 Task: Look for space in Sibaté, Colombia from 2nd September, 2023 to 6th September, 2023 for 2 adults in price range Rs.15000 to Rs.20000. Place can be entire place with 1  bedroom having 1 bed and 1 bathroom. Property type can be house, flat, guest house, hotel. Amenities needed are: washing machine. Booking option can be shelf check-in. Required host language is English.
Action: Mouse moved to (468, 89)
Screenshot: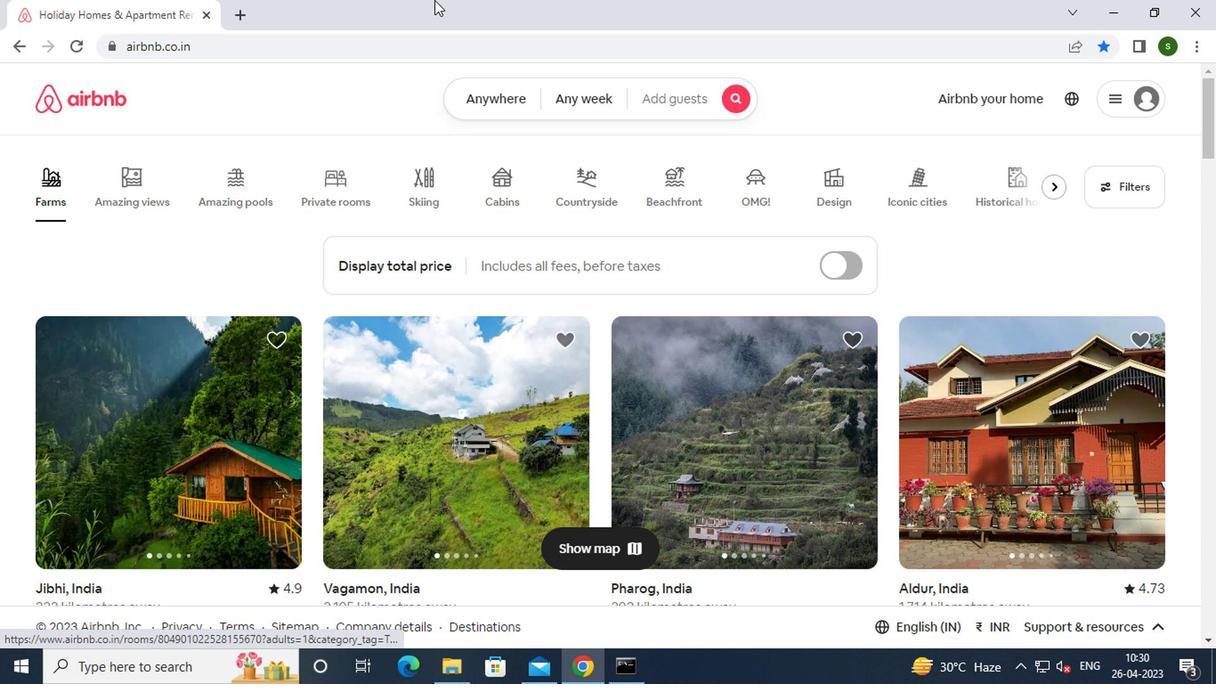 
Action: Mouse pressed left at (468, 89)
Screenshot: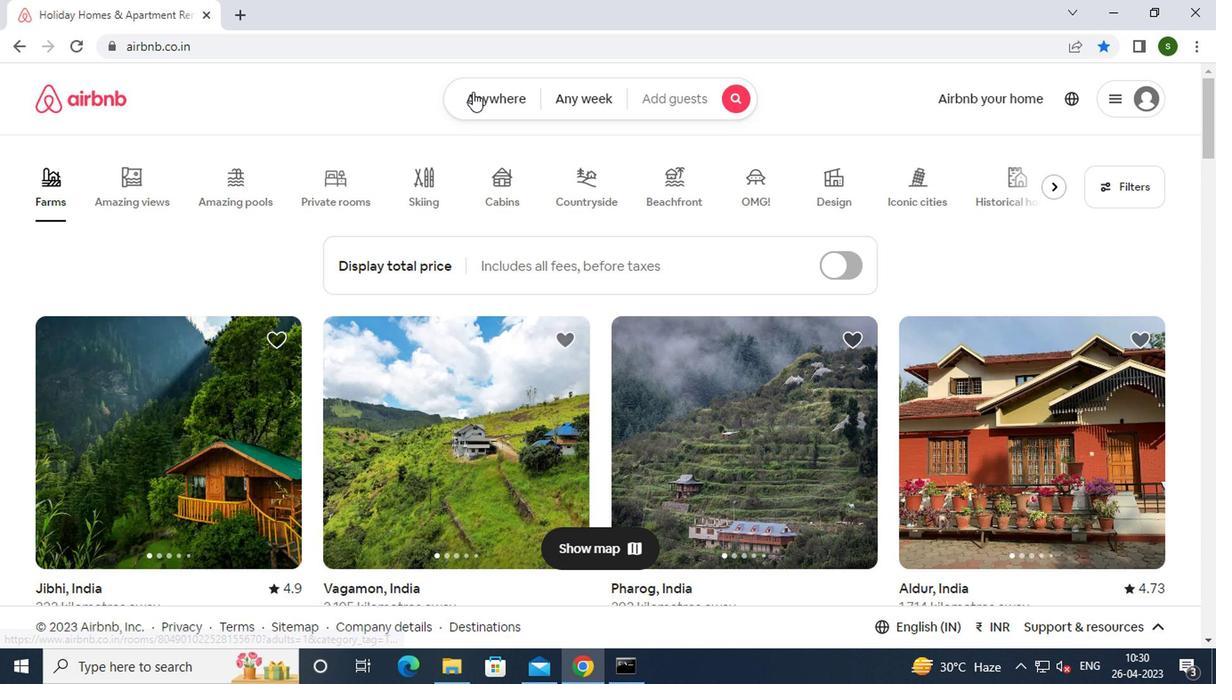 
Action: Mouse moved to (376, 159)
Screenshot: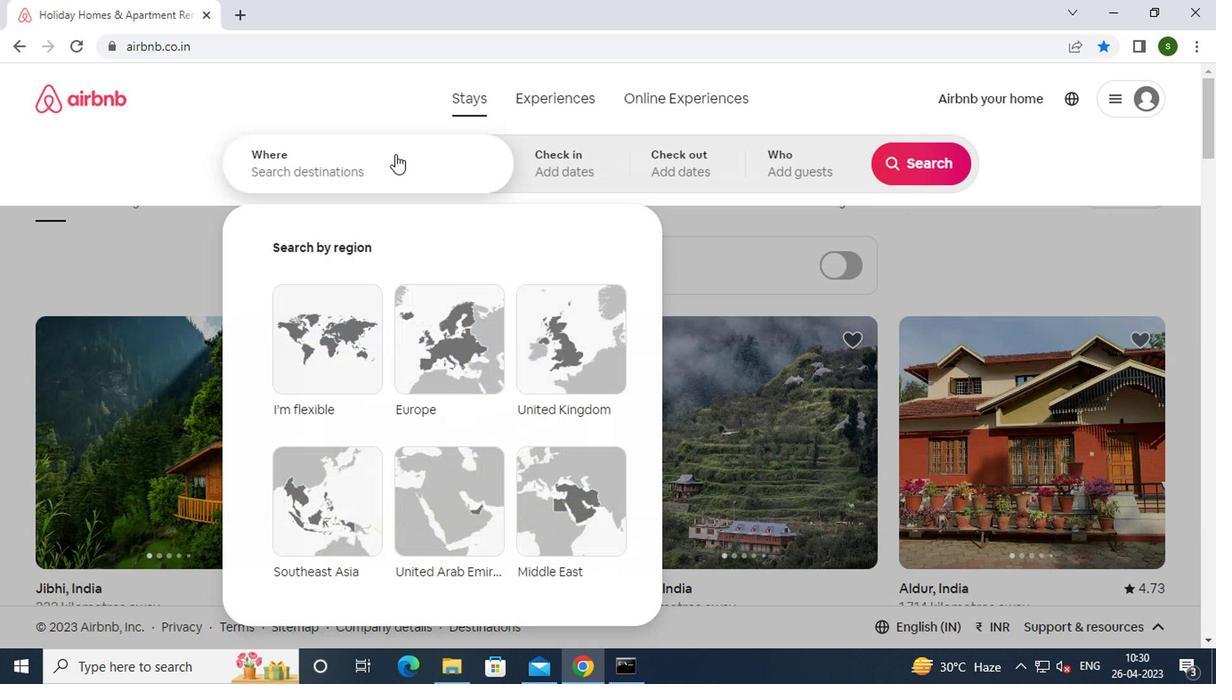
Action: Mouse pressed left at (376, 159)
Screenshot: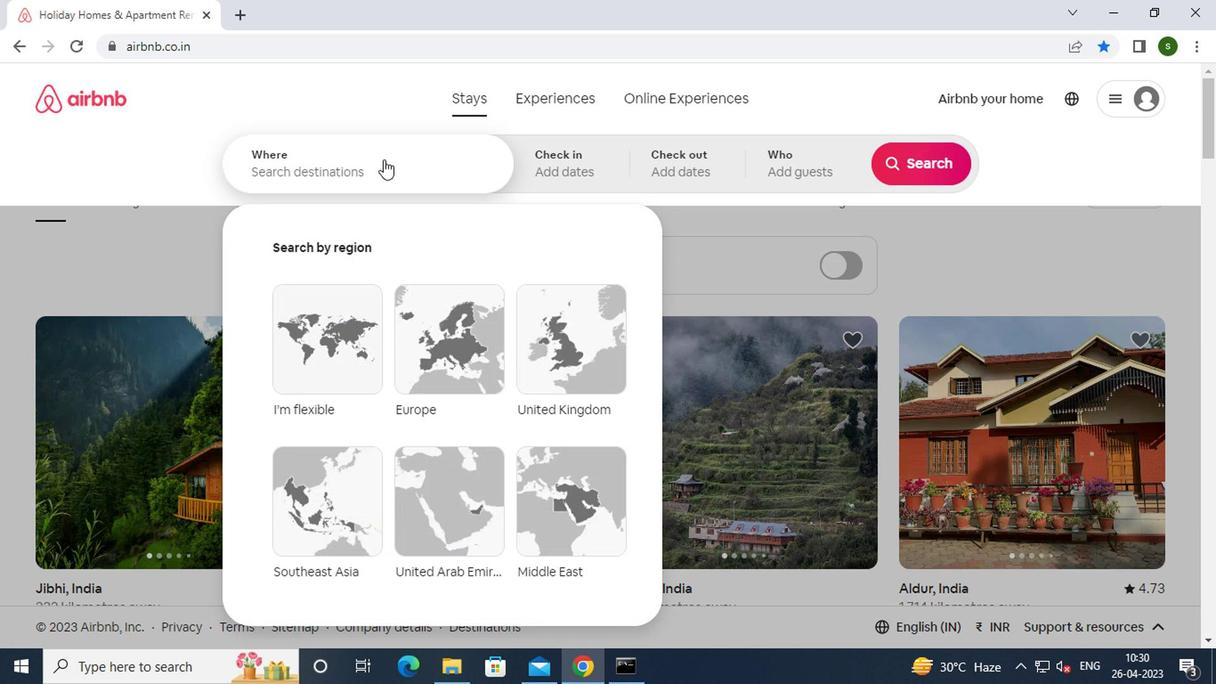 
Action: Mouse moved to (375, 159)
Screenshot: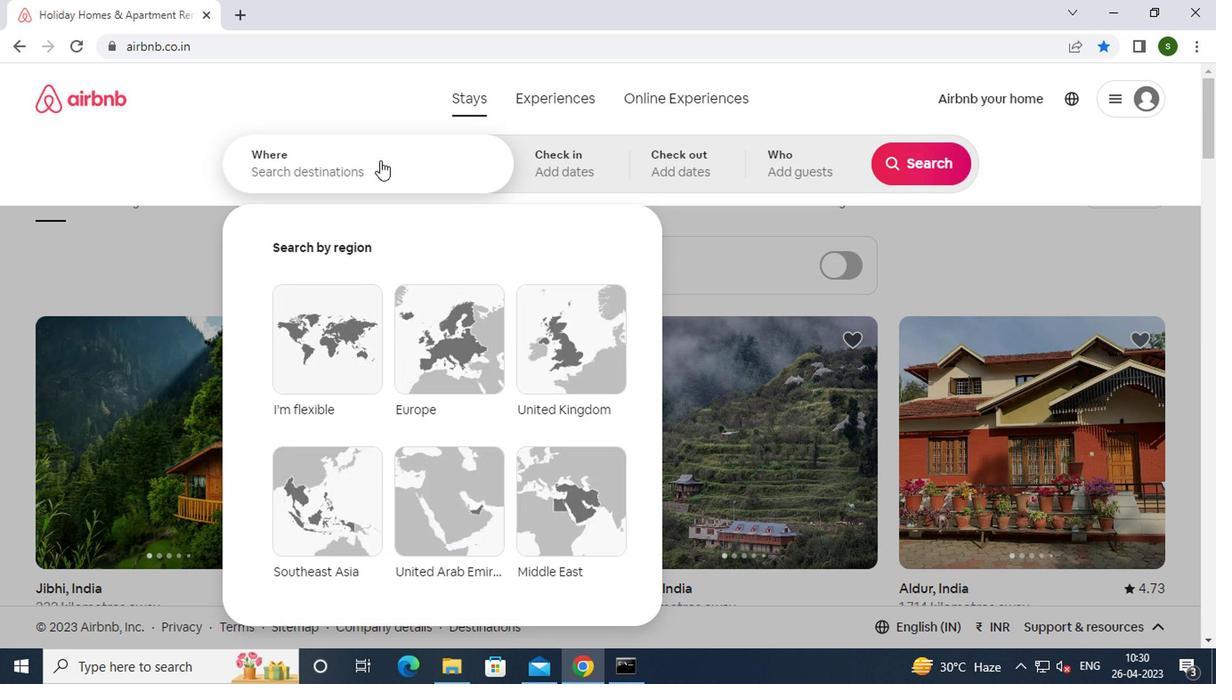 
Action: Key pressed s<Key.caps_lock>ibate,<Key.space><Key.caps_lock>
Screenshot: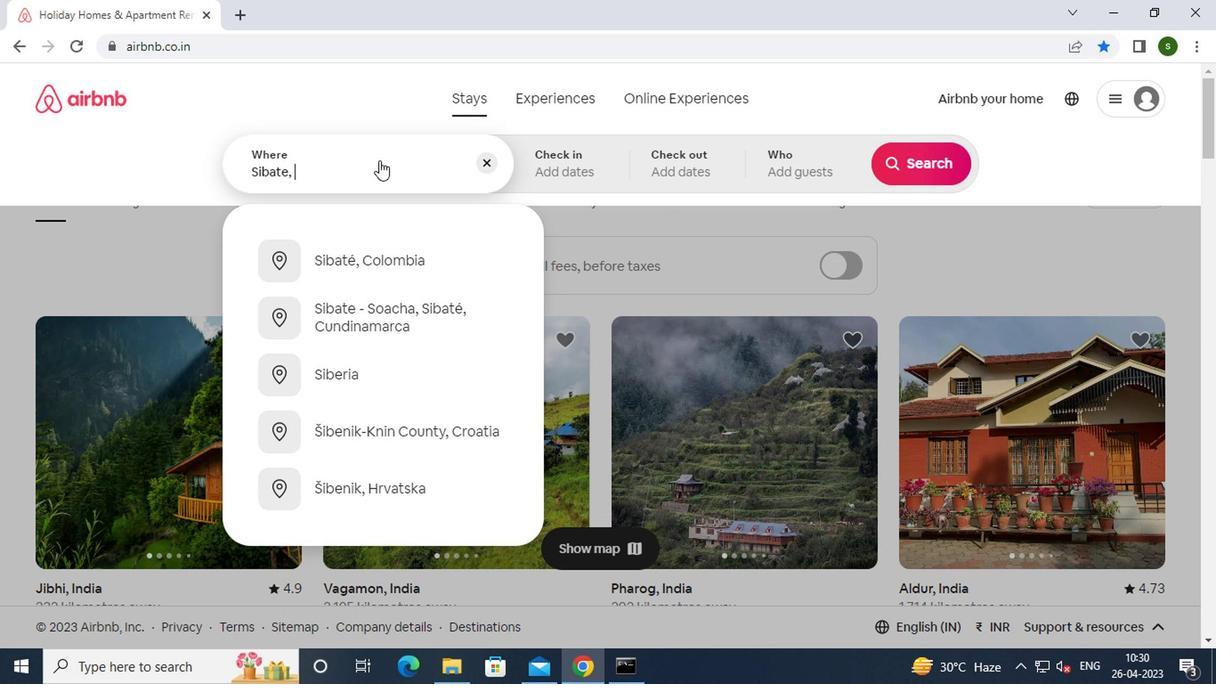 
Action: Mouse moved to (394, 253)
Screenshot: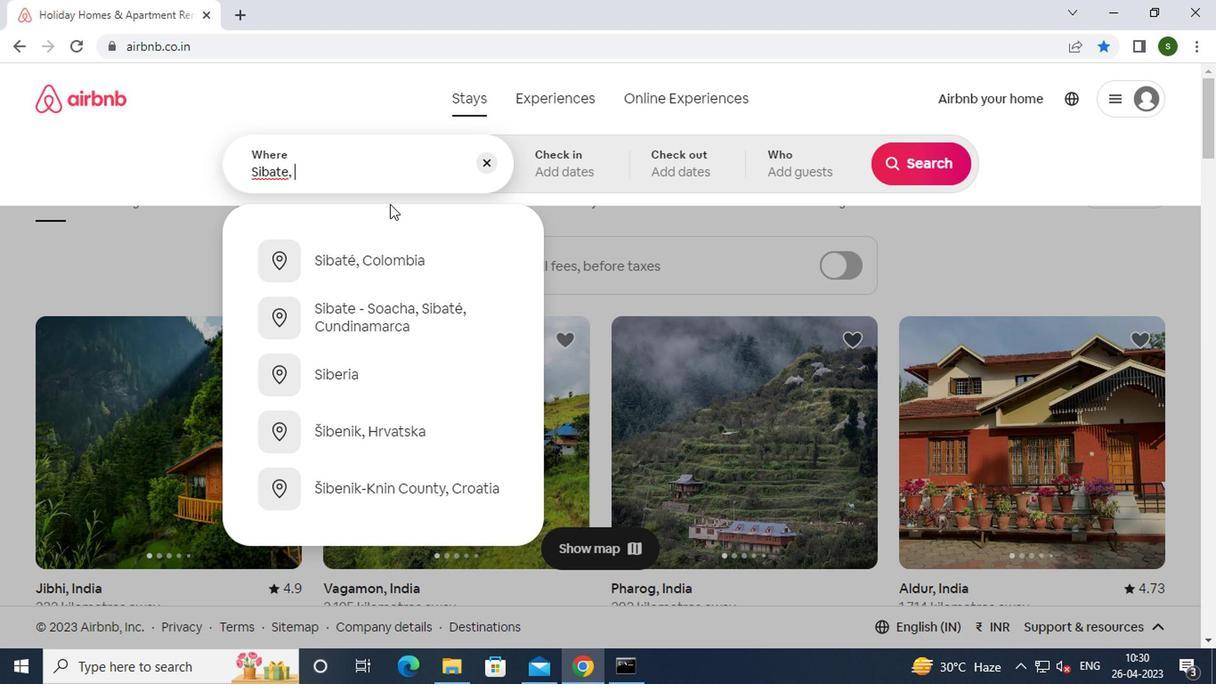 
Action: Mouse pressed left at (394, 253)
Screenshot: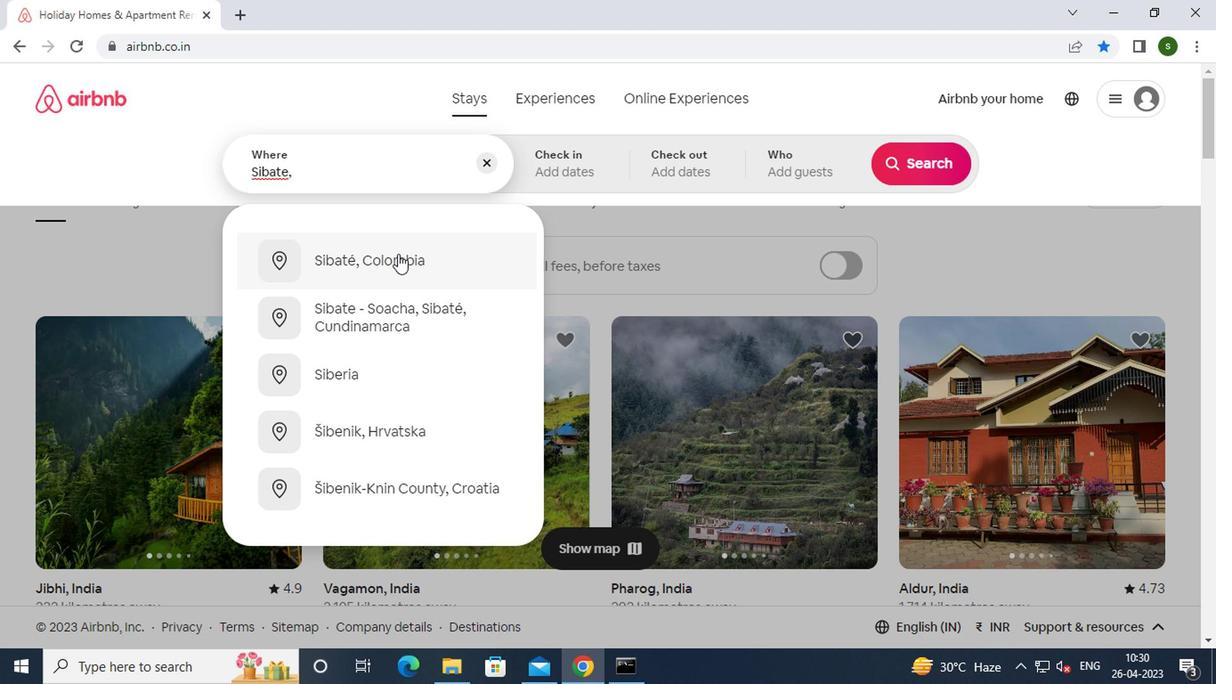 
Action: Mouse moved to (903, 308)
Screenshot: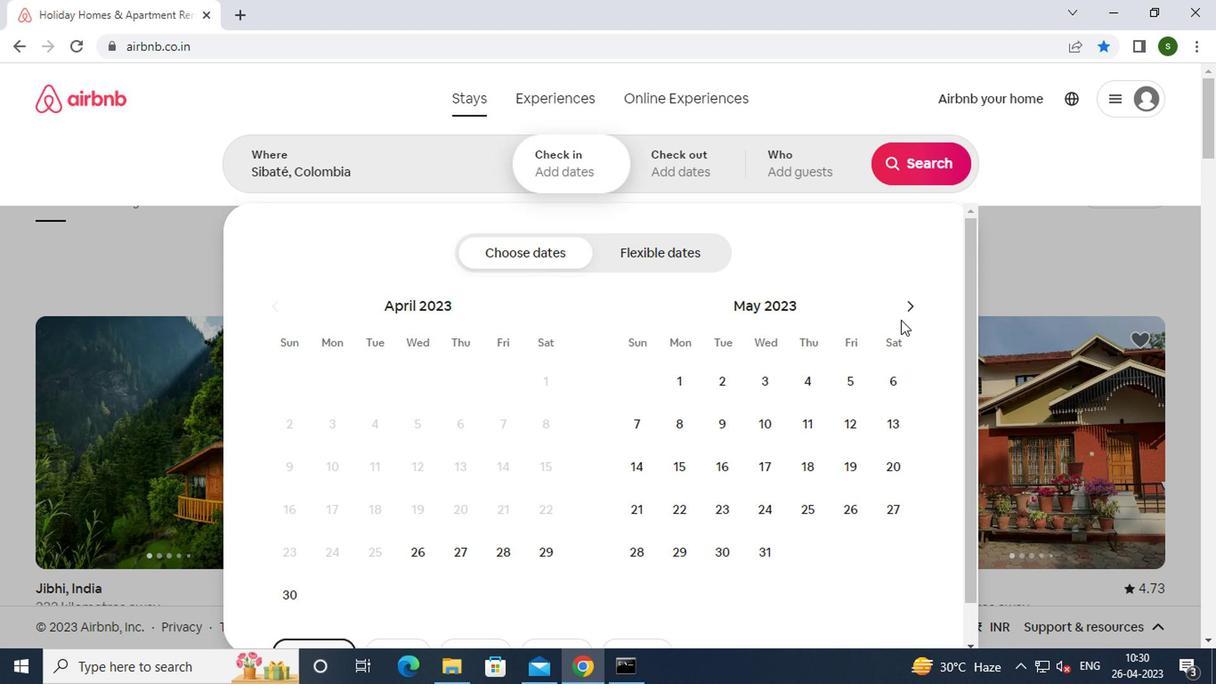
Action: Mouse pressed left at (903, 308)
Screenshot: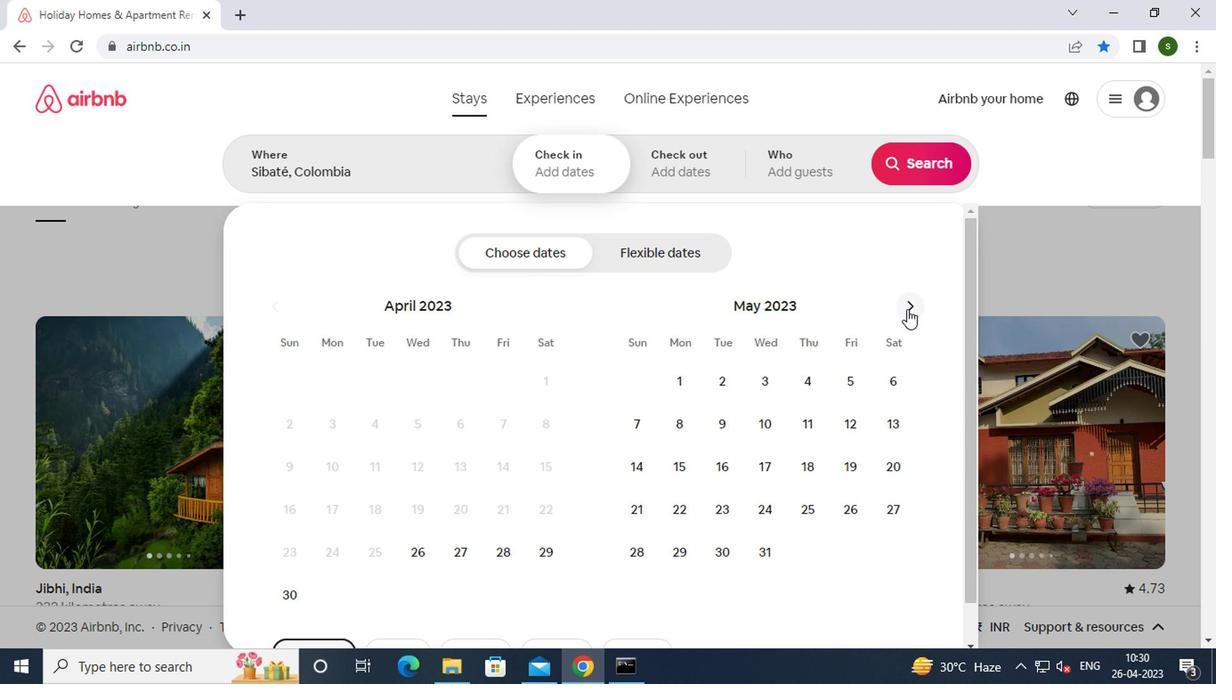 
Action: Mouse pressed left at (903, 308)
Screenshot: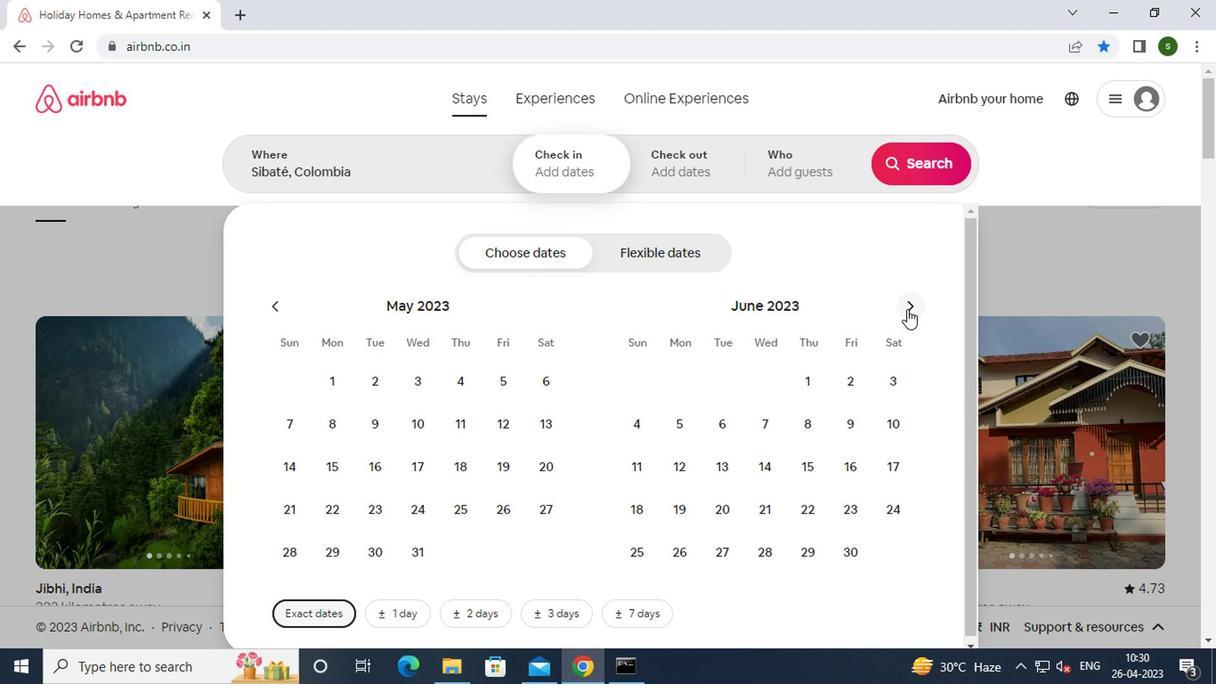 
Action: Mouse pressed left at (903, 308)
Screenshot: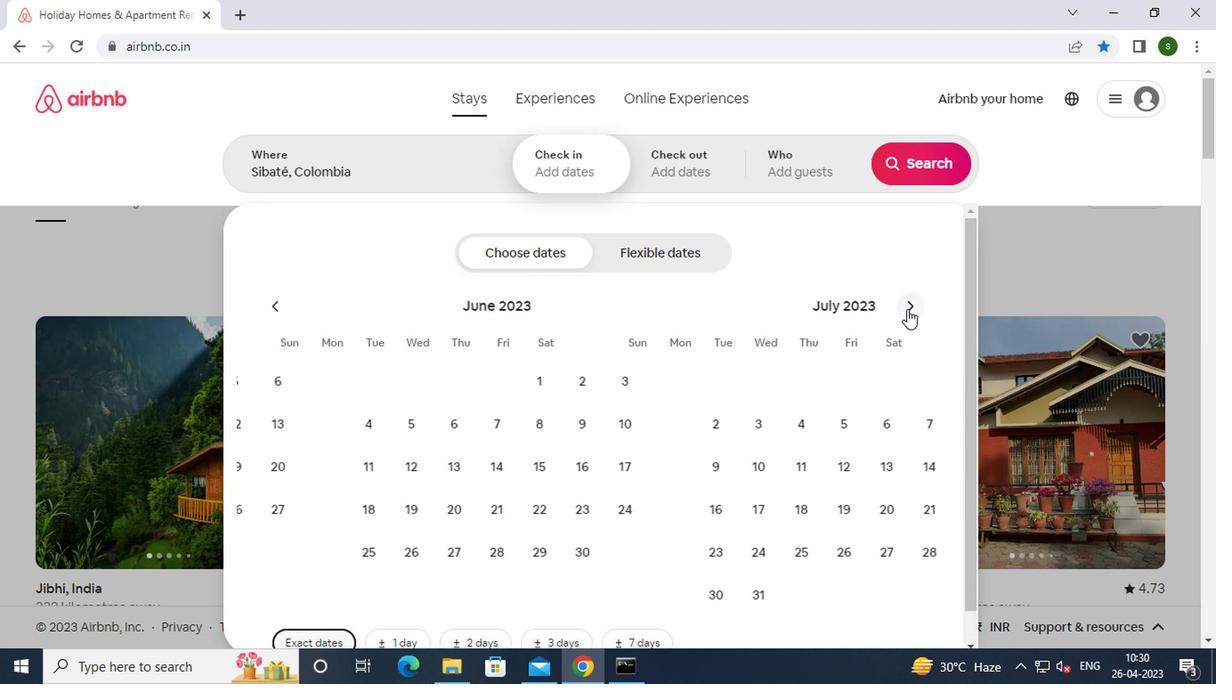 
Action: Mouse pressed left at (903, 308)
Screenshot: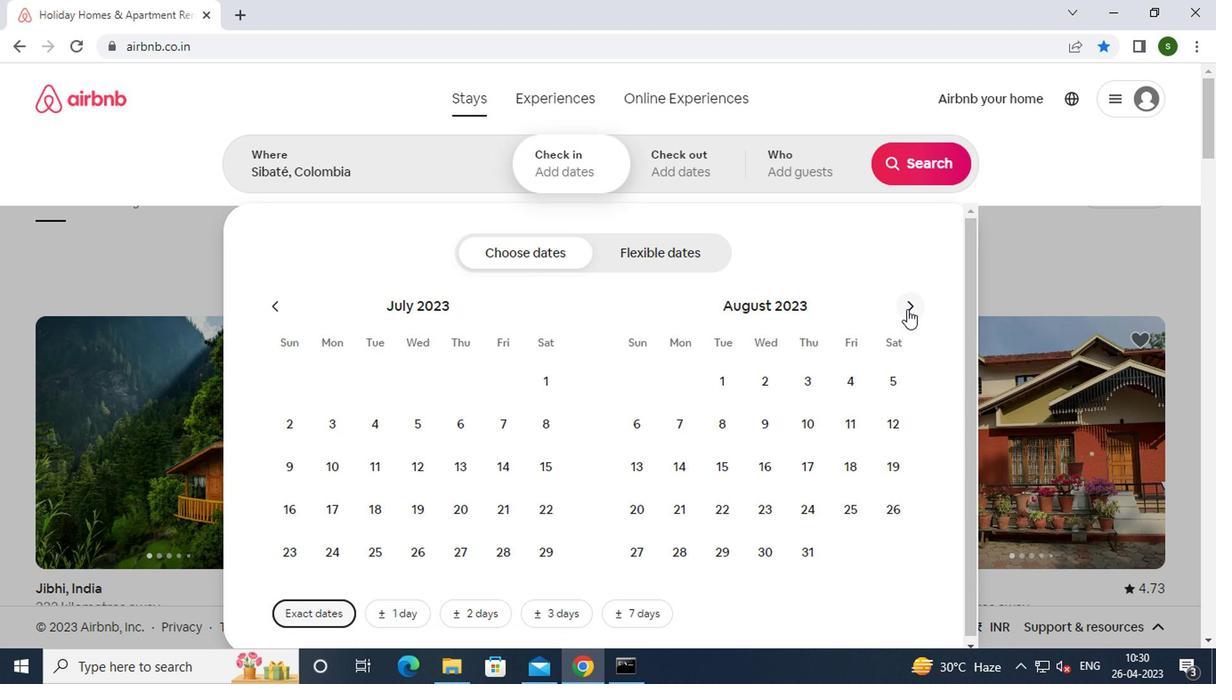 
Action: Mouse moved to (878, 372)
Screenshot: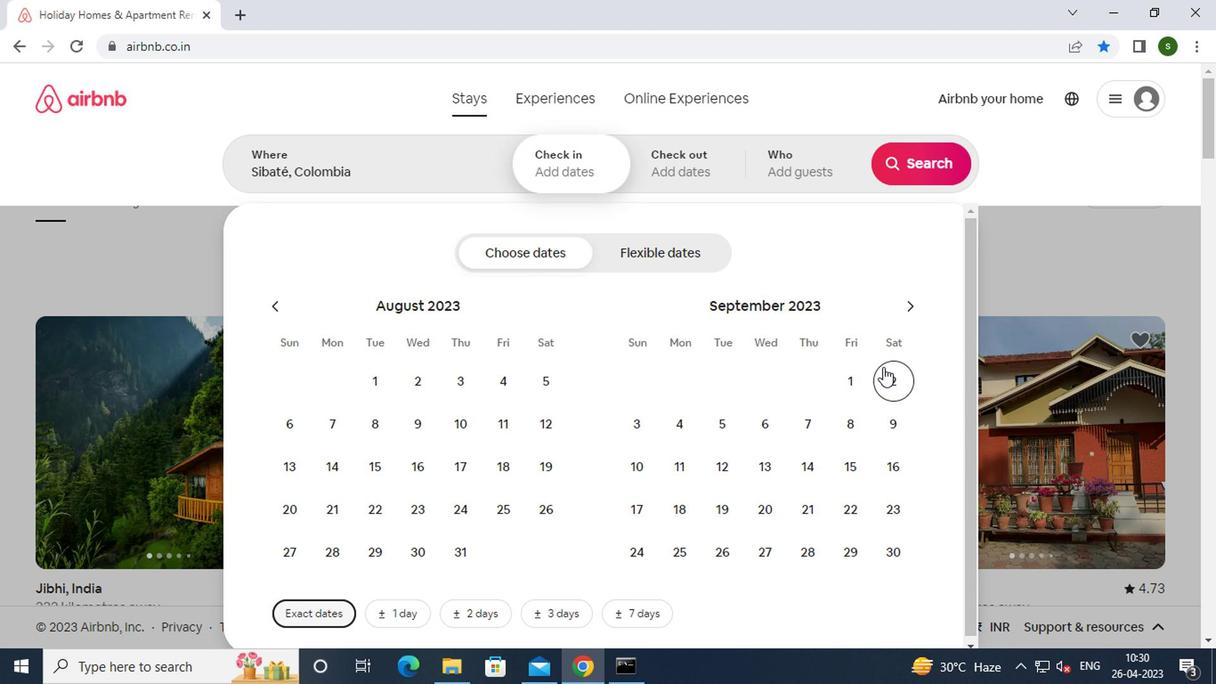 
Action: Mouse pressed left at (878, 372)
Screenshot: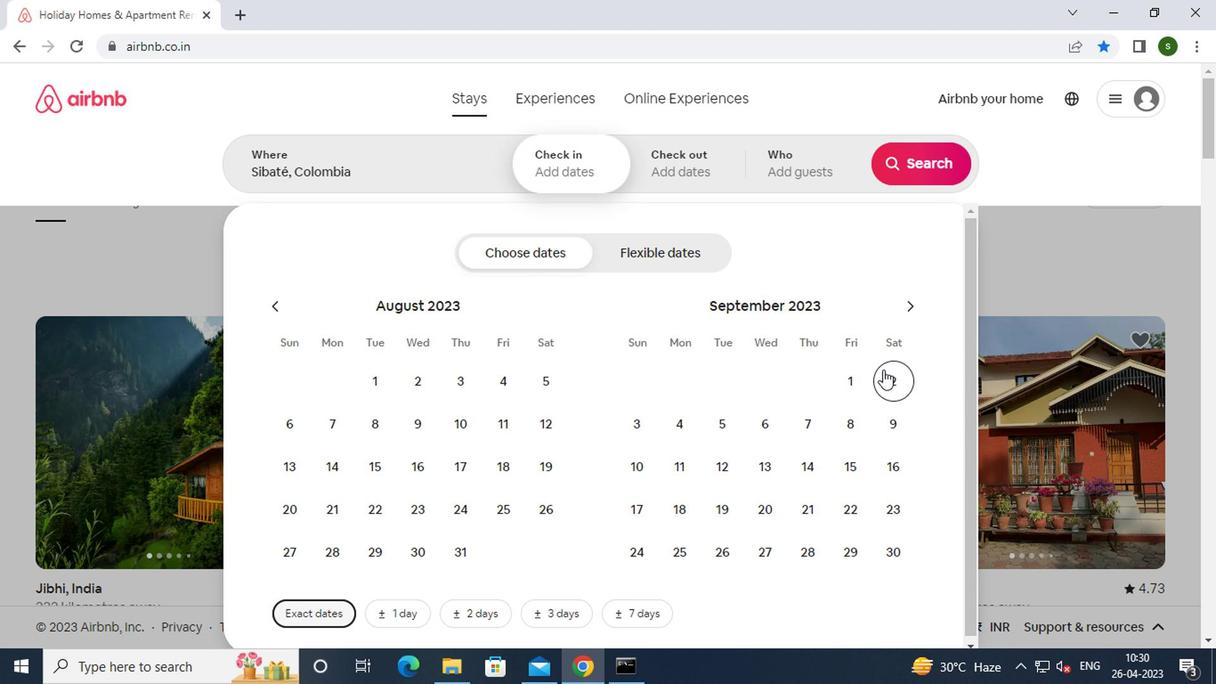 
Action: Mouse moved to (766, 423)
Screenshot: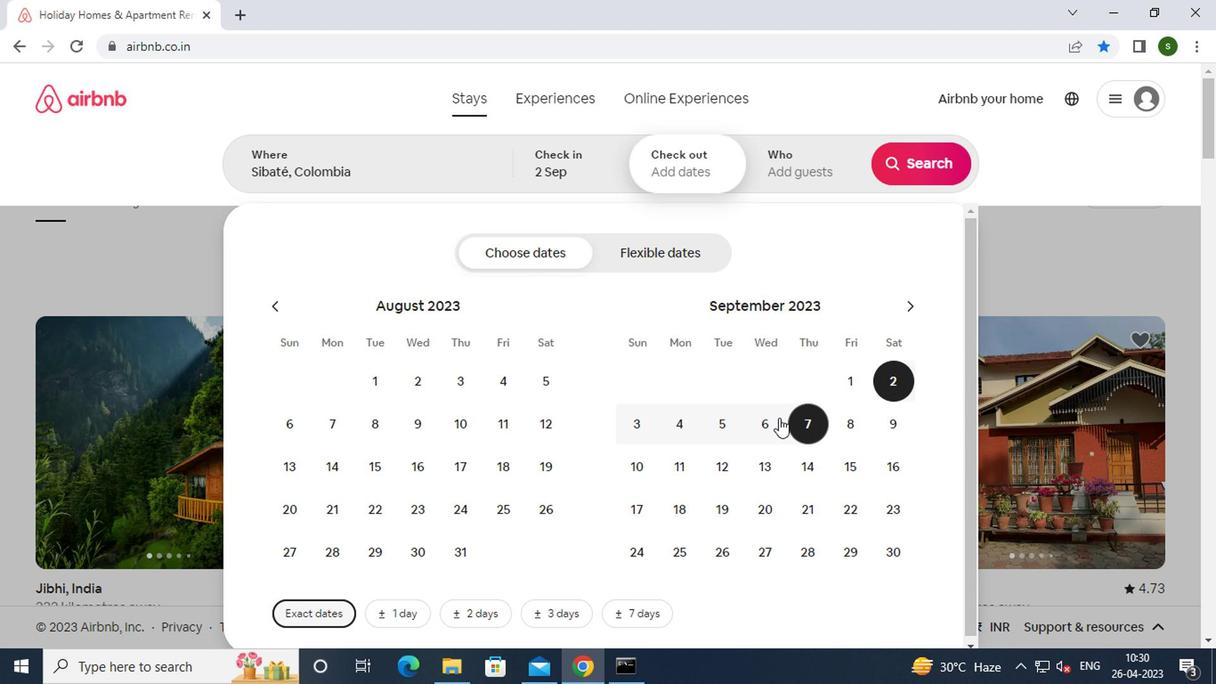 
Action: Mouse pressed left at (766, 423)
Screenshot: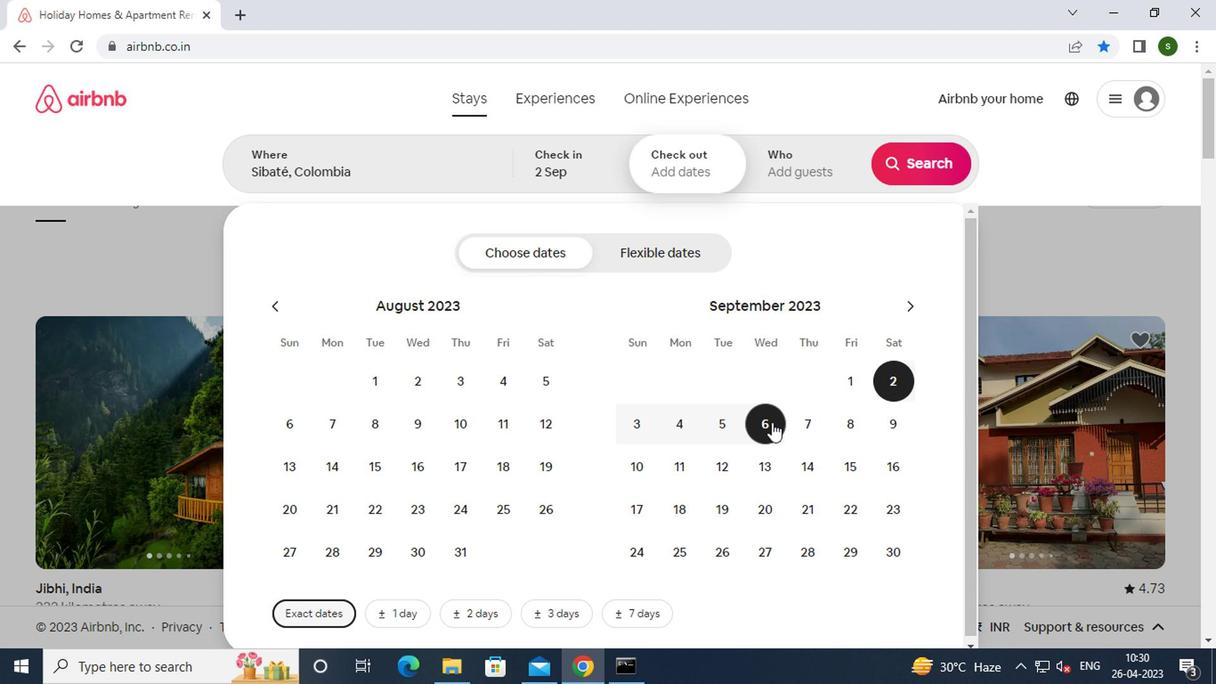 
Action: Mouse moved to (809, 163)
Screenshot: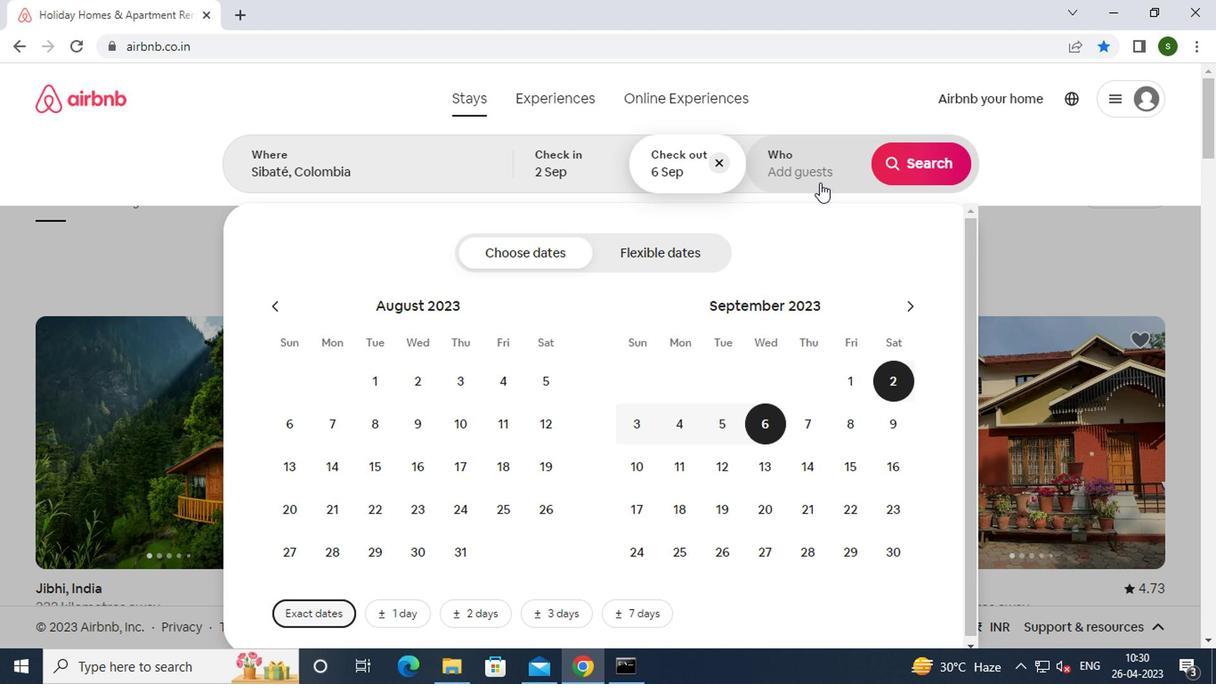 
Action: Mouse pressed left at (809, 163)
Screenshot: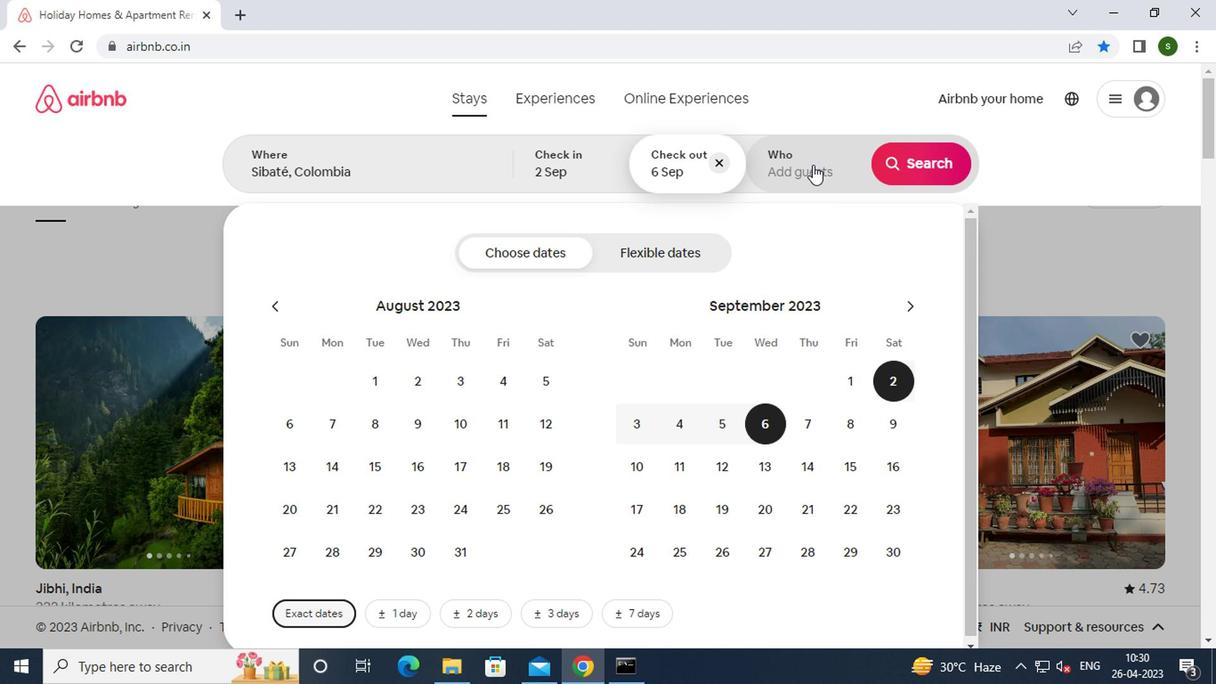 
Action: Mouse moved to (920, 261)
Screenshot: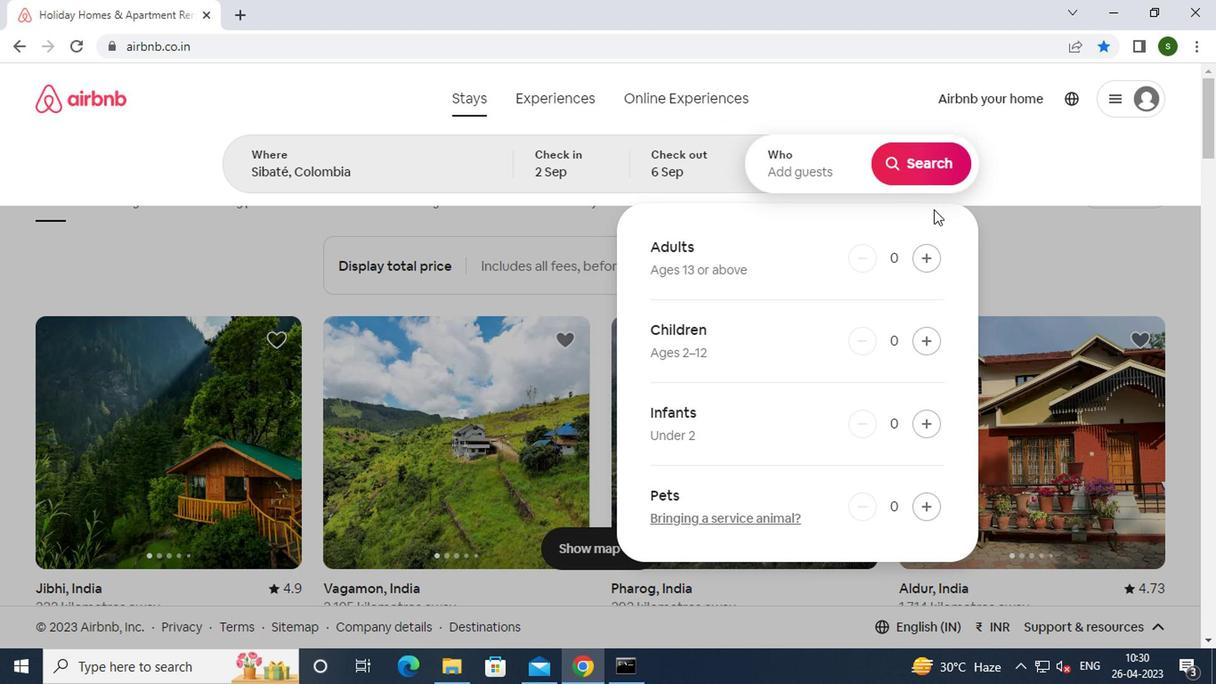 
Action: Mouse pressed left at (920, 261)
Screenshot: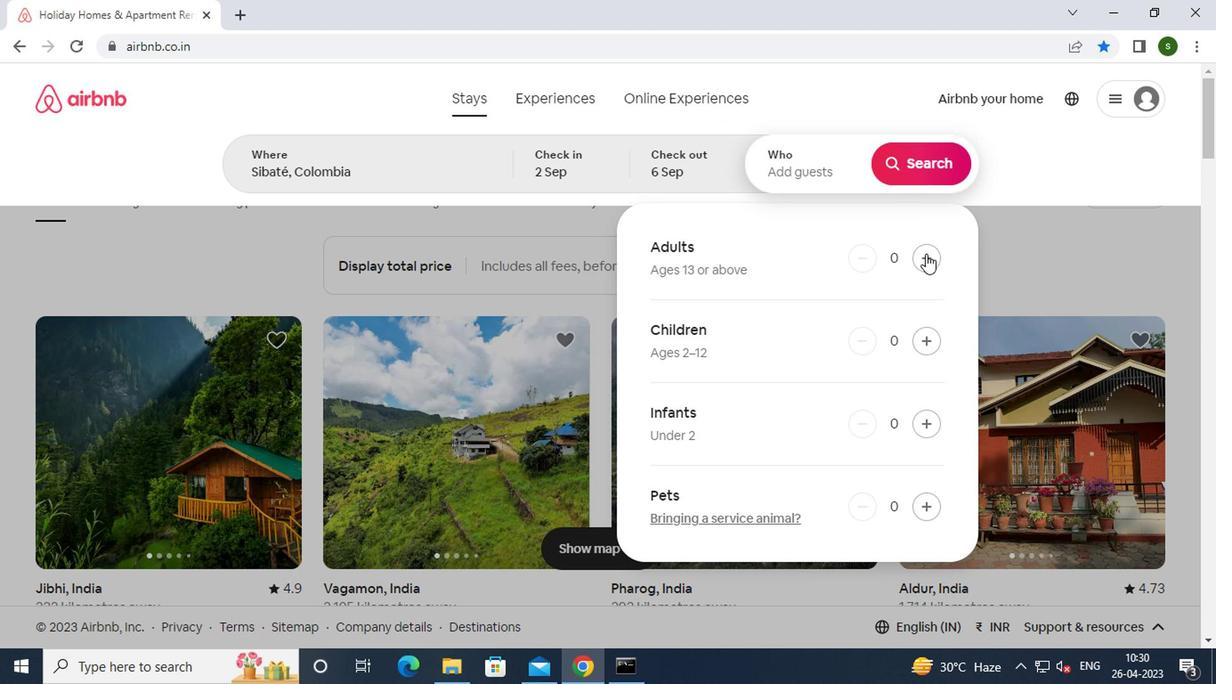 
Action: Mouse pressed left at (920, 261)
Screenshot: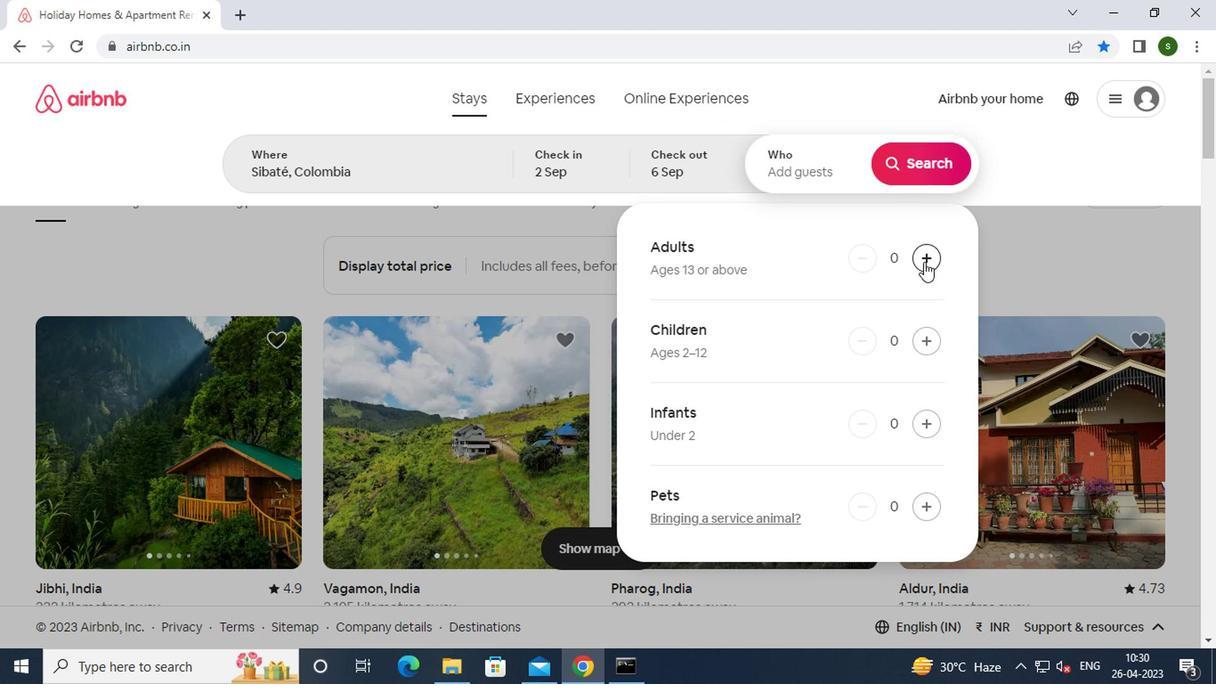 
Action: Mouse moved to (908, 150)
Screenshot: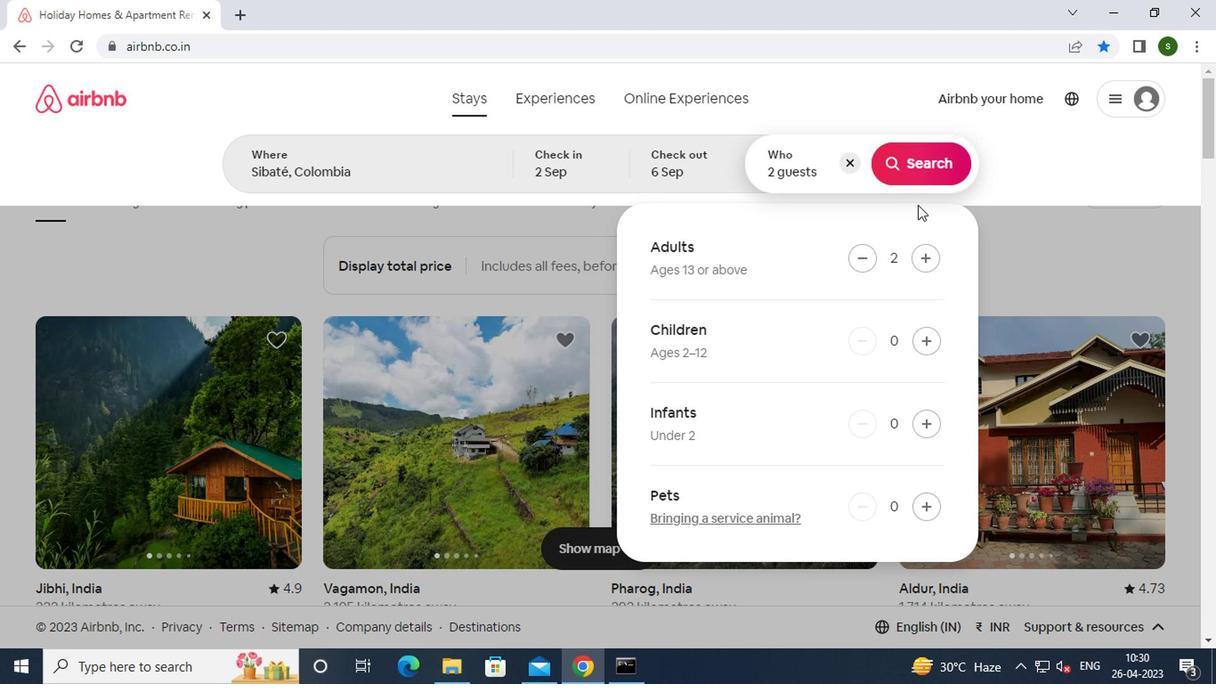 
Action: Mouse pressed left at (908, 150)
Screenshot: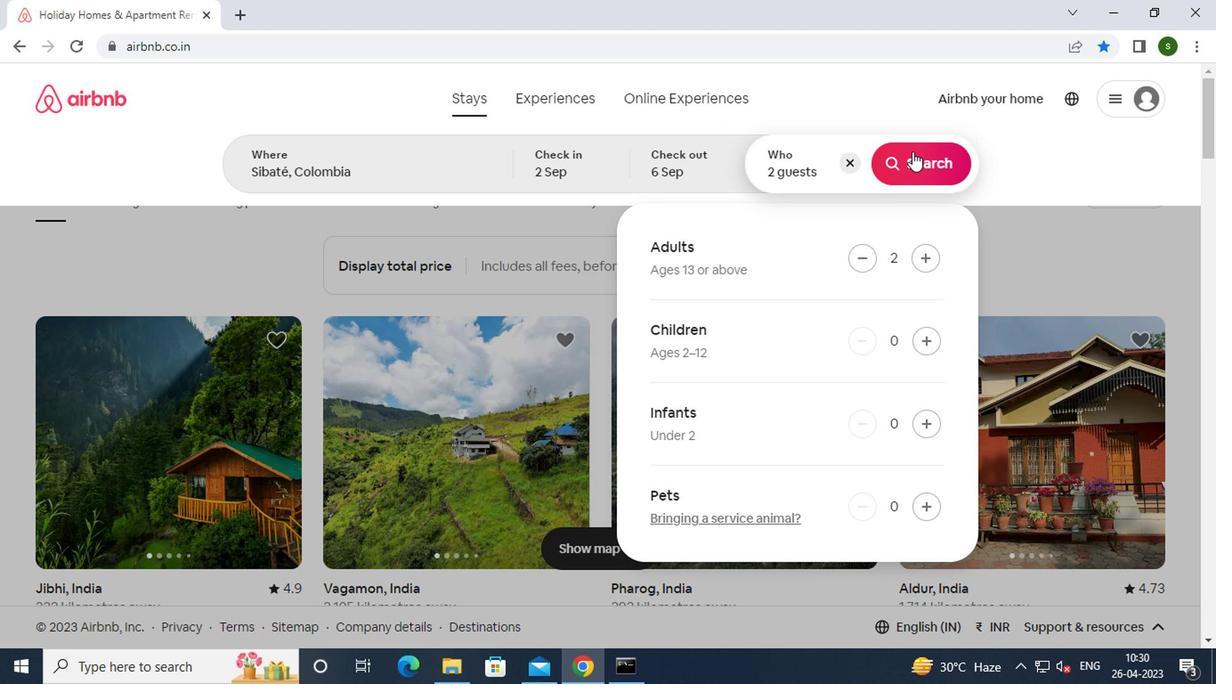 
Action: Mouse moved to (1107, 169)
Screenshot: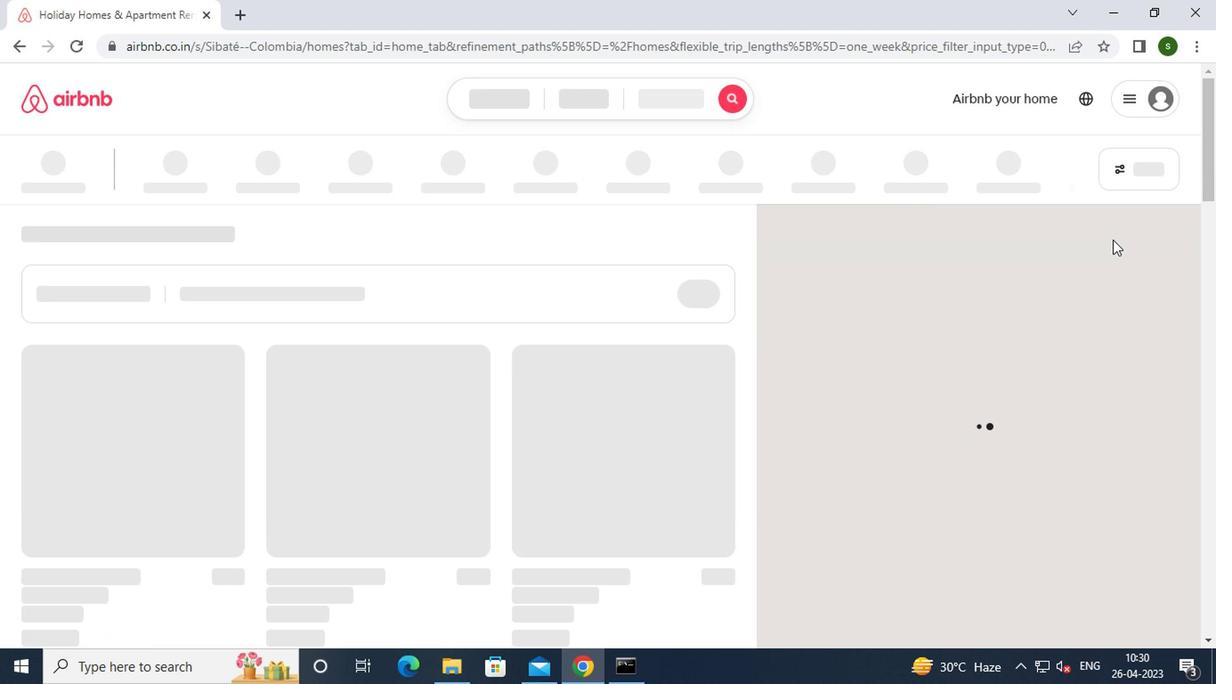 
Action: Mouse pressed left at (1107, 169)
Screenshot: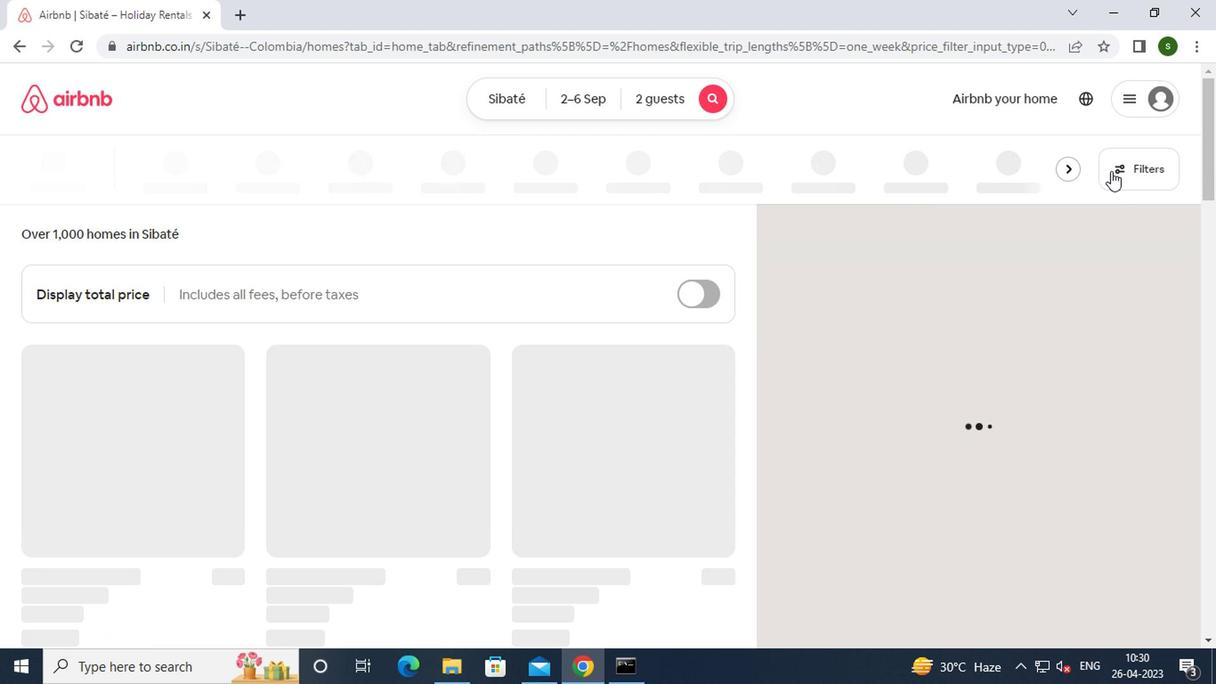 
Action: Mouse moved to (392, 387)
Screenshot: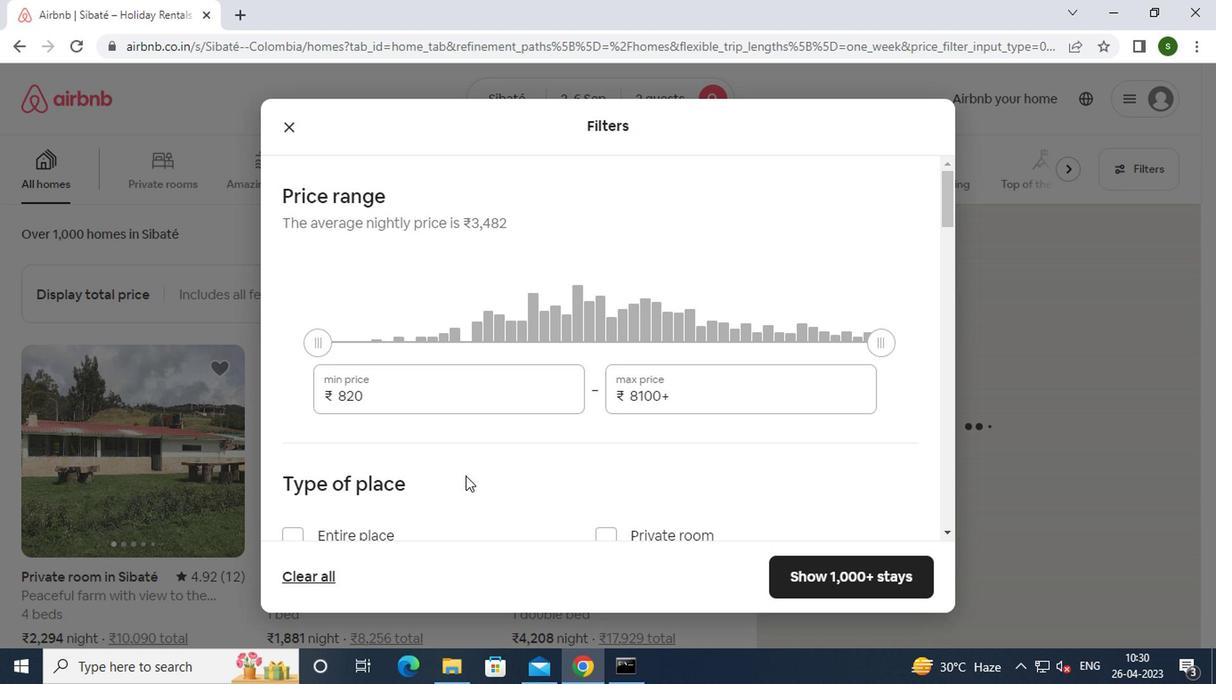 
Action: Mouse pressed left at (392, 387)
Screenshot: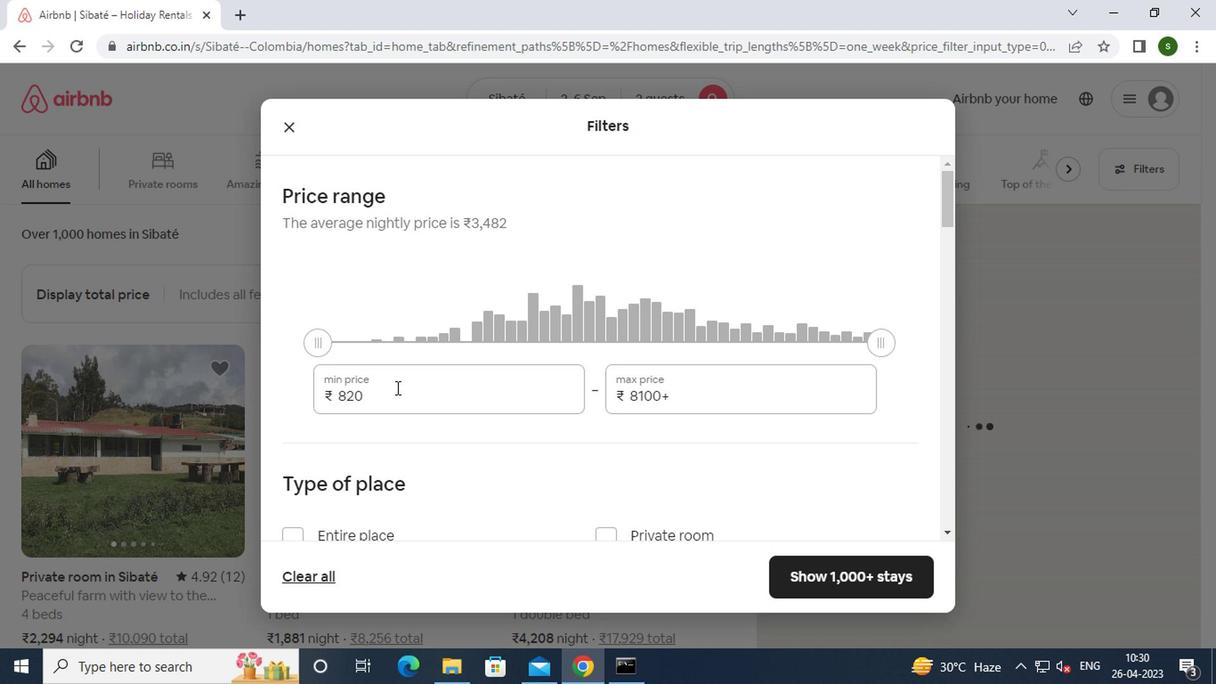 
Action: Mouse moved to (392, 377)
Screenshot: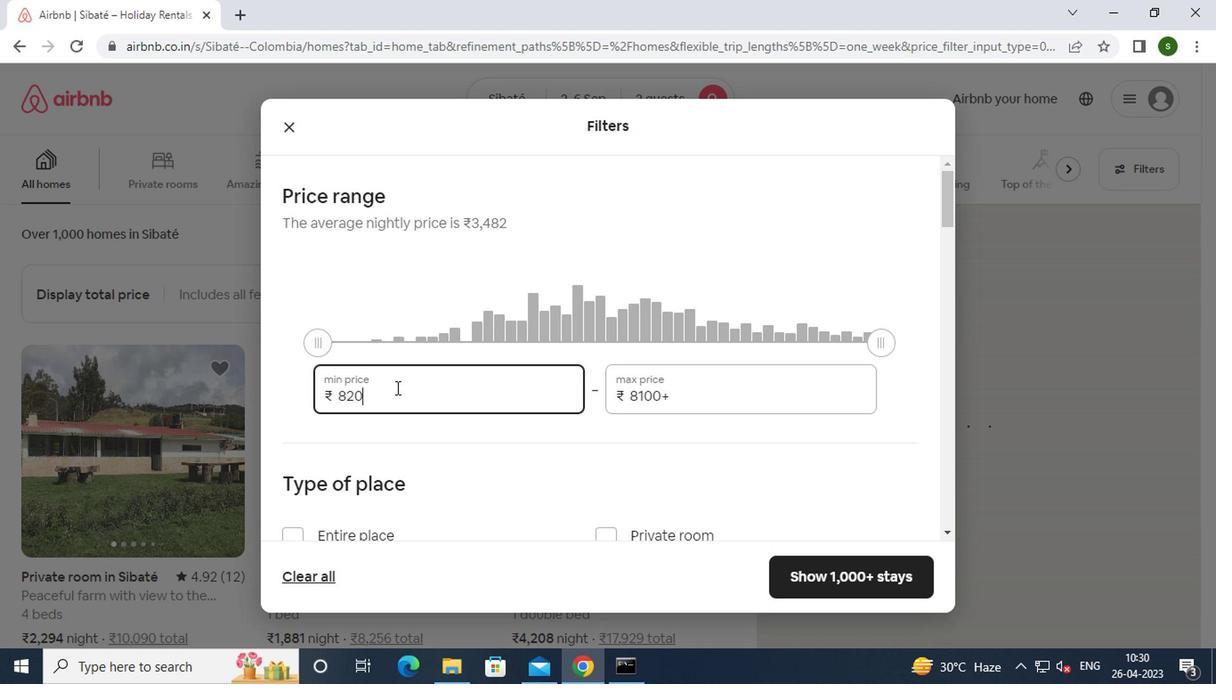 
Action: Key pressed <Key.backspace><Key.backspace><Key.backspace><Key.backspace>15000
Screenshot: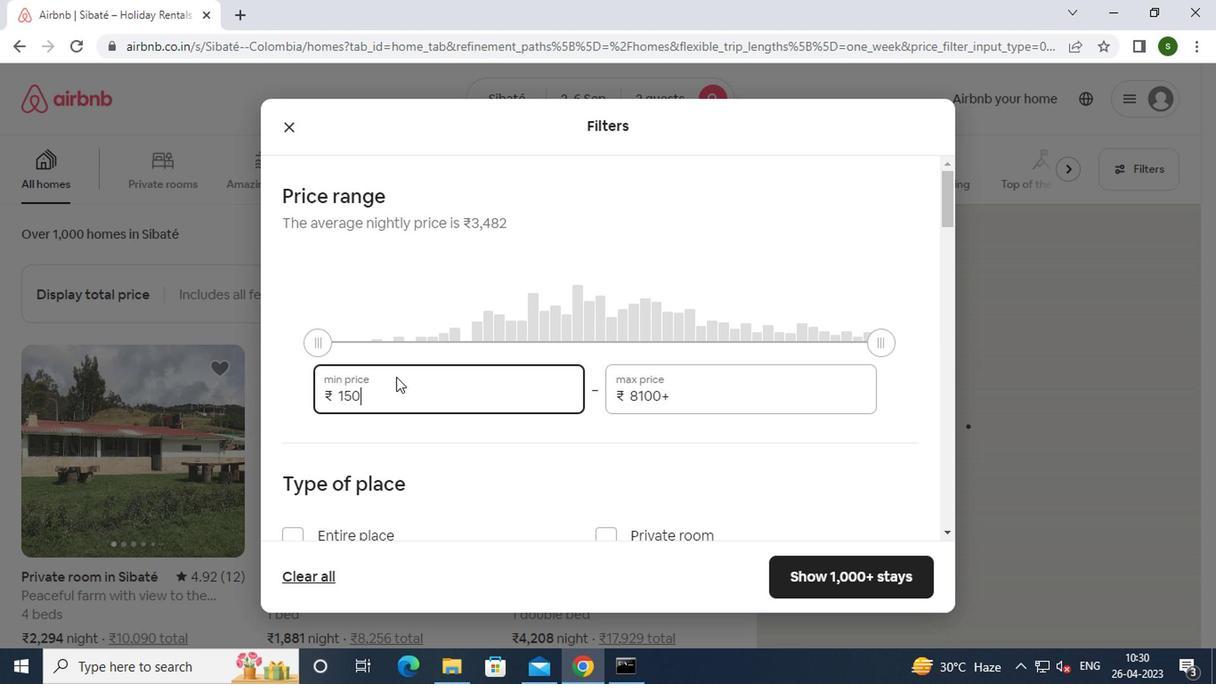 
Action: Mouse moved to (682, 392)
Screenshot: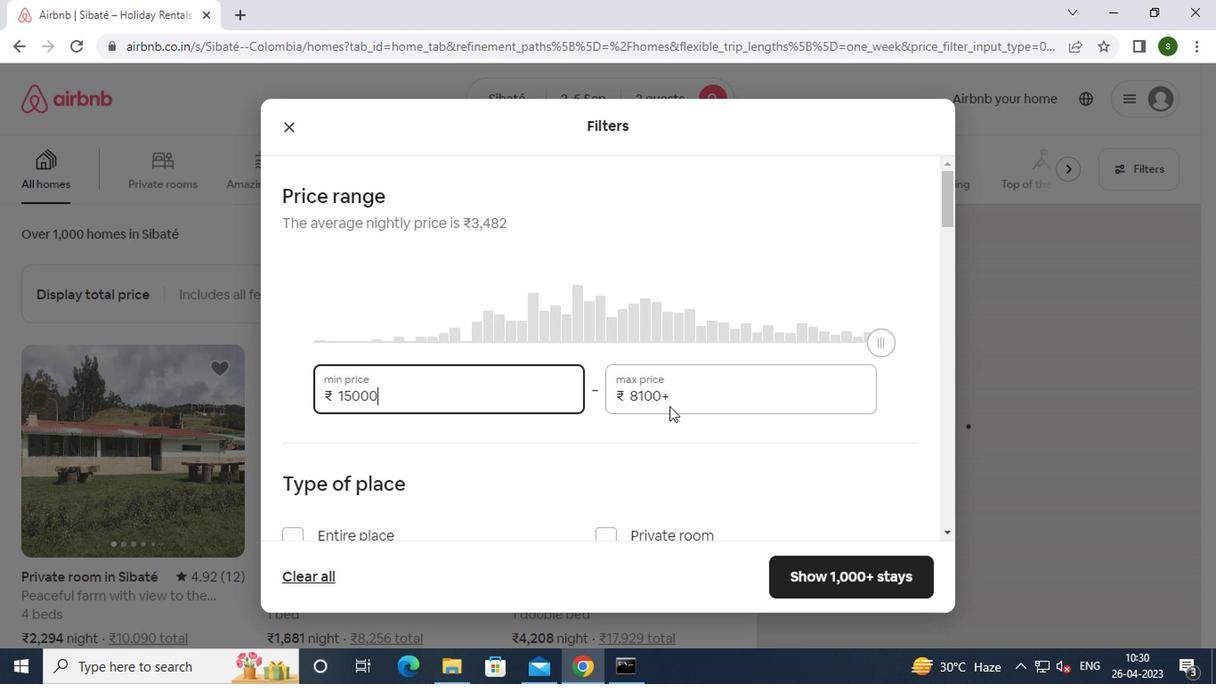 
Action: Mouse pressed left at (682, 392)
Screenshot: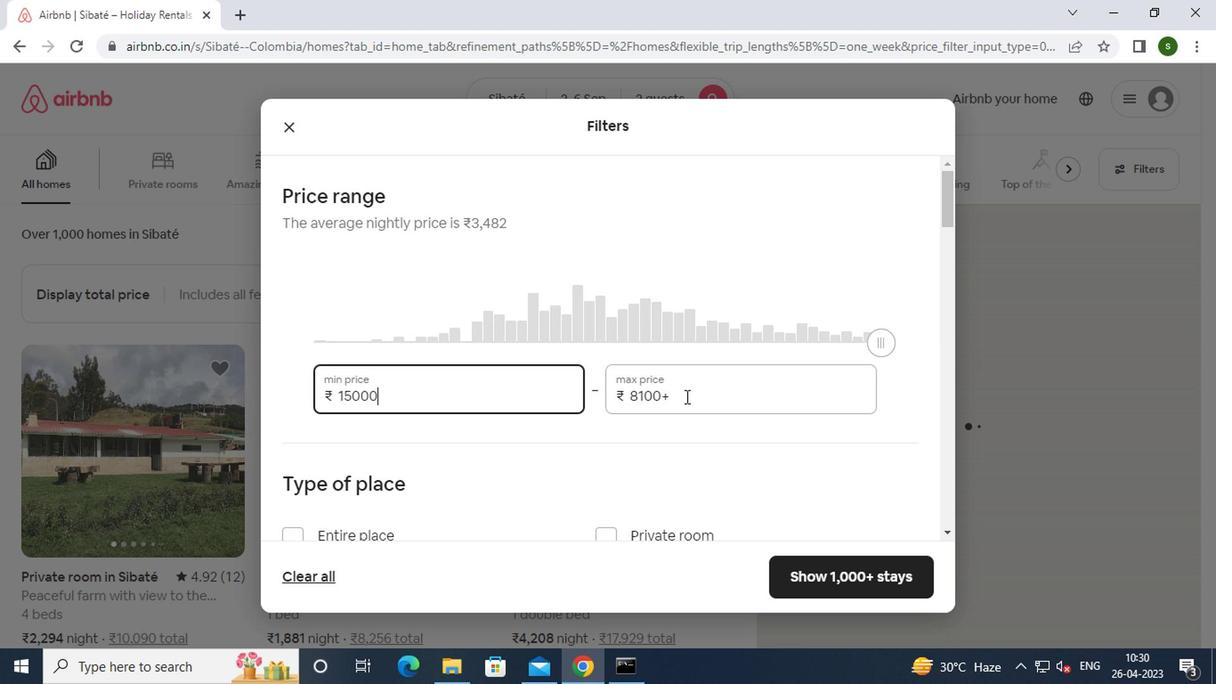 
Action: Key pressed <Key.backspace><Key.backspace><Key.backspace><Key.backspace><Key.backspace><Key.backspace><Key.backspace><Key.backspace><Key.backspace><Key.backspace><Key.backspace><Key.backspace><Key.backspace>20000
Screenshot: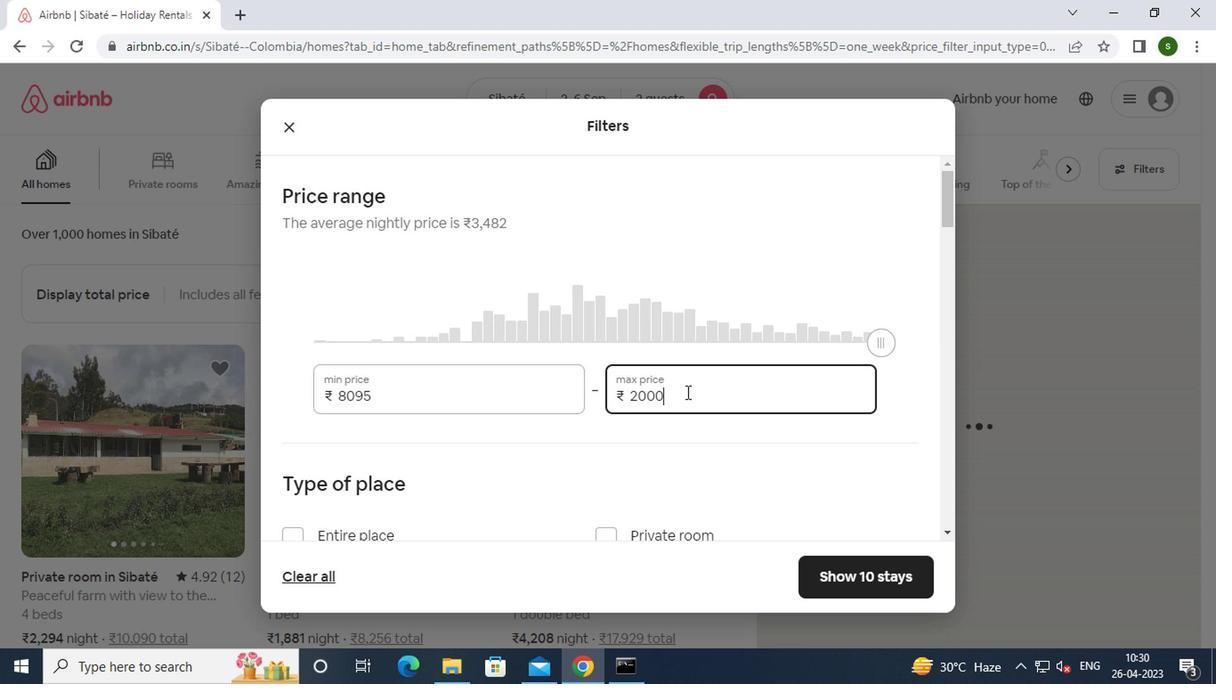 
Action: Mouse moved to (508, 448)
Screenshot: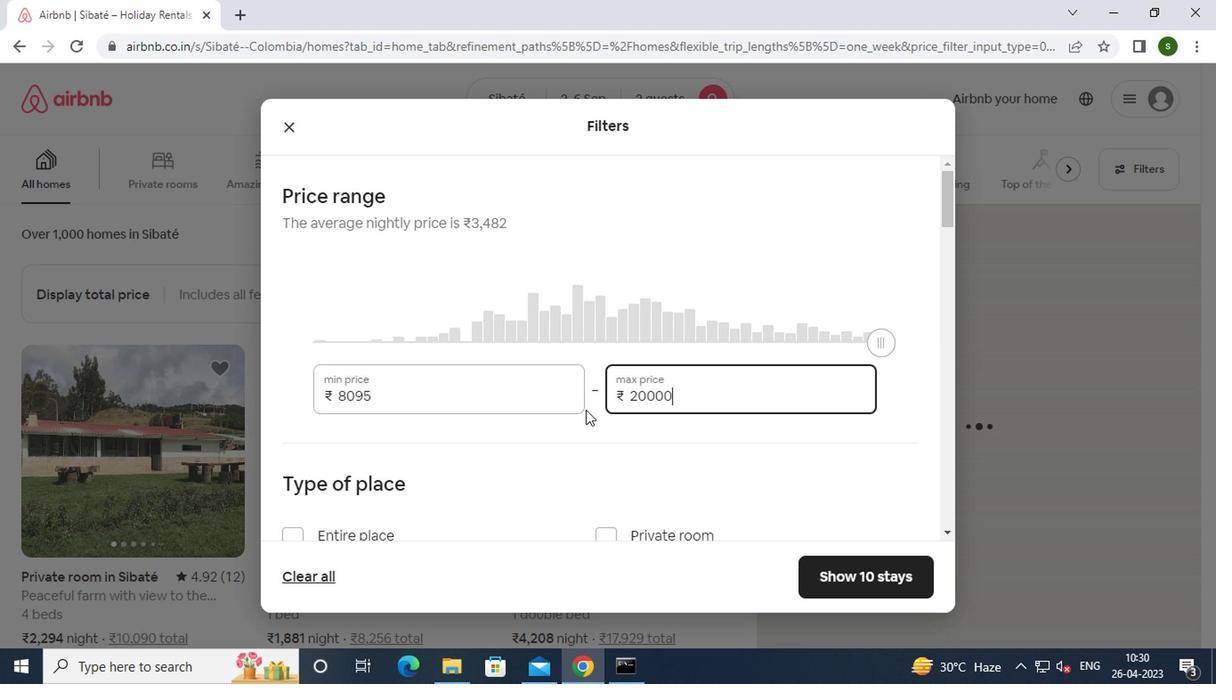 
Action: Mouse scrolled (508, 448) with delta (0, 0)
Screenshot: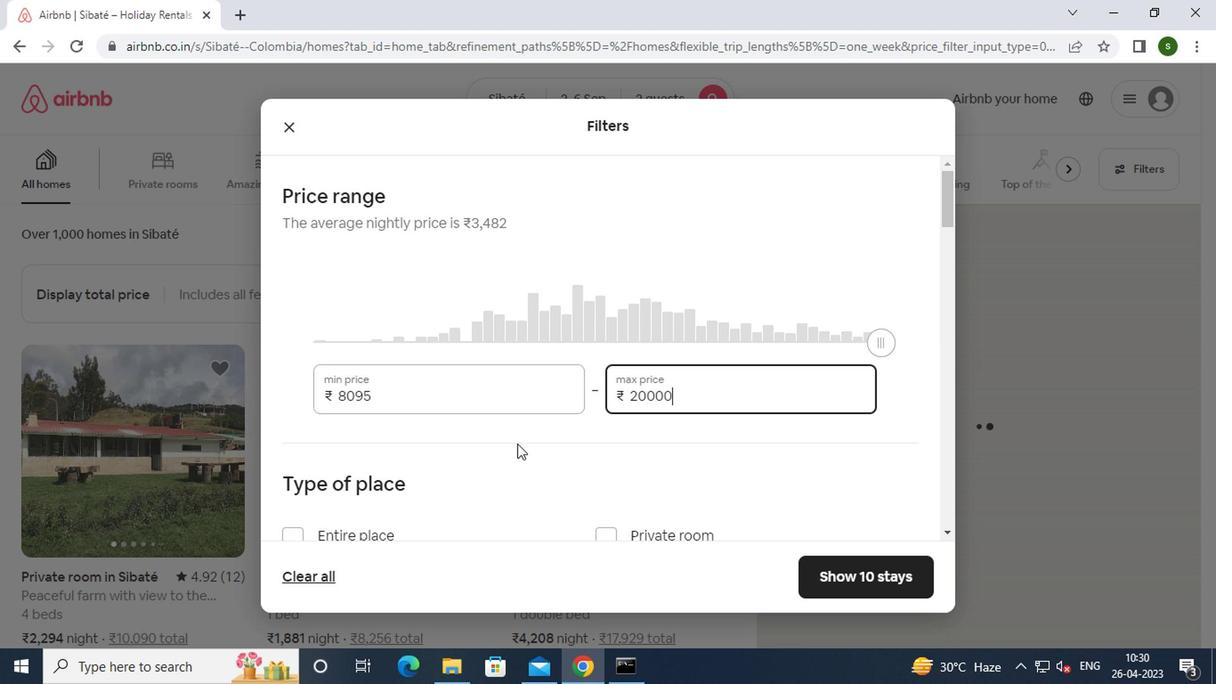 
Action: Mouse scrolled (508, 448) with delta (0, 0)
Screenshot: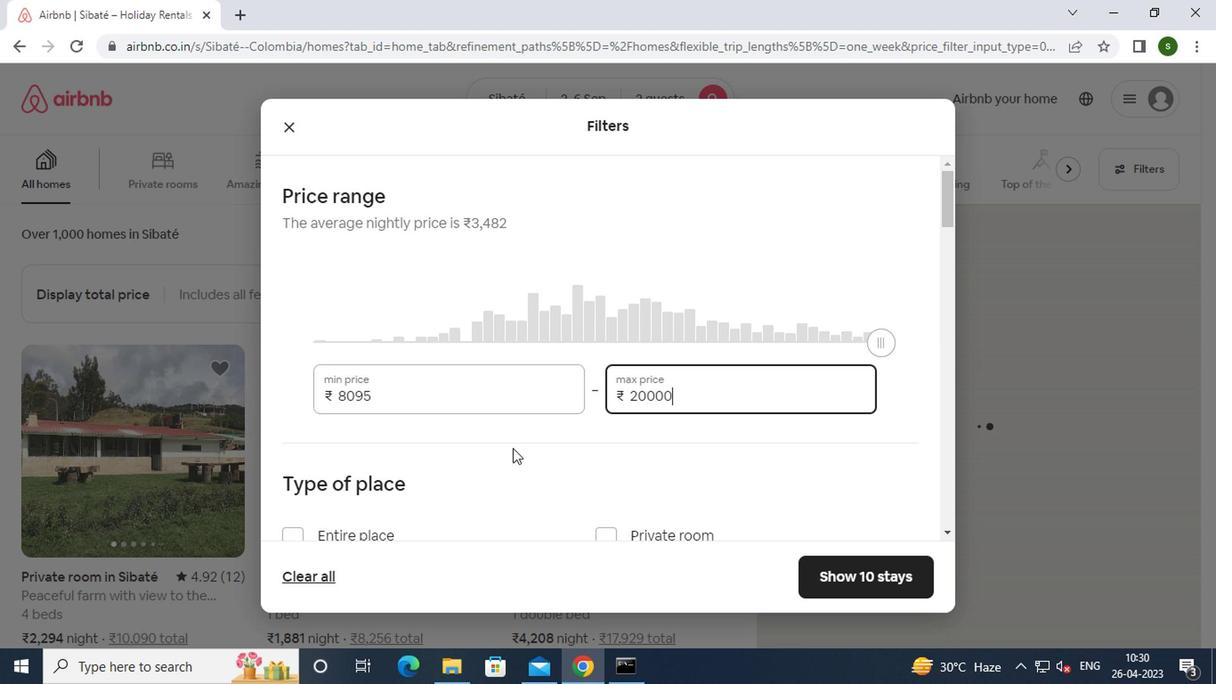 
Action: Mouse moved to (368, 377)
Screenshot: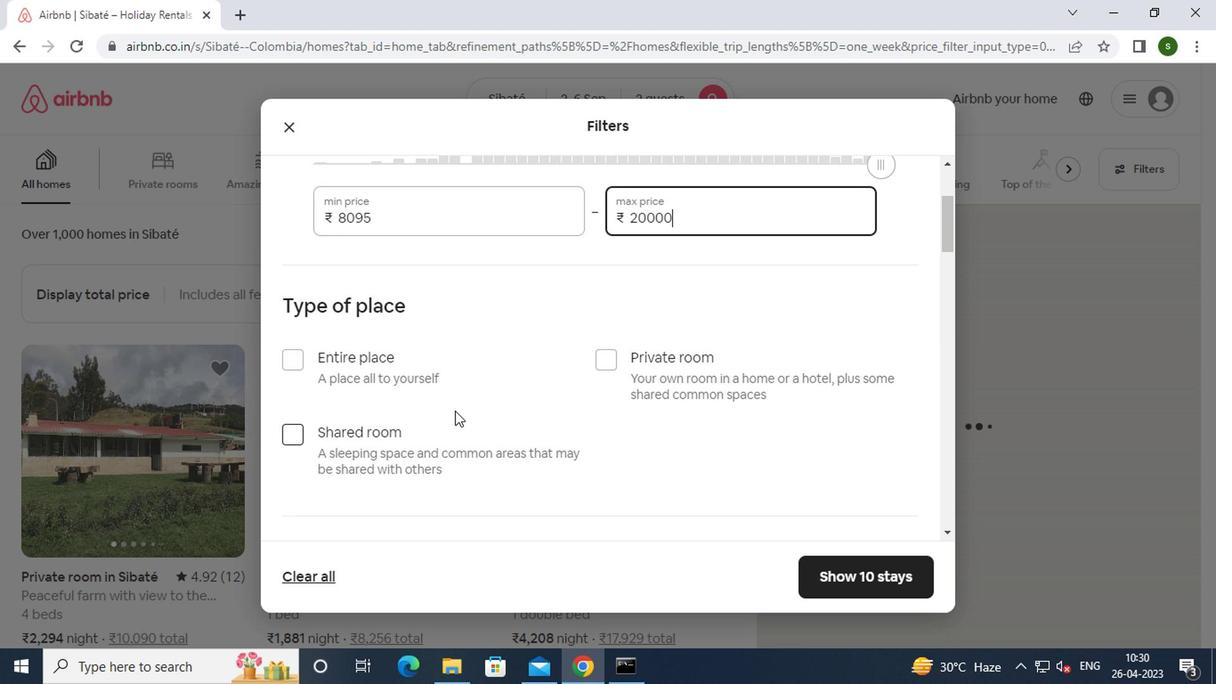 
Action: Mouse pressed left at (368, 377)
Screenshot: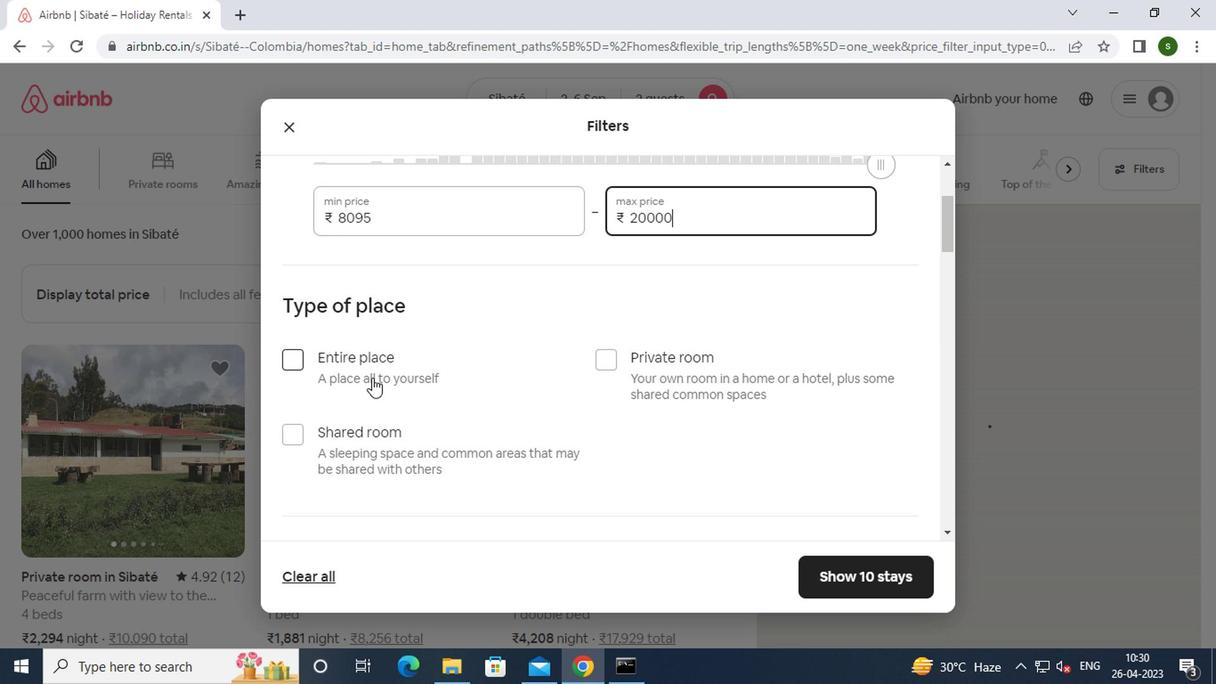 
Action: Mouse moved to (454, 377)
Screenshot: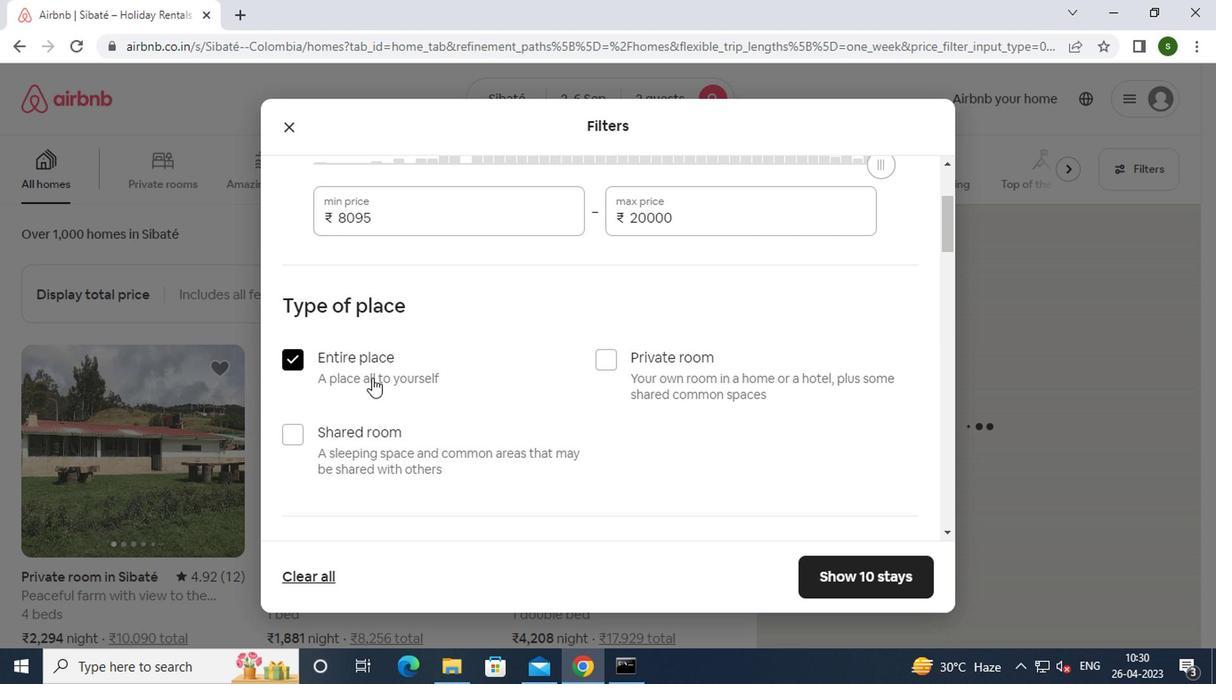 
Action: Mouse scrolled (454, 377) with delta (0, 0)
Screenshot: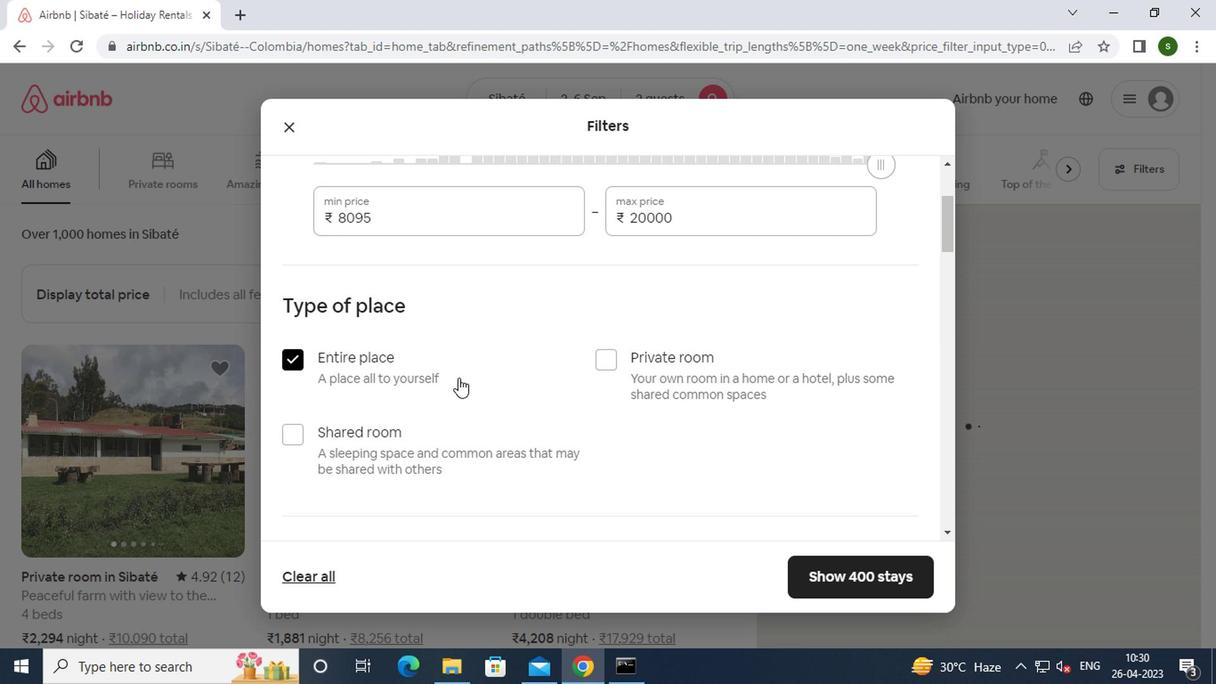 
Action: Mouse scrolled (454, 377) with delta (0, 0)
Screenshot: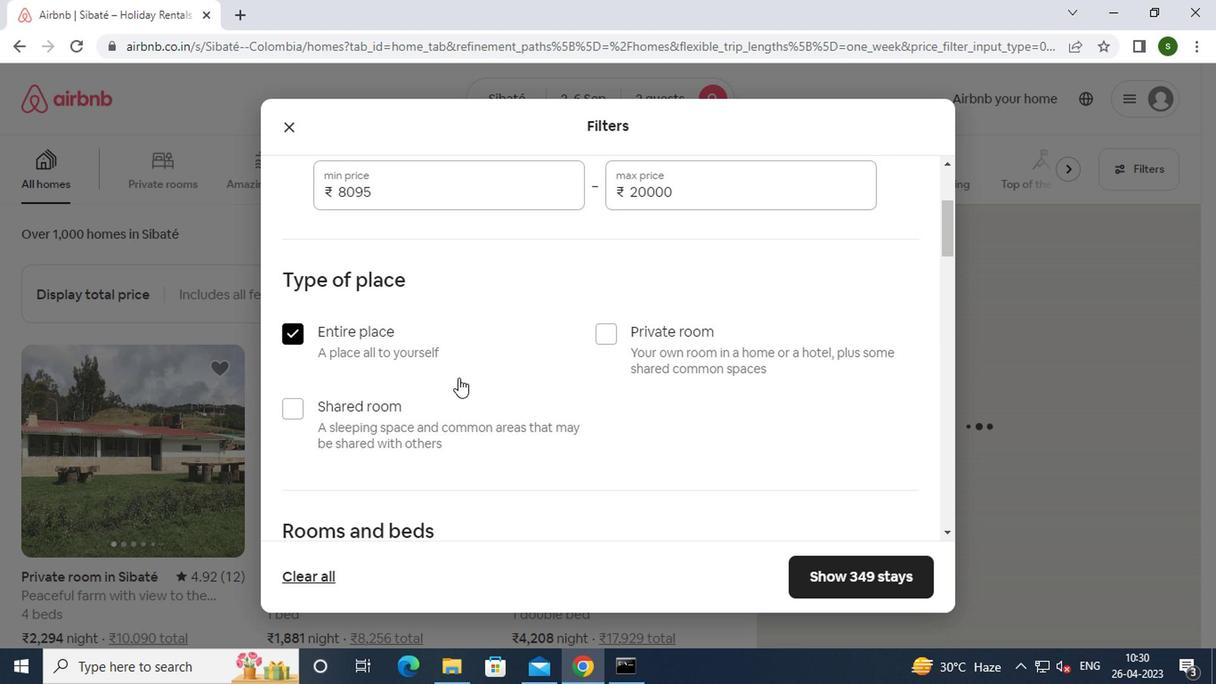 
Action: Mouse scrolled (454, 377) with delta (0, 0)
Screenshot: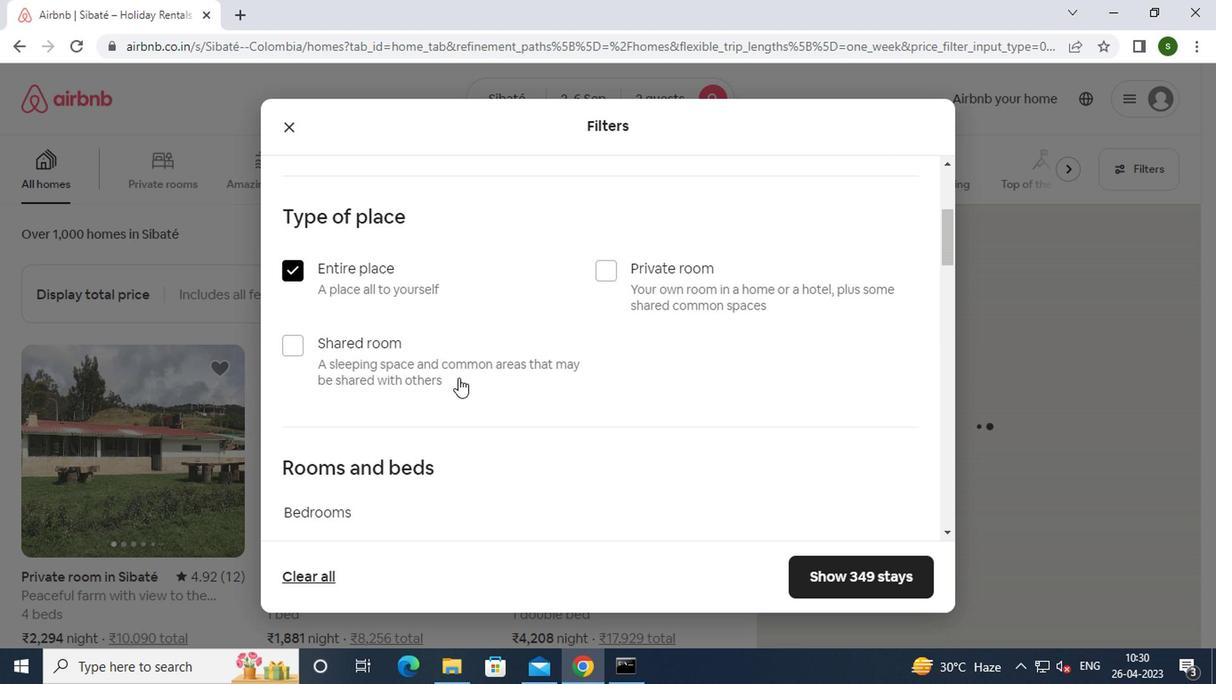 
Action: Mouse scrolled (454, 377) with delta (0, 0)
Screenshot: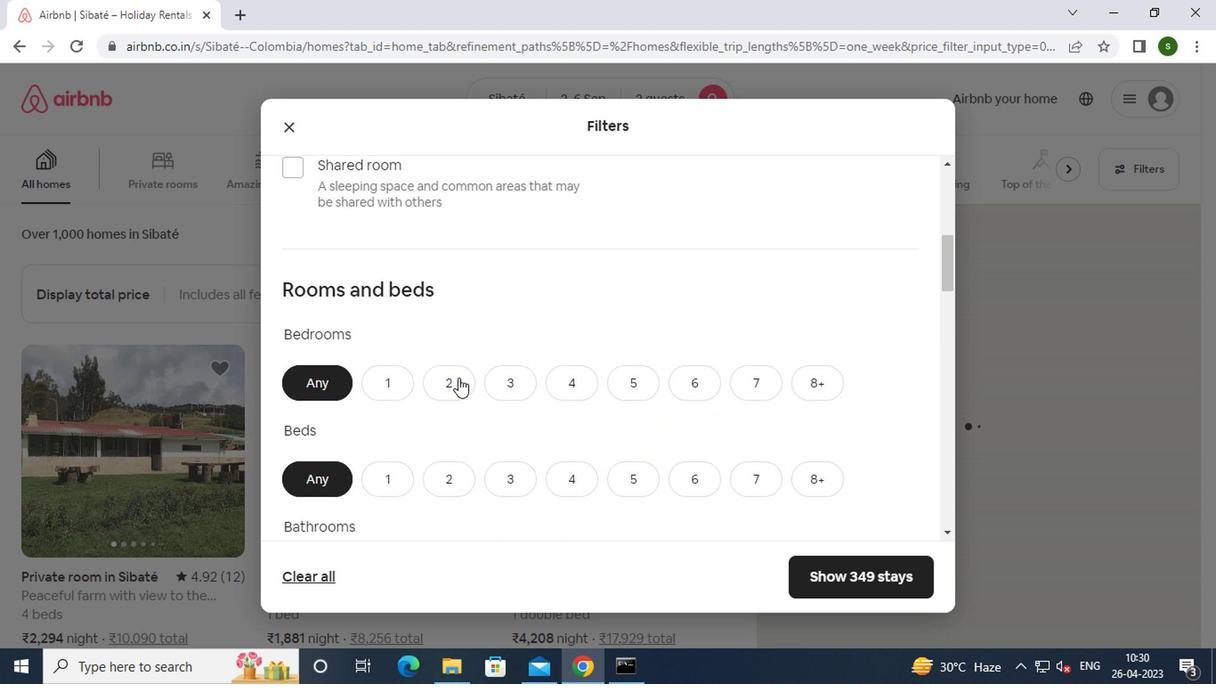 
Action: Mouse moved to (375, 294)
Screenshot: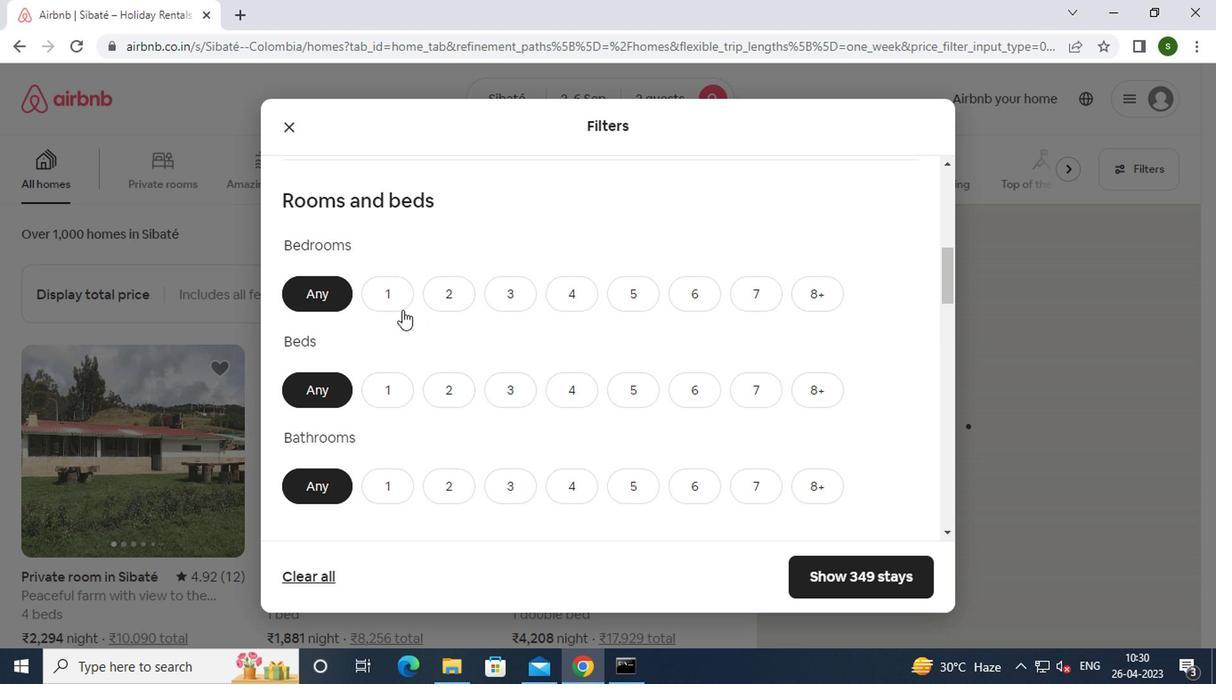 
Action: Mouse pressed left at (375, 294)
Screenshot: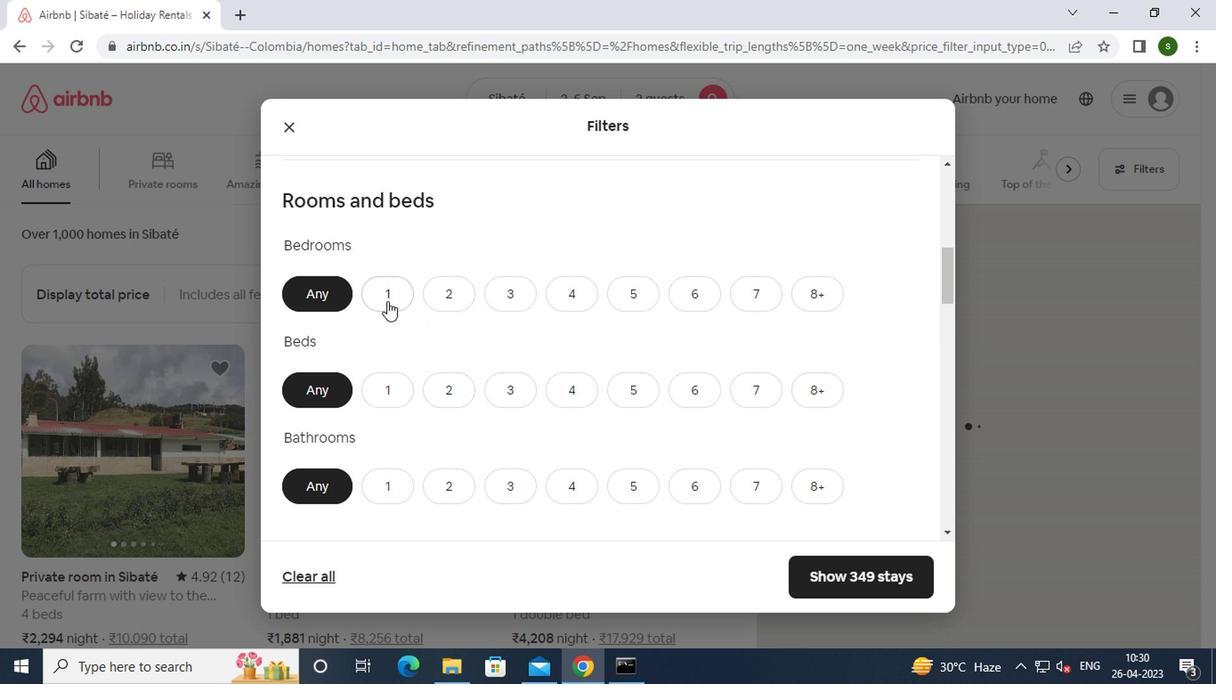 
Action: Mouse moved to (377, 389)
Screenshot: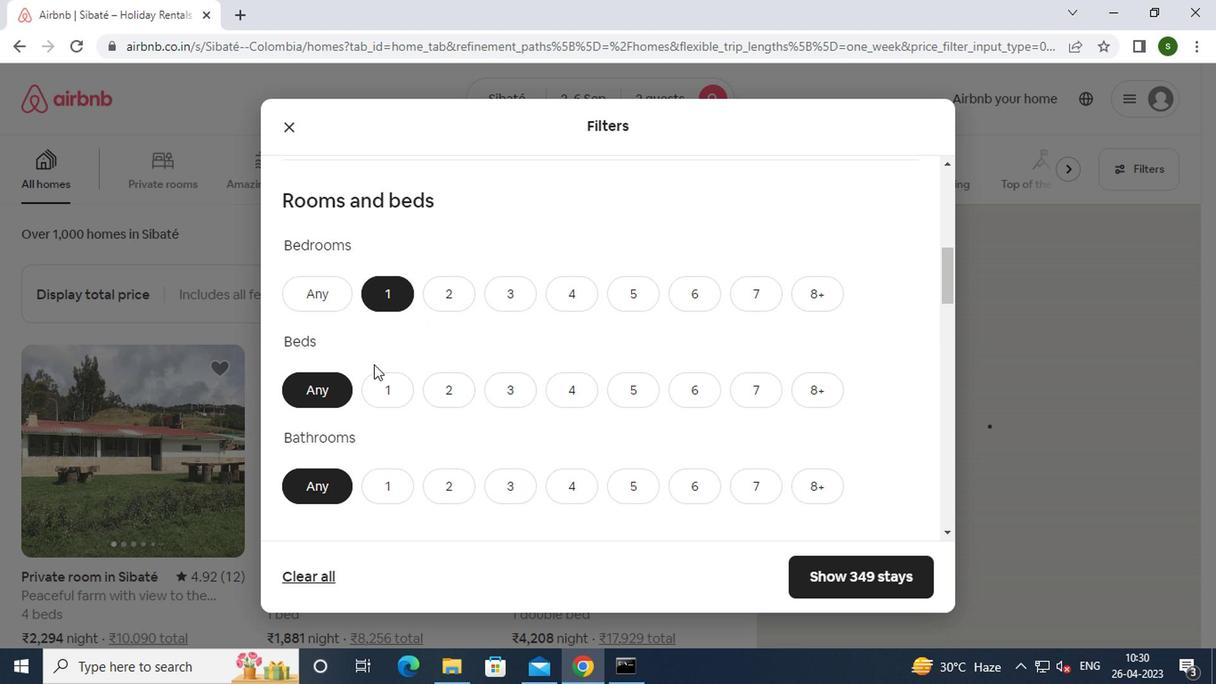 
Action: Mouse pressed left at (377, 389)
Screenshot: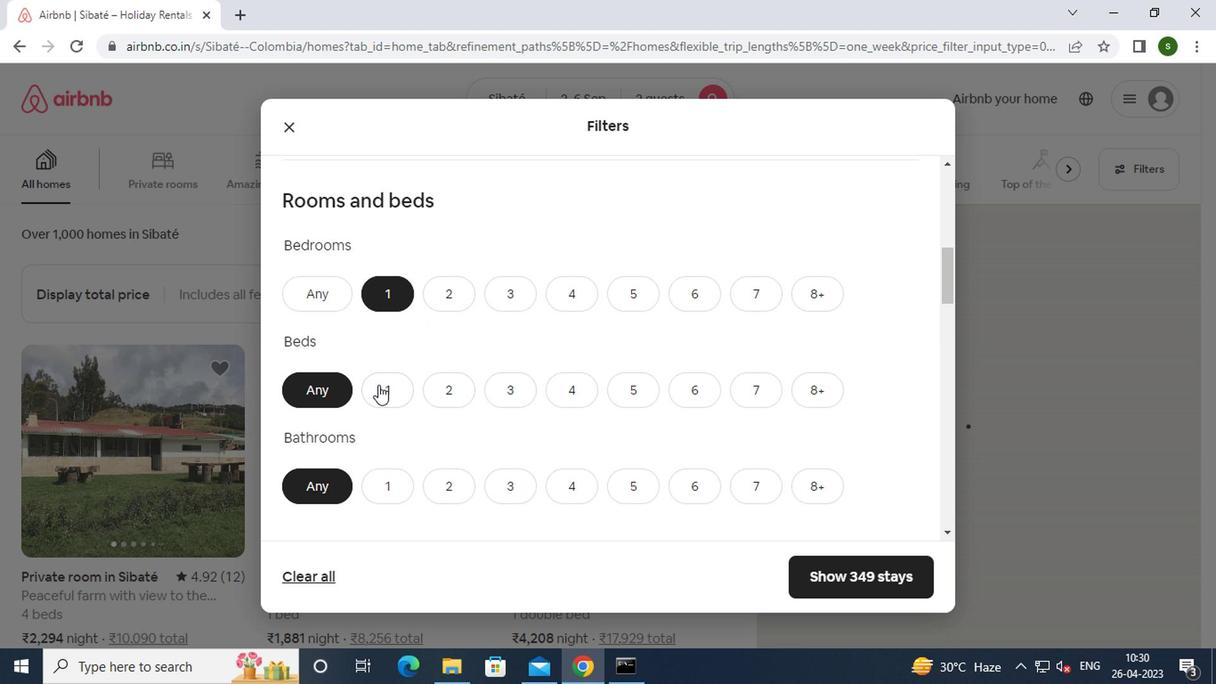 
Action: Mouse moved to (394, 482)
Screenshot: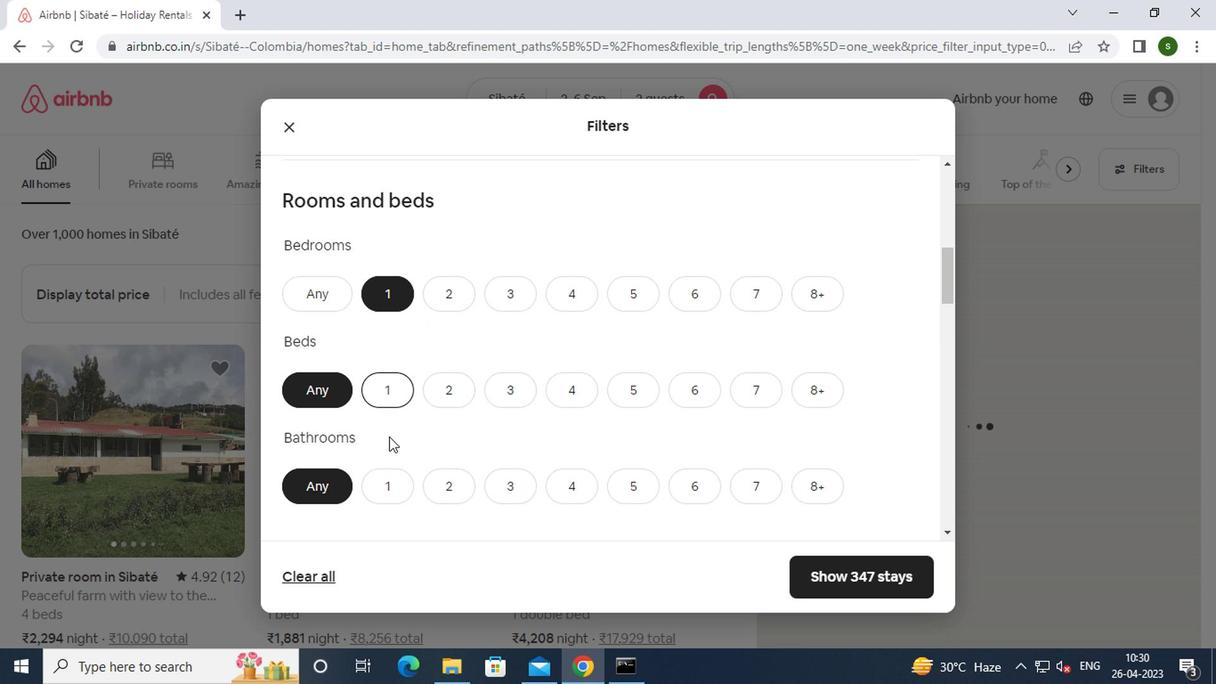 
Action: Mouse pressed left at (394, 482)
Screenshot: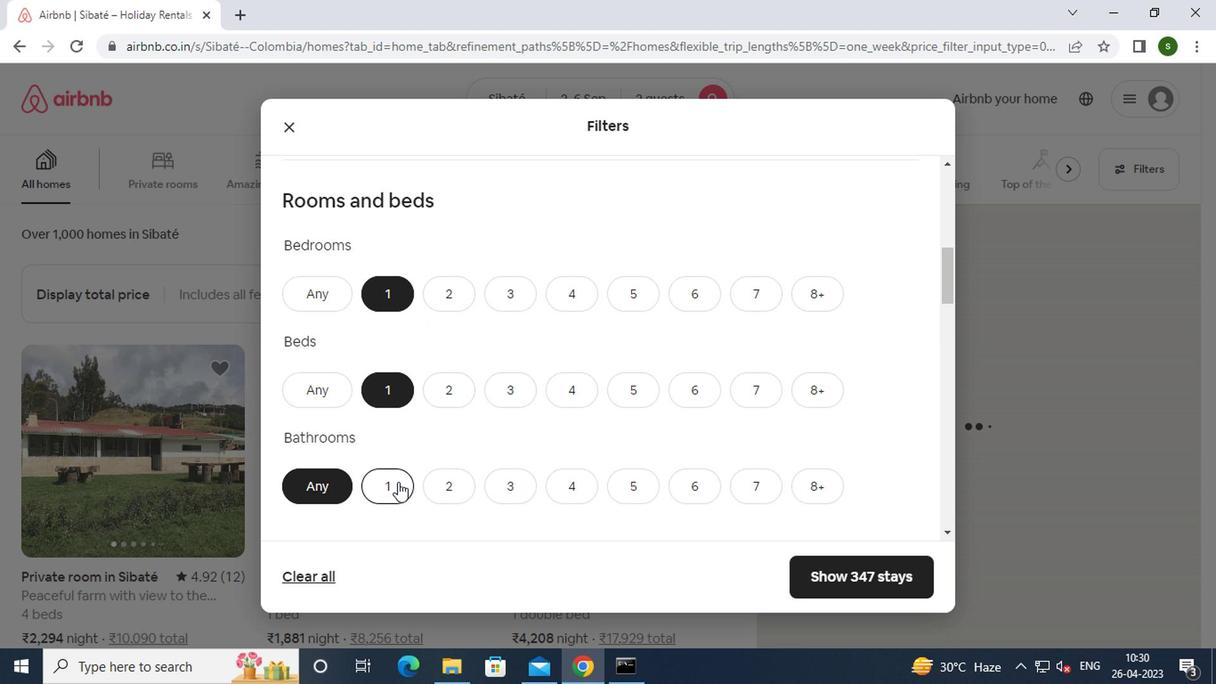 
Action: Mouse moved to (486, 414)
Screenshot: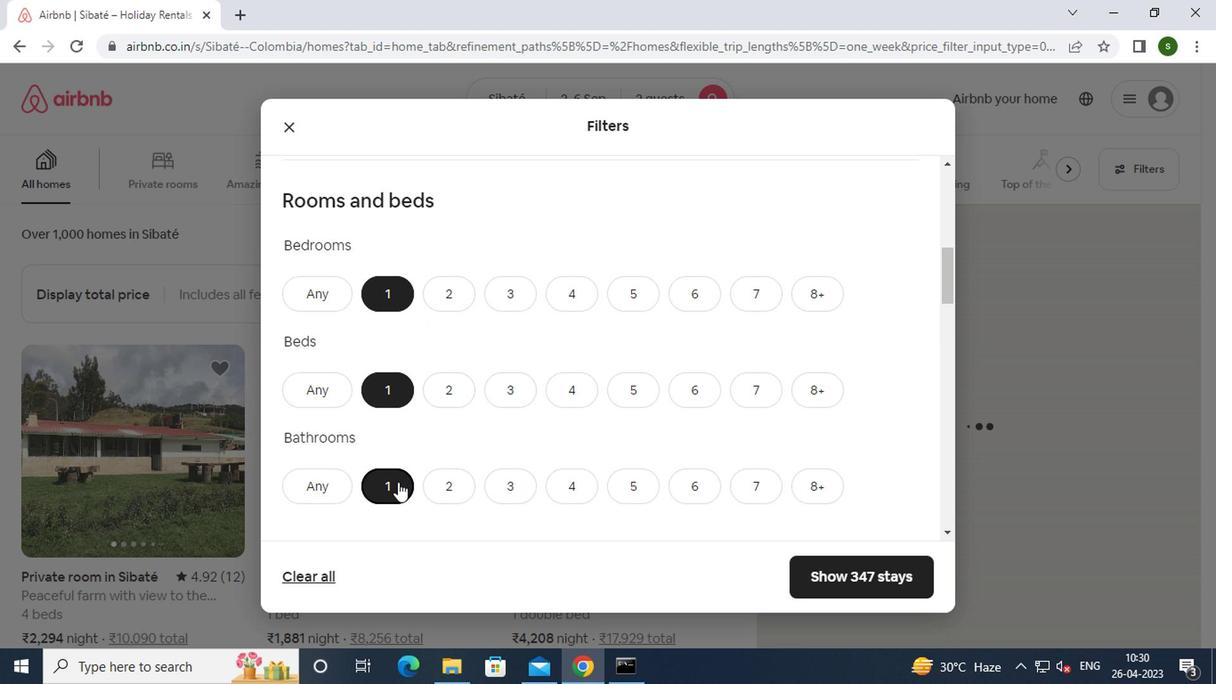 
Action: Mouse scrolled (486, 413) with delta (0, 0)
Screenshot: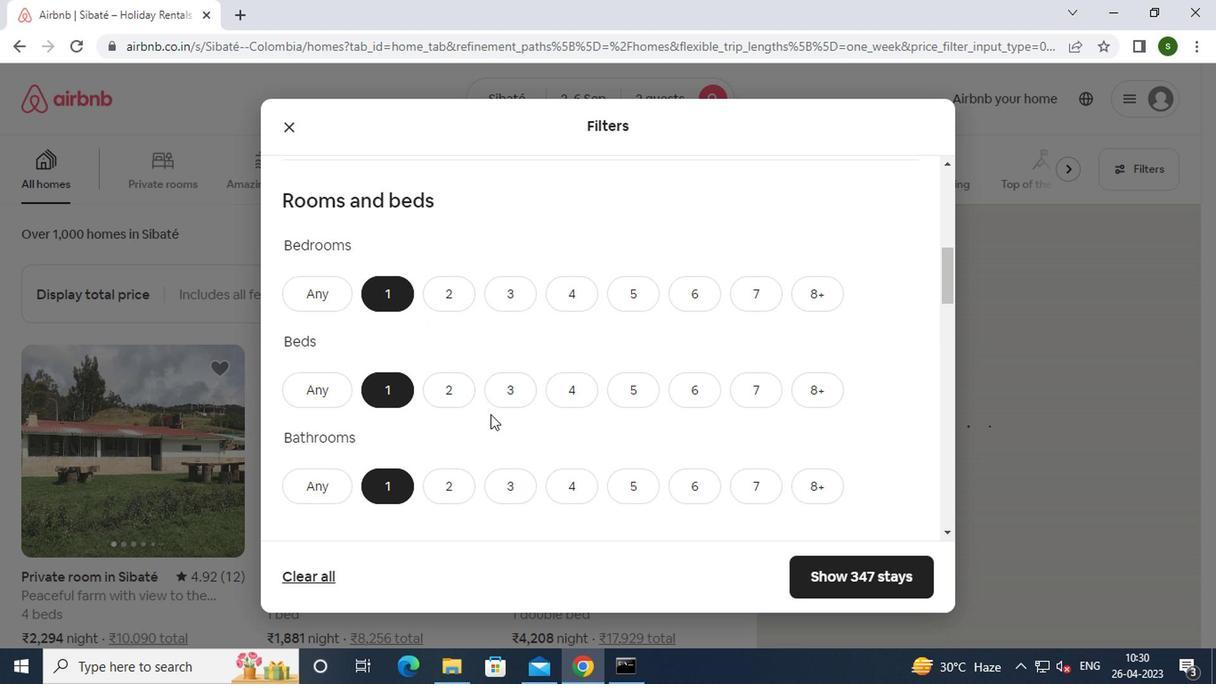 
Action: Mouse scrolled (486, 413) with delta (0, 0)
Screenshot: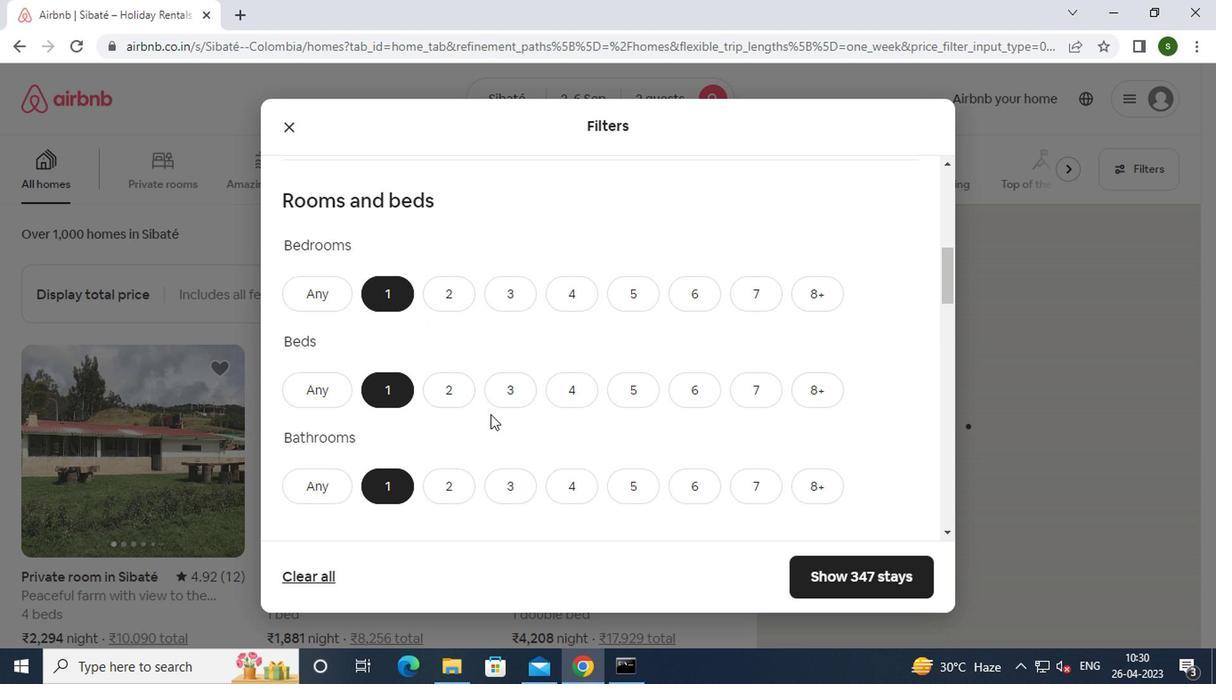 
Action: Mouse moved to (378, 453)
Screenshot: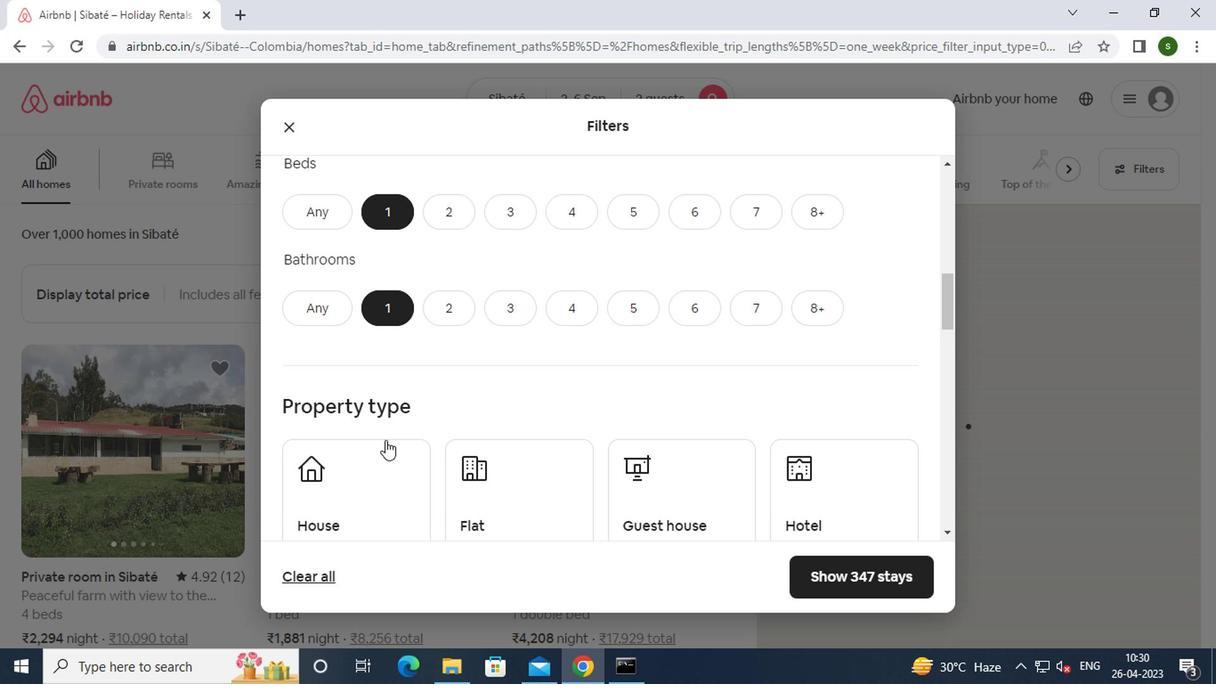 
Action: Mouse pressed left at (378, 453)
Screenshot: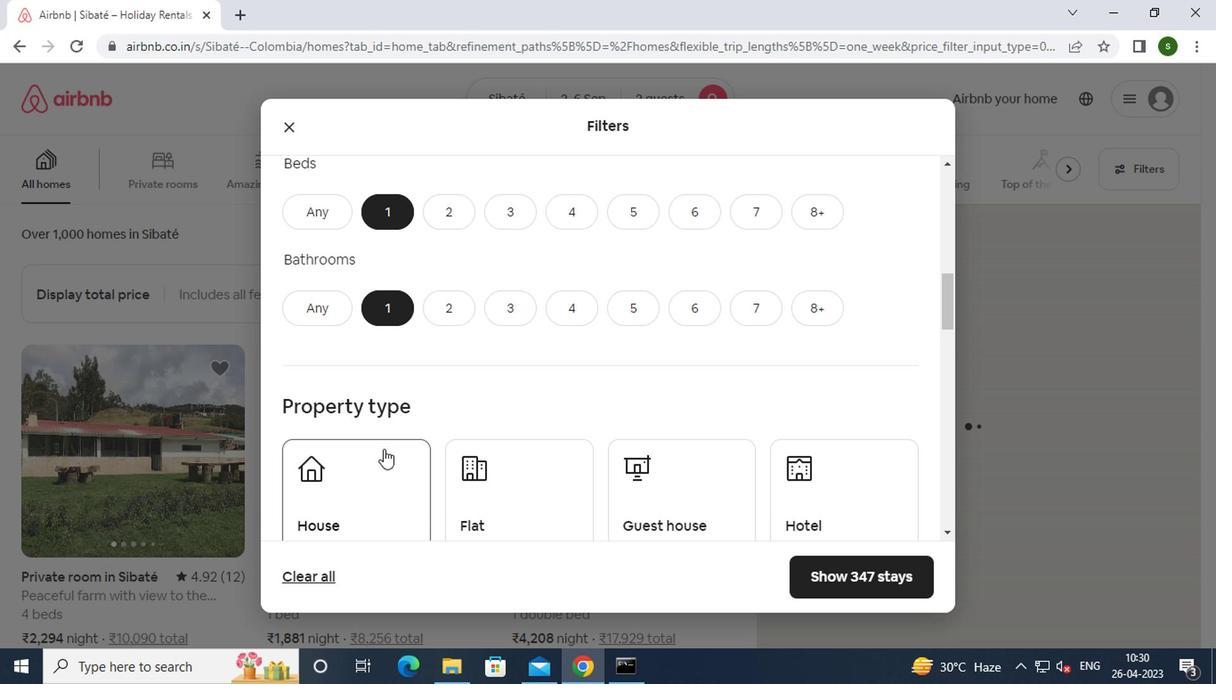 
Action: Mouse moved to (482, 486)
Screenshot: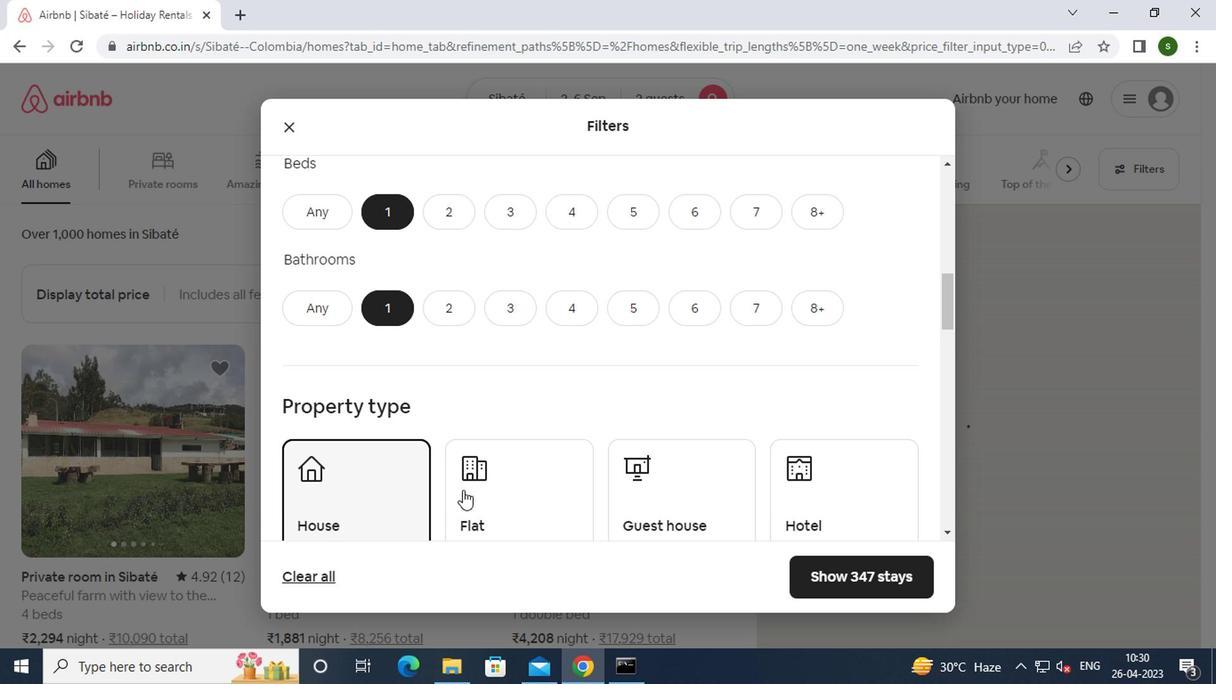 
Action: Mouse pressed left at (482, 486)
Screenshot: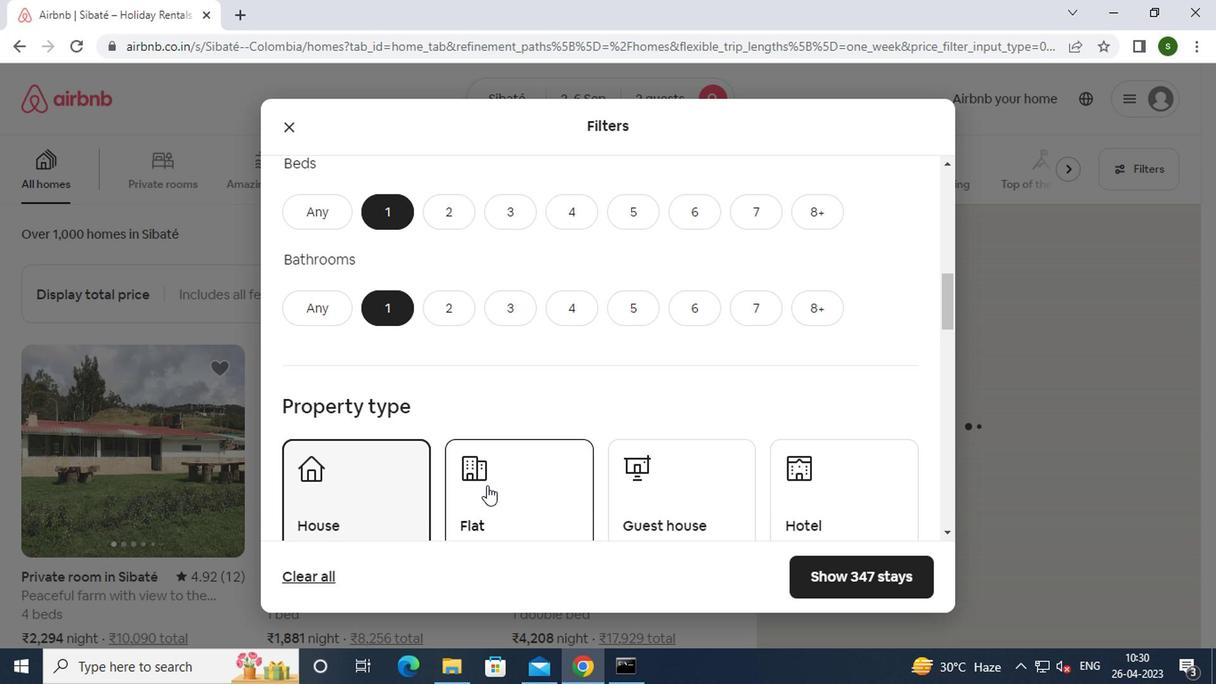 
Action: Mouse moved to (666, 501)
Screenshot: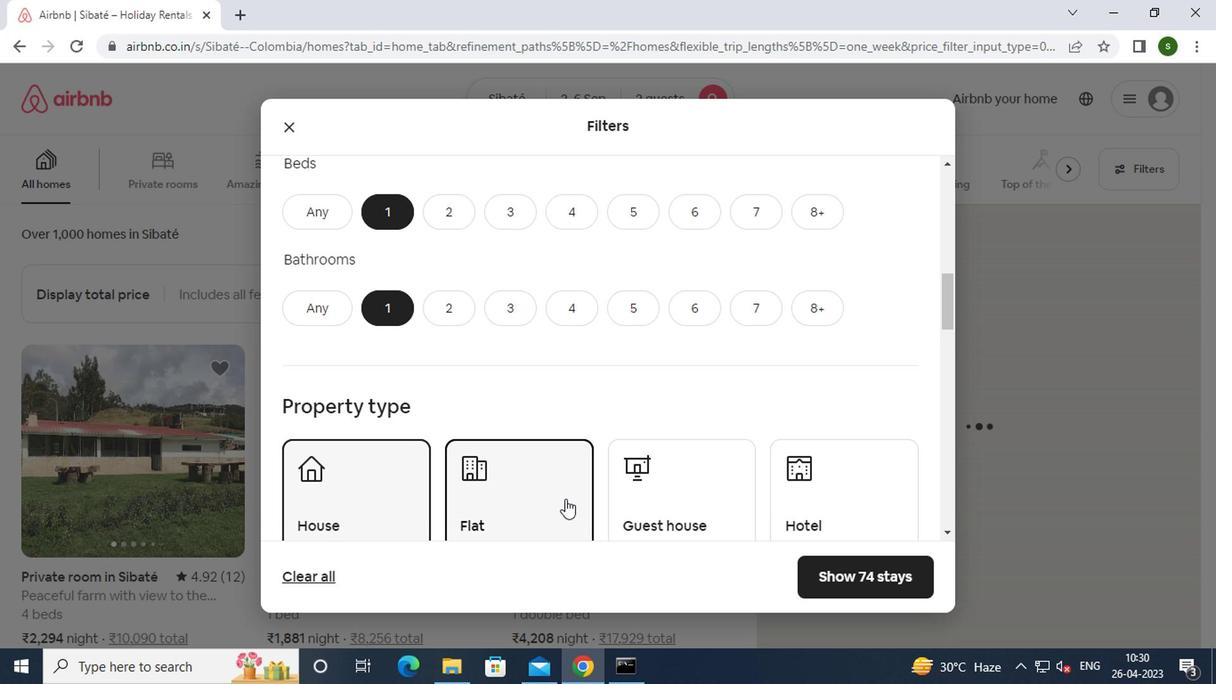 
Action: Mouse pressed left at (666, 501)
Screenshot: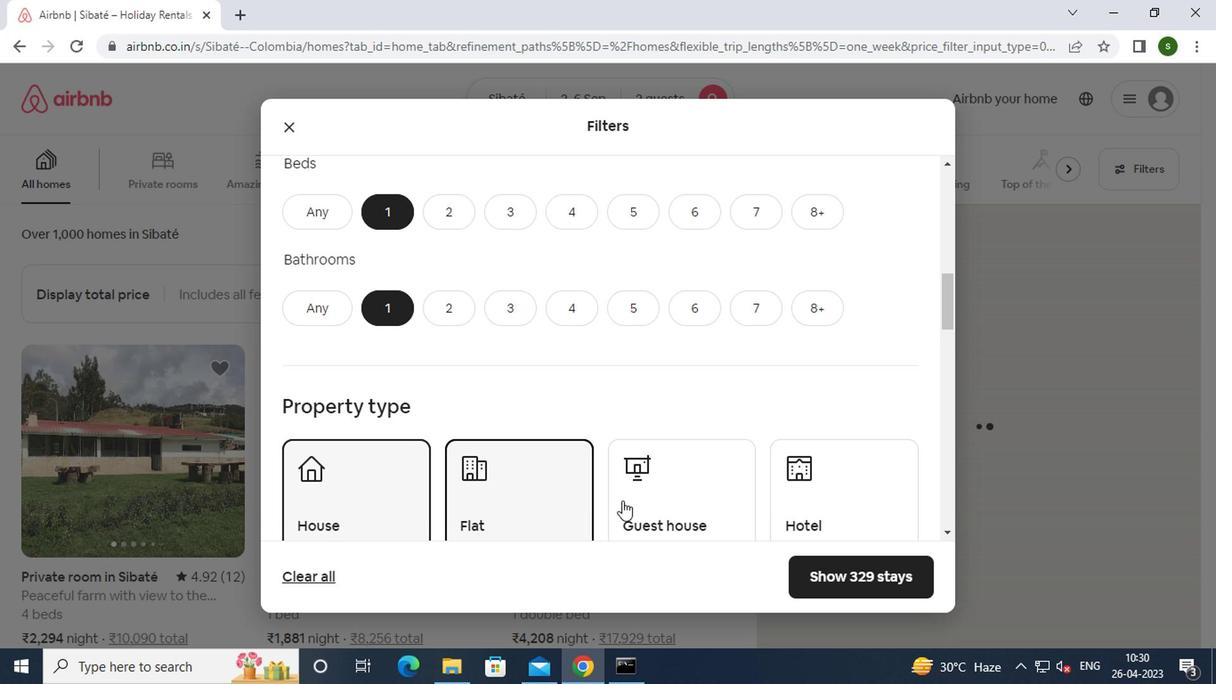 
Action: Mouse moved to (832, 496)
Screenshot: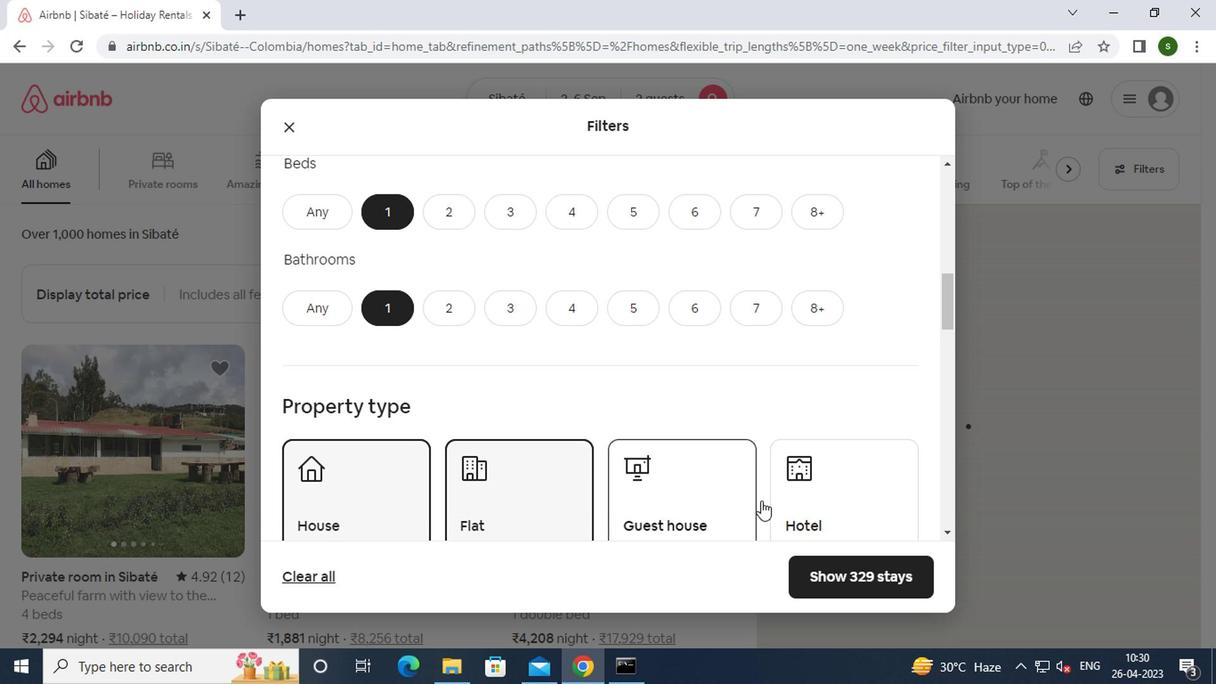 
Action: Mouse pressed left at (832, 496)
Screenshot: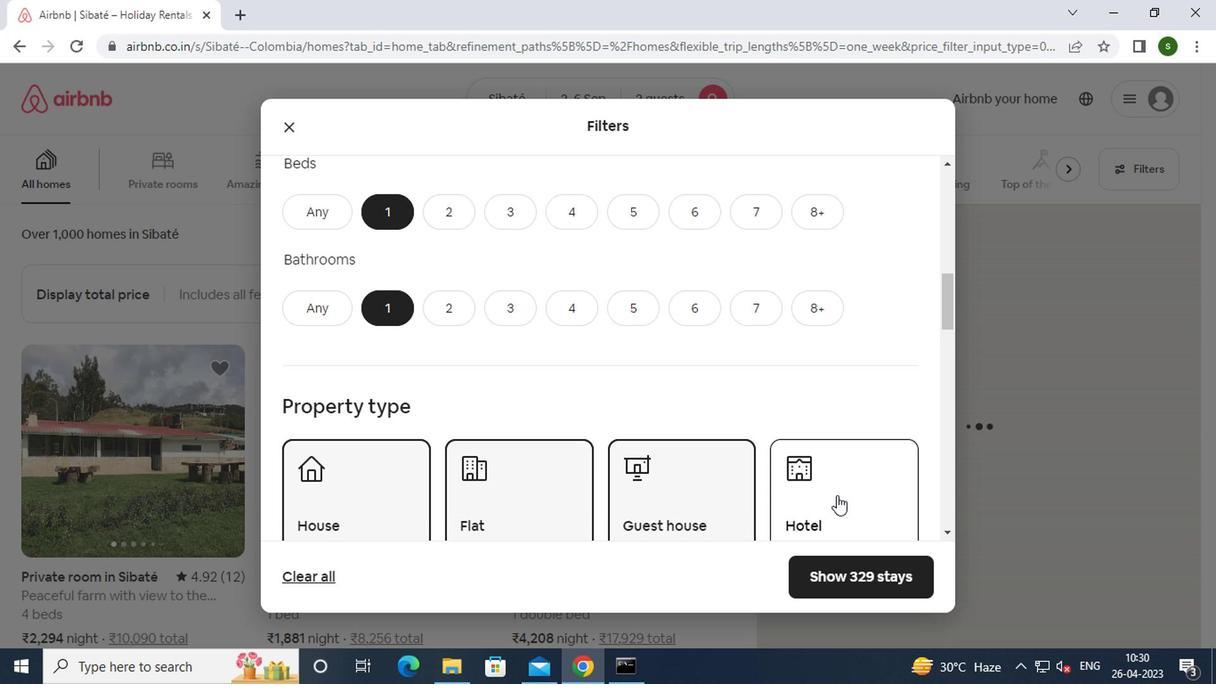 
Action: Mouse moved to (685, 436)
Screenshot: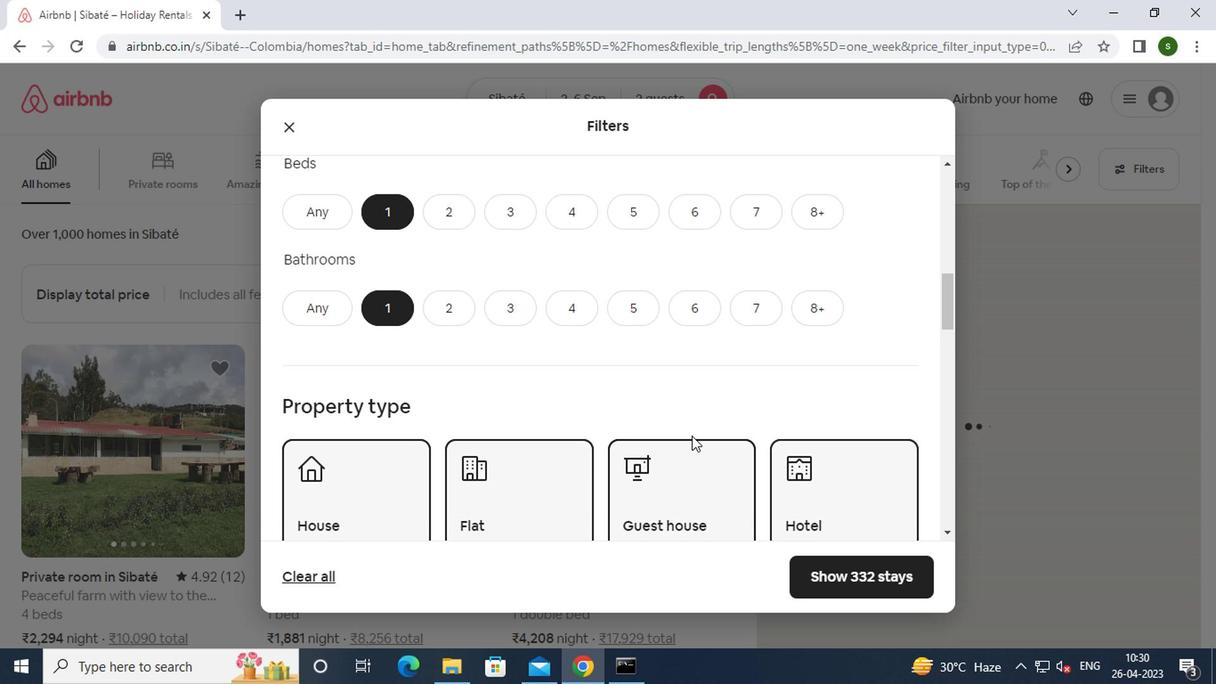 
Action: Mouse scrolled (685, 435) with delta (0, 0)
Screenshot: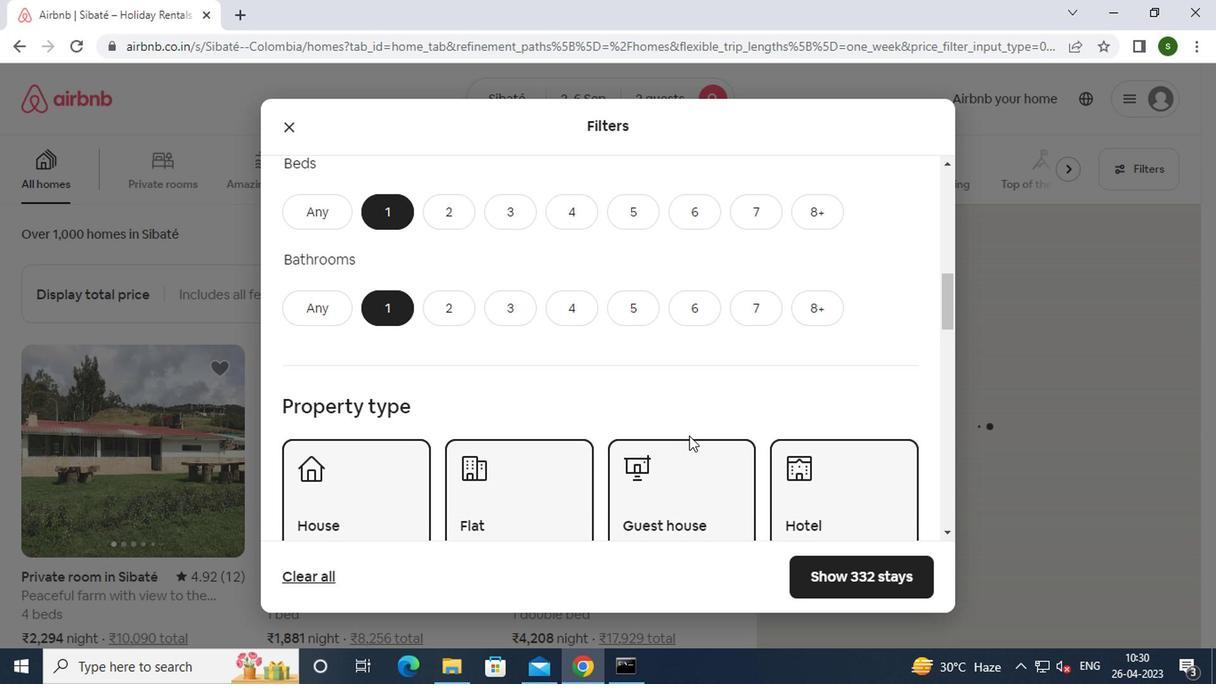 
Action: Mouse scrolled (685, 435) with delta (0, 0)
Screenshot: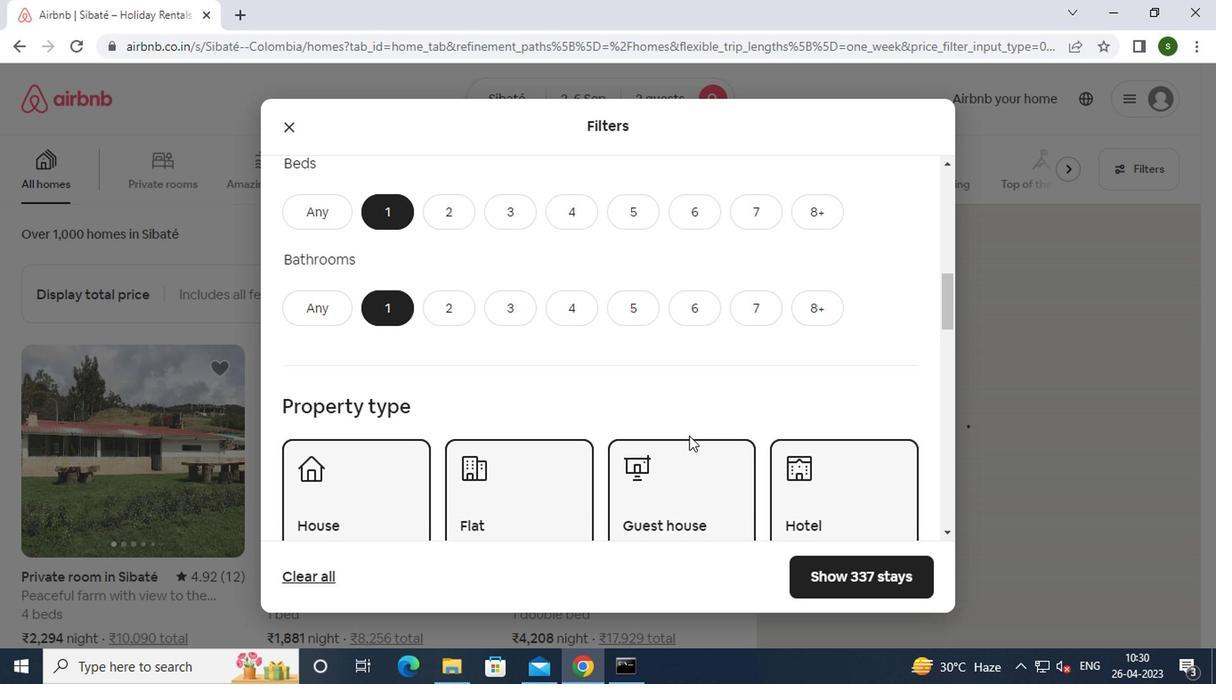 
Action: Mouse scrolled (685, 435) with delta (0, 0)
Screenshot: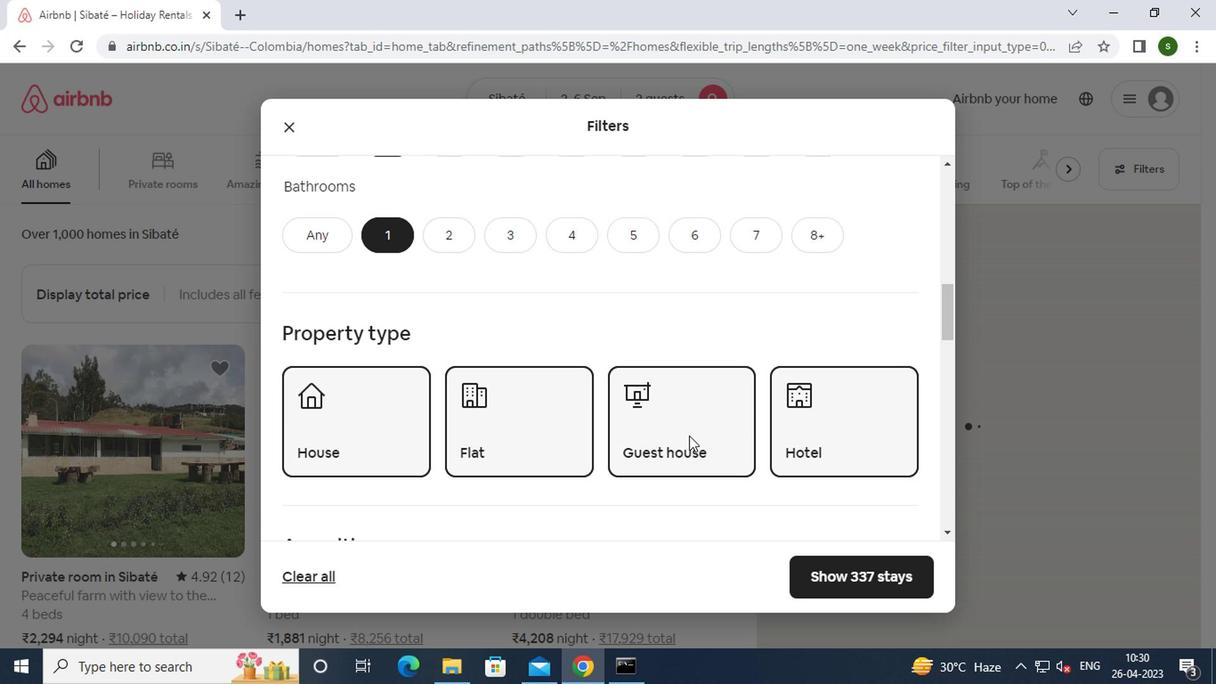 
Action: Mouse scrolled (685, 435) with delta (0, 0)
Screenshot: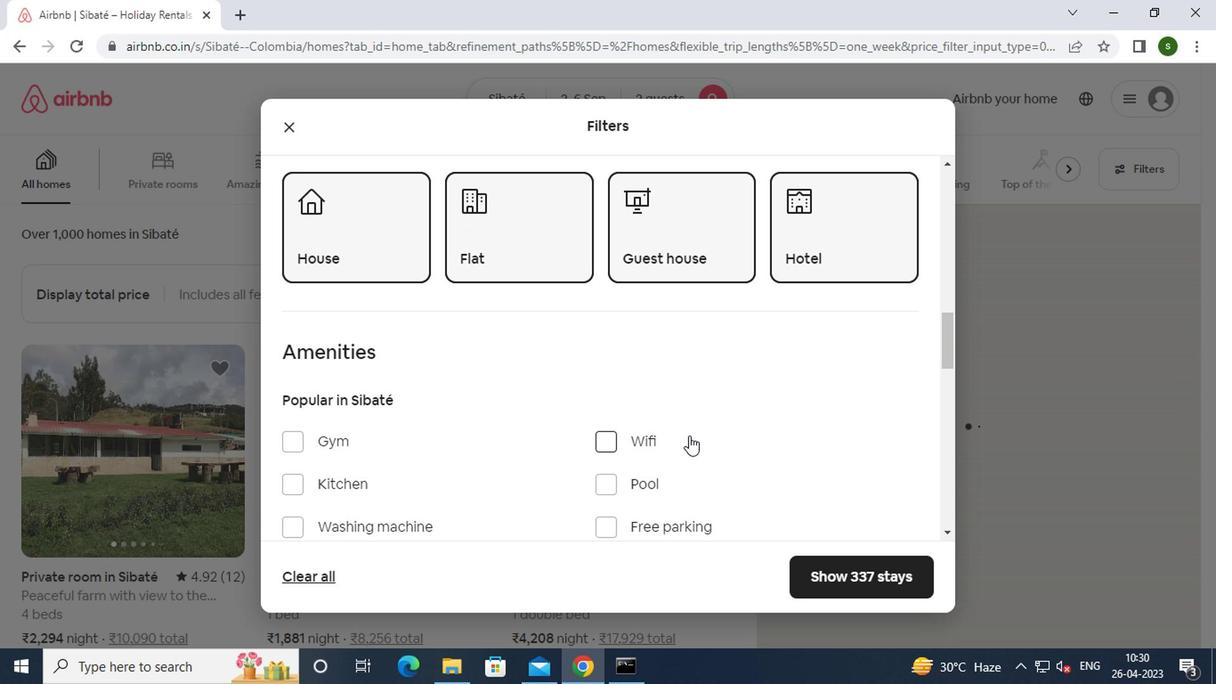 
Action: Mouse scrolled (685, 435) with delta (0, 0)
Screenshot: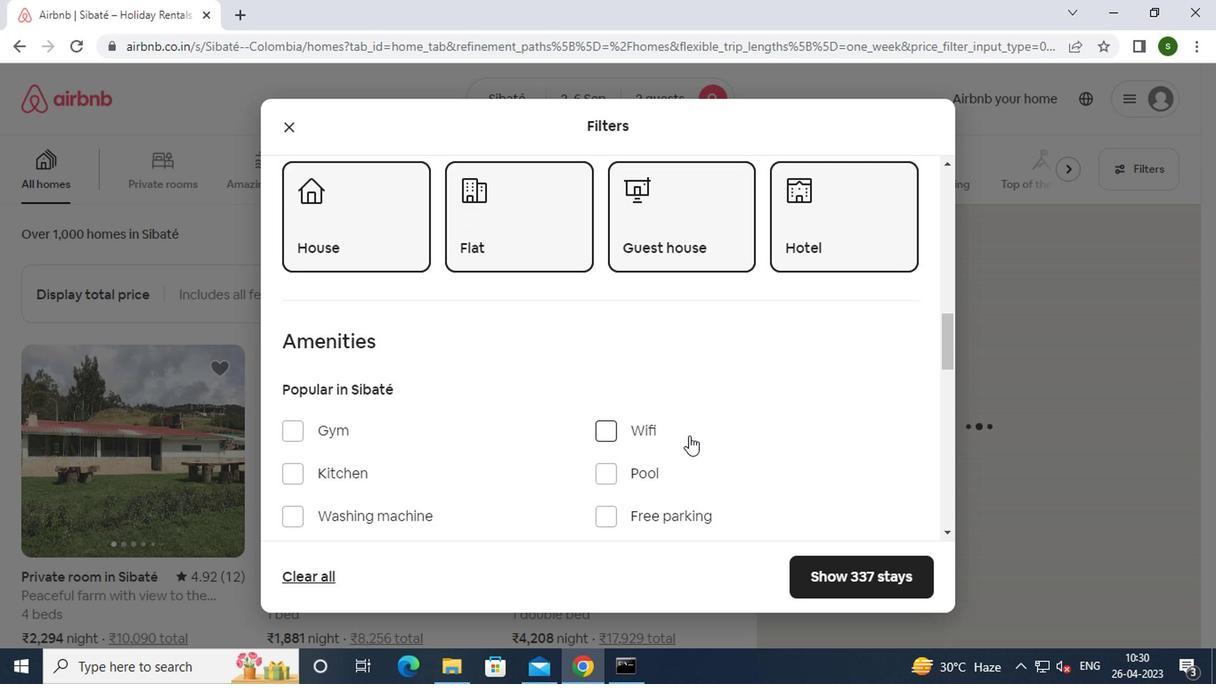 
Action: Mouse moved to (372, 355)
Screenshot: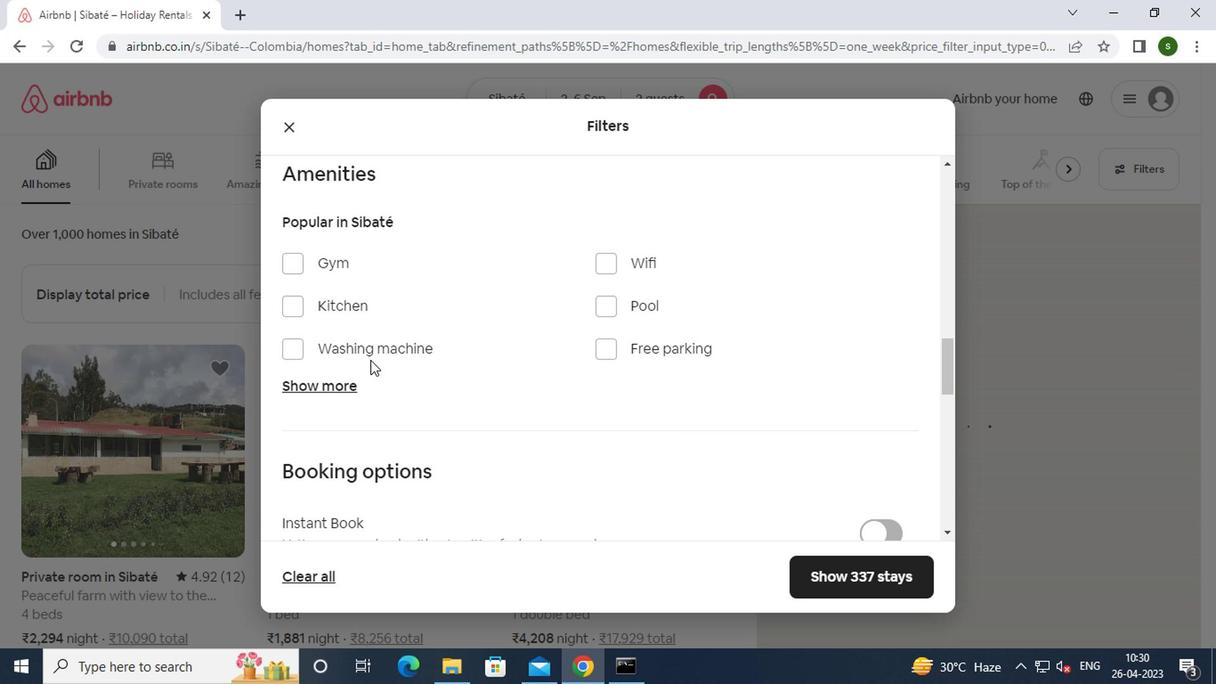 
Action: Mouse pressed left at (372, 355)
Screenshot: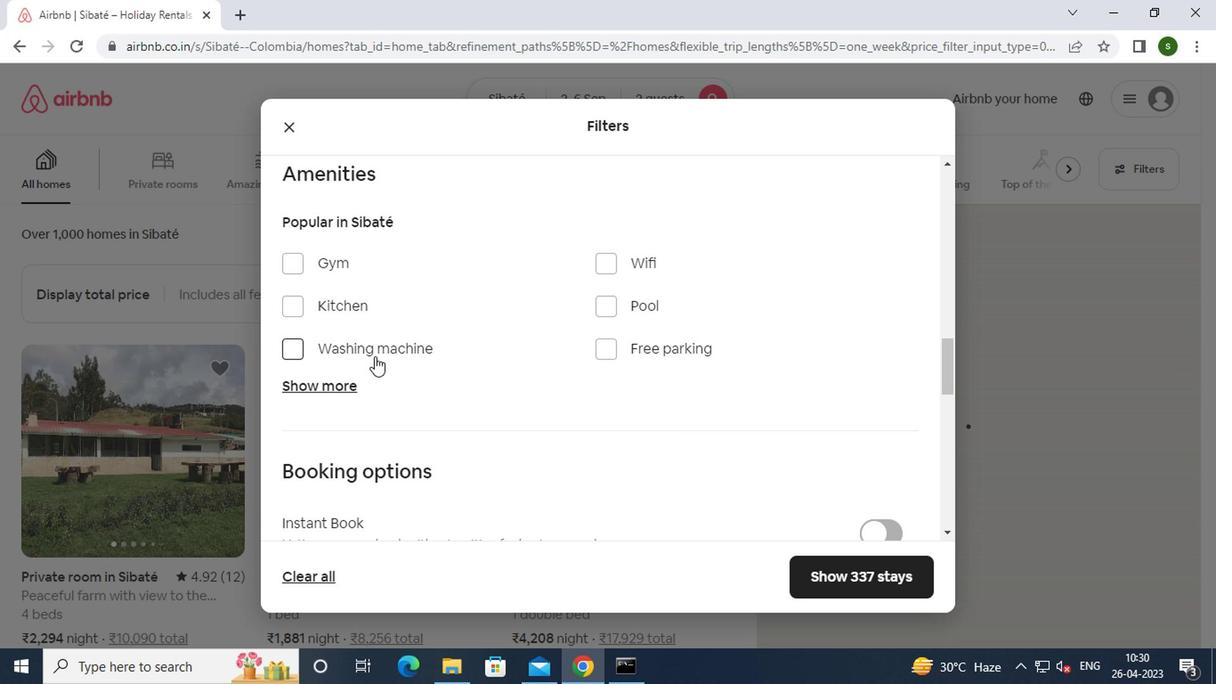 
Action: Mouse moved to (657, 426)
Screenshot: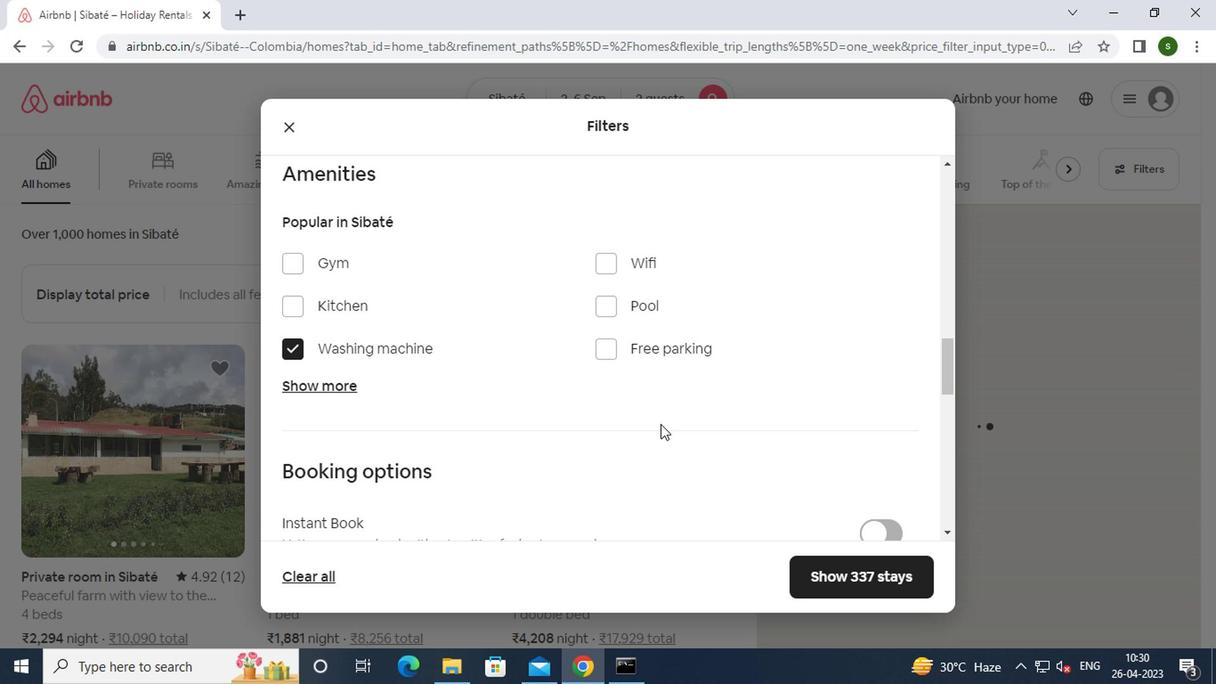 
Action: Mouse scrolled (657, 425) with delta (0, -1)
Screenshot: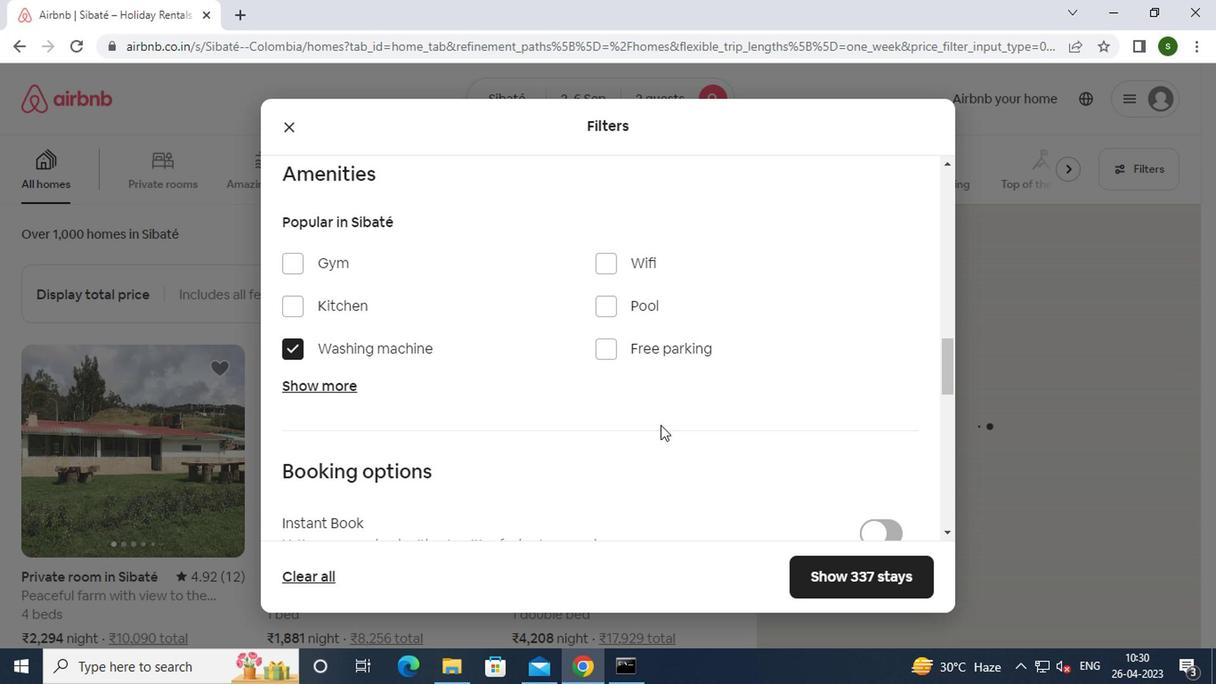 
Action: Mouse scrolled (657, 425) with delta (0, -1)
Screenshot: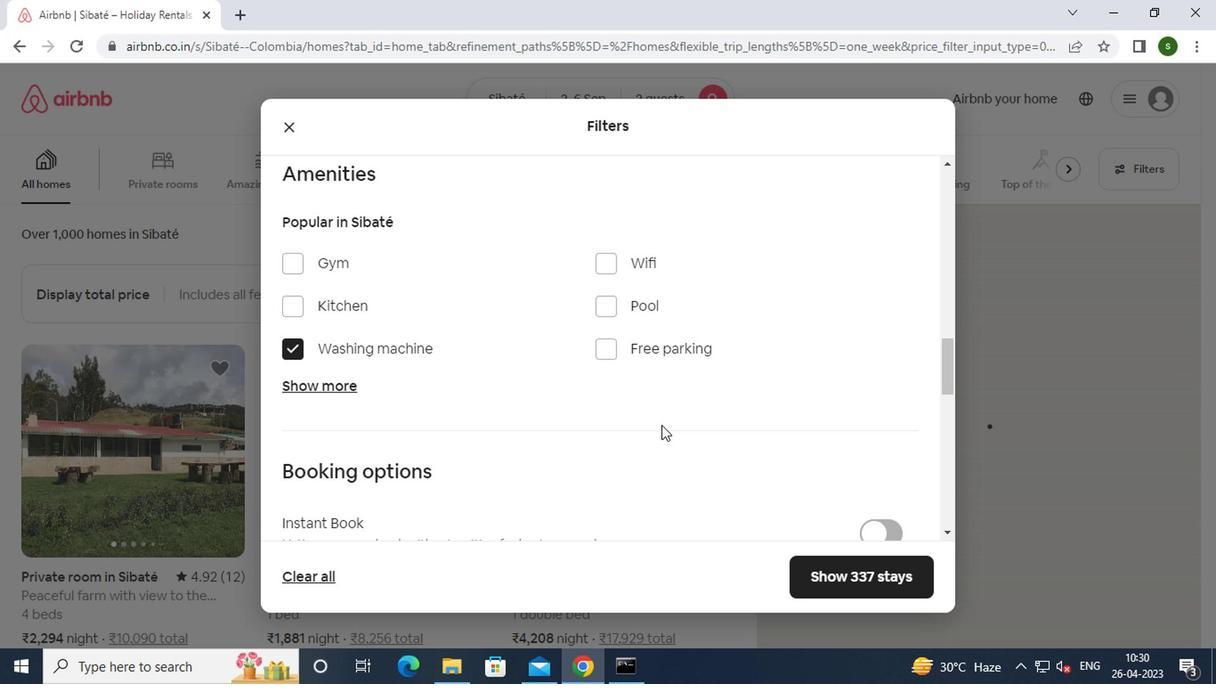 
Action: Mouse moved to (873, 418)
Screenshot: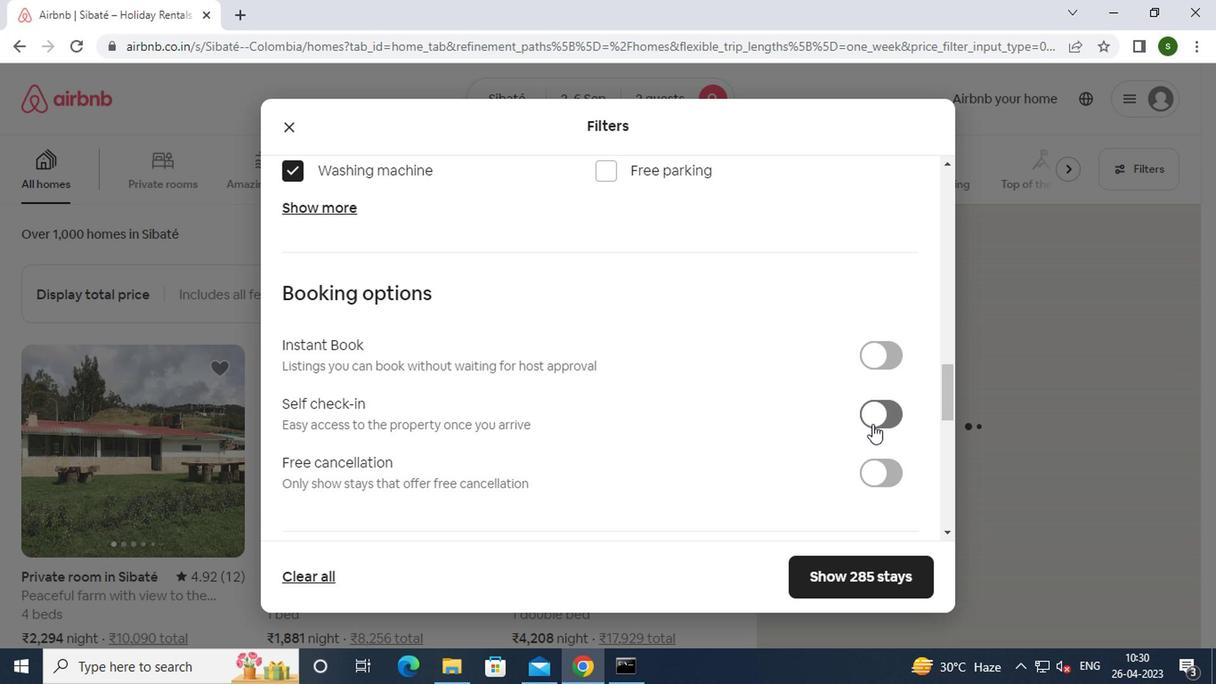 
Action: Mouse pressed left at (873, 418)
Screenshot: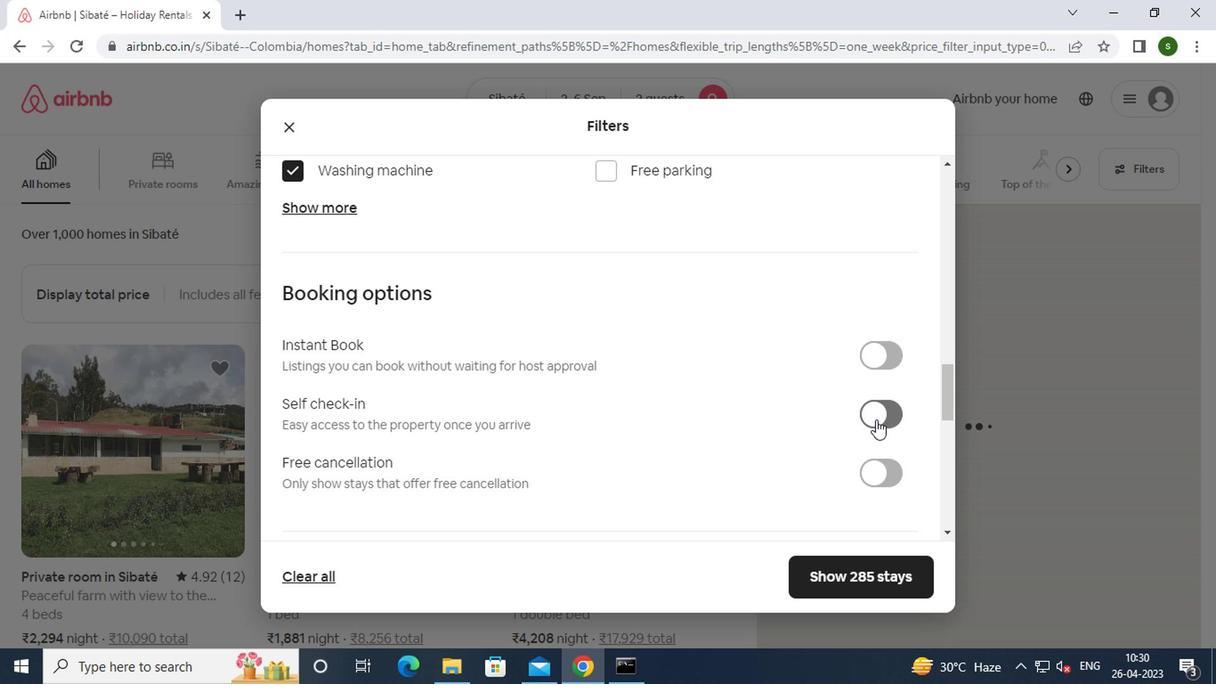 
Action: Mouse moved to (722, 420)
Screenshot: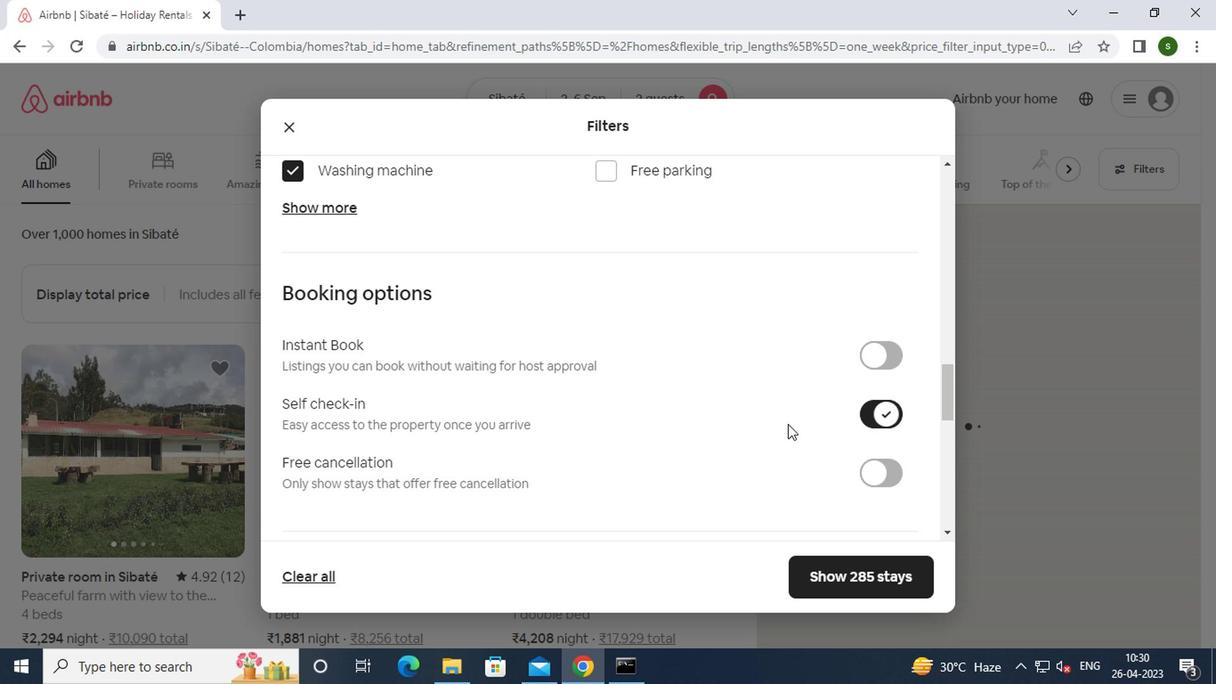 
Action: Mouse scrolled (722, 420) with delta (0, 0)
Screenshot: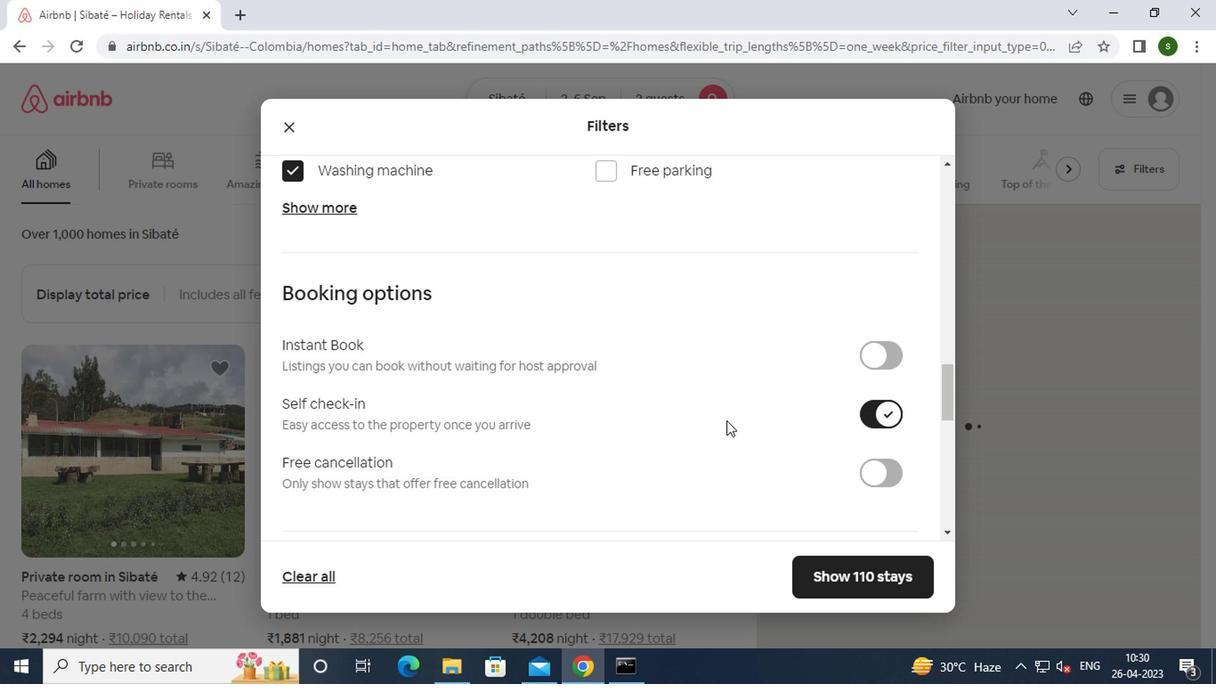 
Action: Mouse scrolled (722, 420) with delta (0, 0)
Screenshot: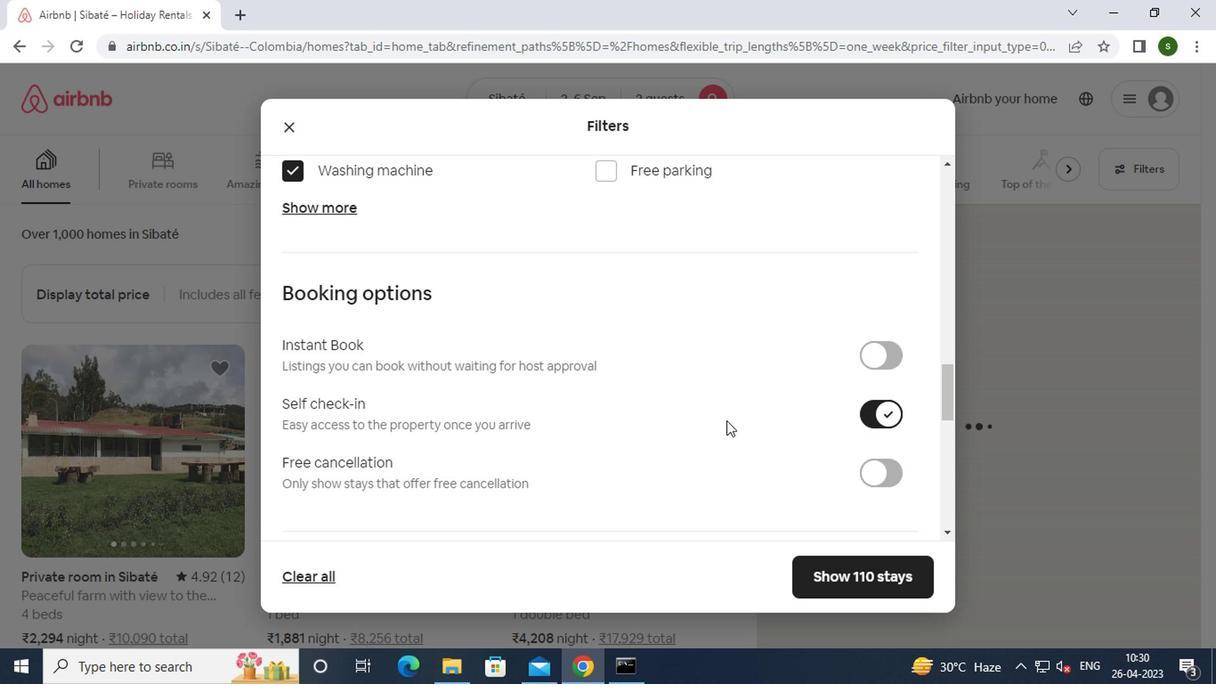 
Action: Mouse scrolled (722, 420) with delta (0, 0)
Screenshot: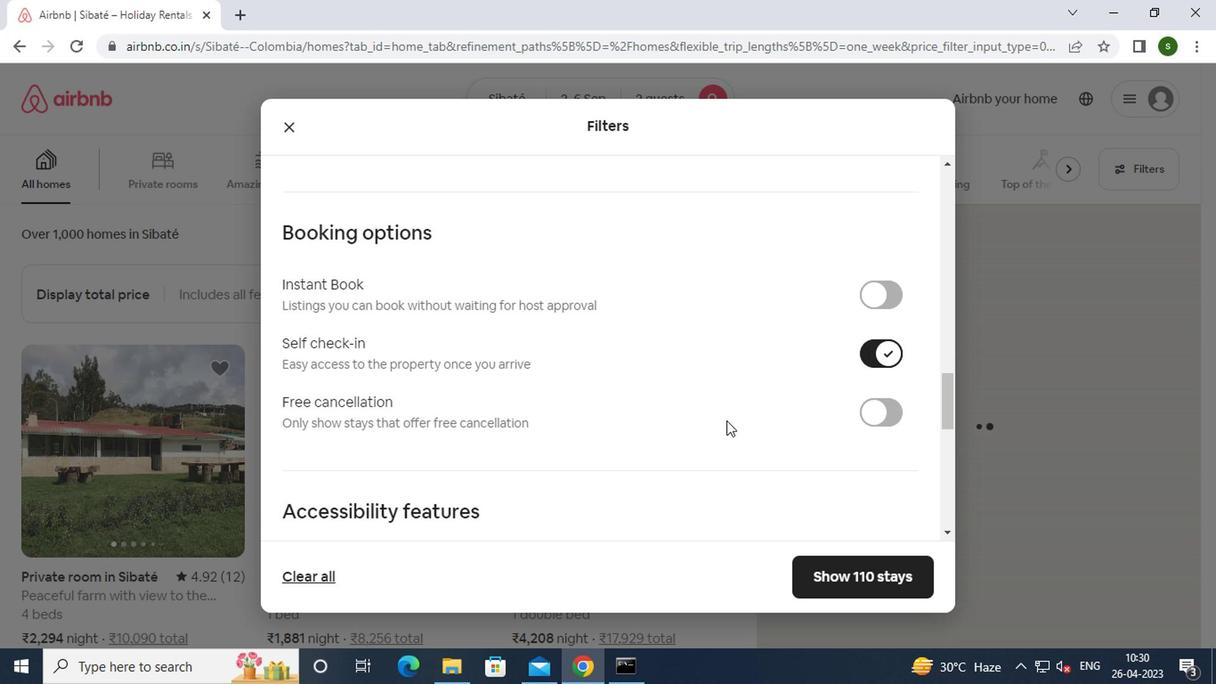 
Action: Mouse scrolled (722, 420) with delta (0, 0)
Screenshot: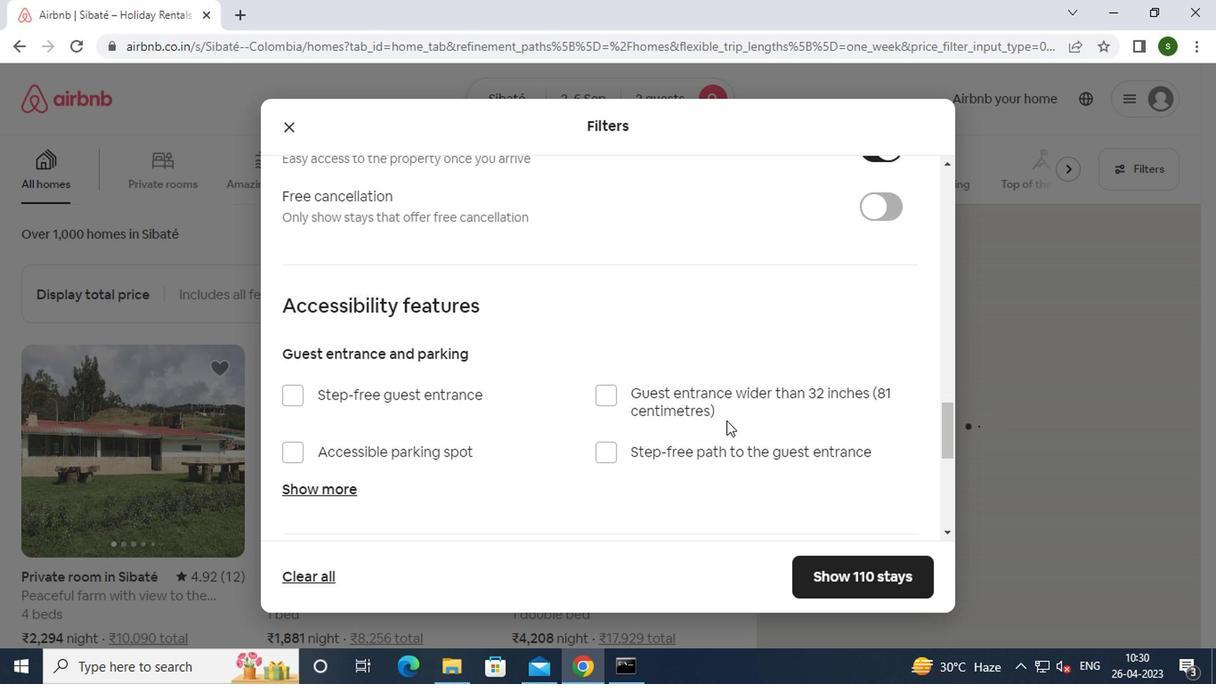 
Action: Mouse scrolled (722, 420) with delta (0, 0)
Screenshot: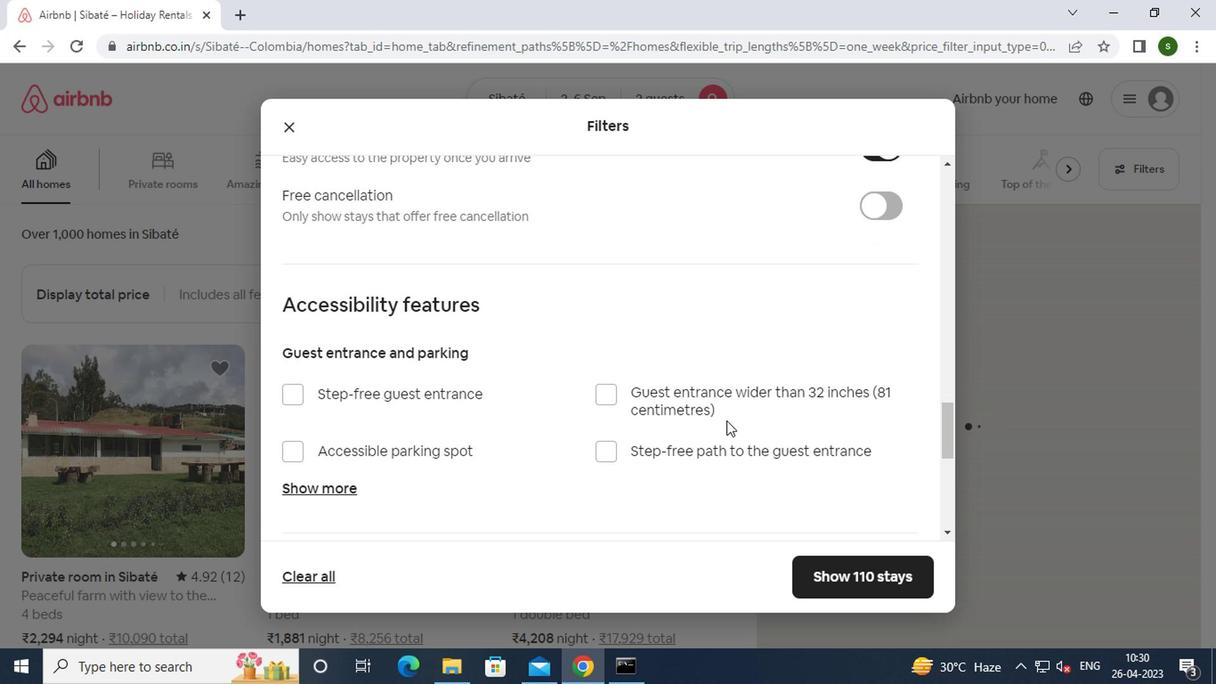 
Action: Mouse scrolled (722, 420) with delta (0, 0)
Screenshot: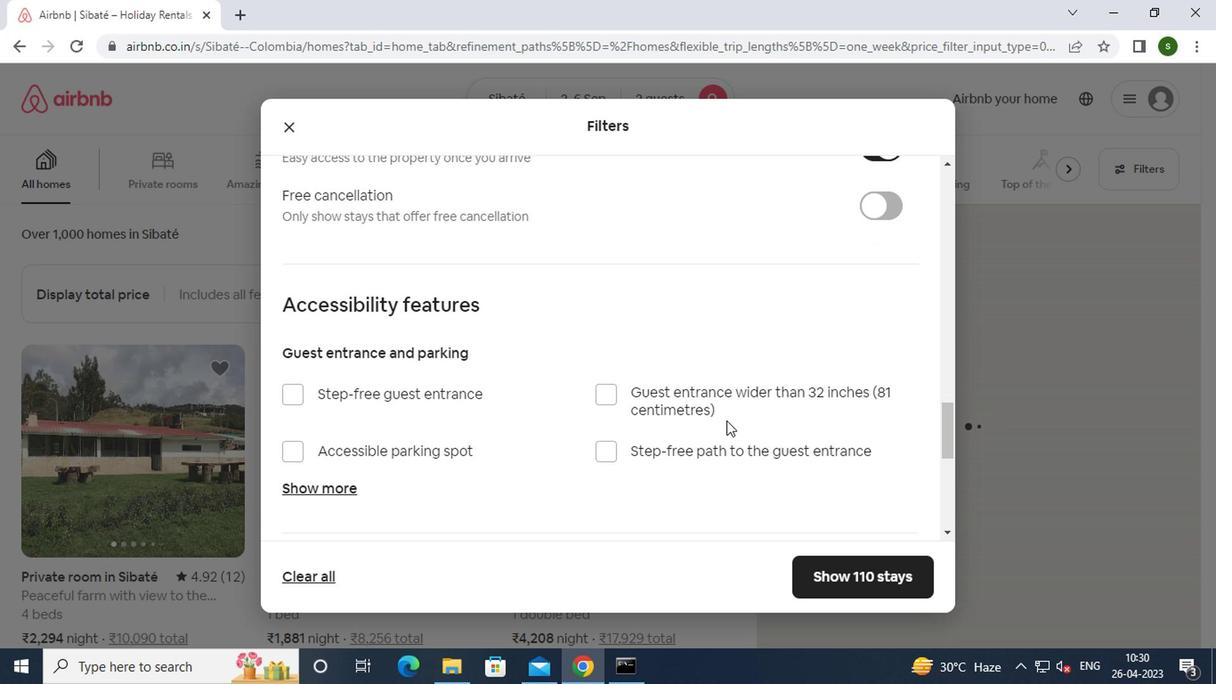 
Action: Mouse scrolled (722, 420) with delta (0, 0)
Screenshot: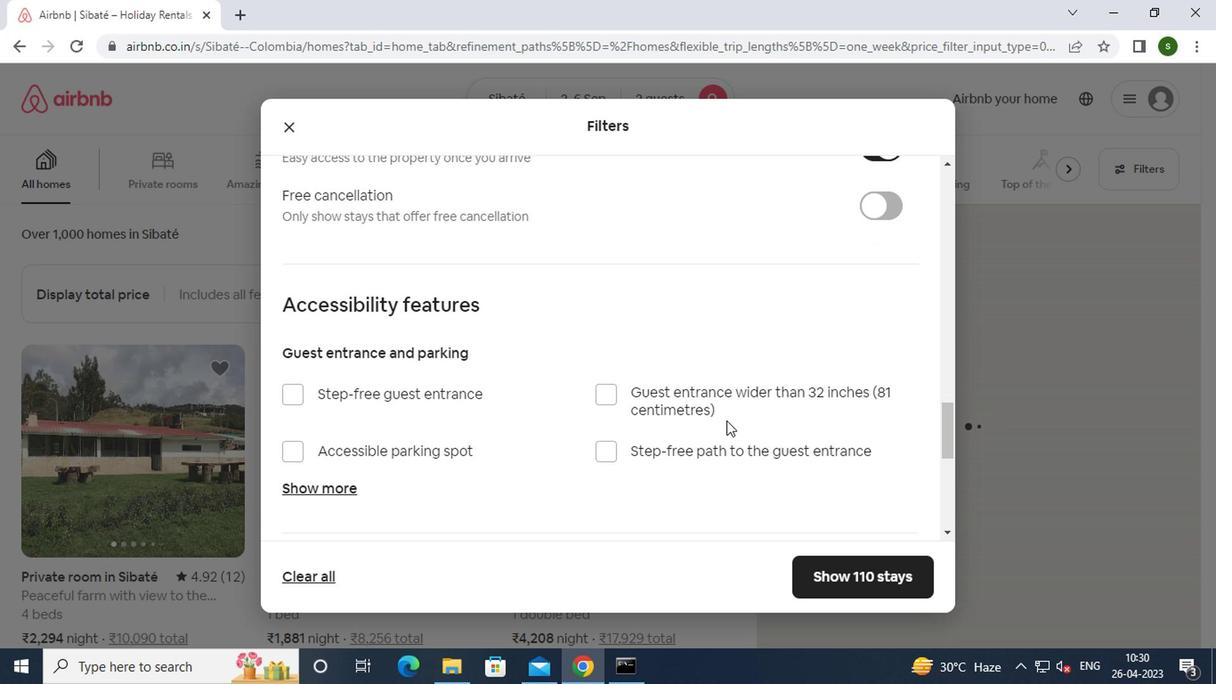 
Action: Mouse scrolled (722, 420) with delta (0, 0)
Screenshot: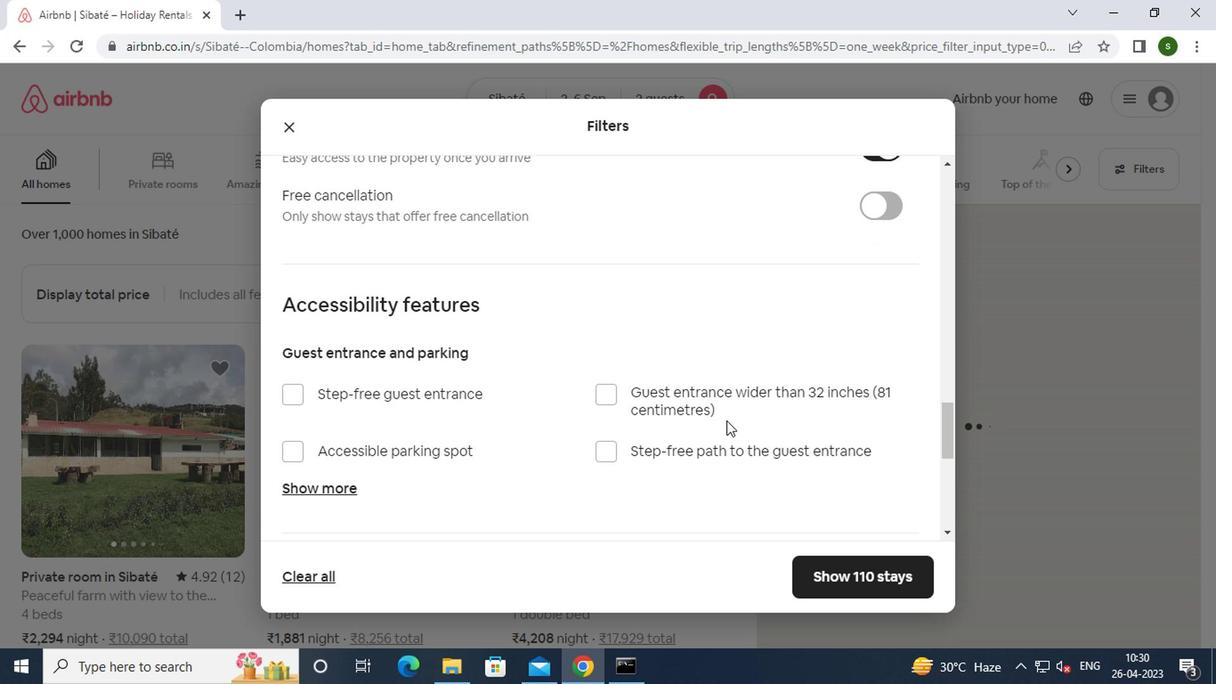 
Action: Mouse scrolled (722, 420) with delta (0, 0)
Screenshot: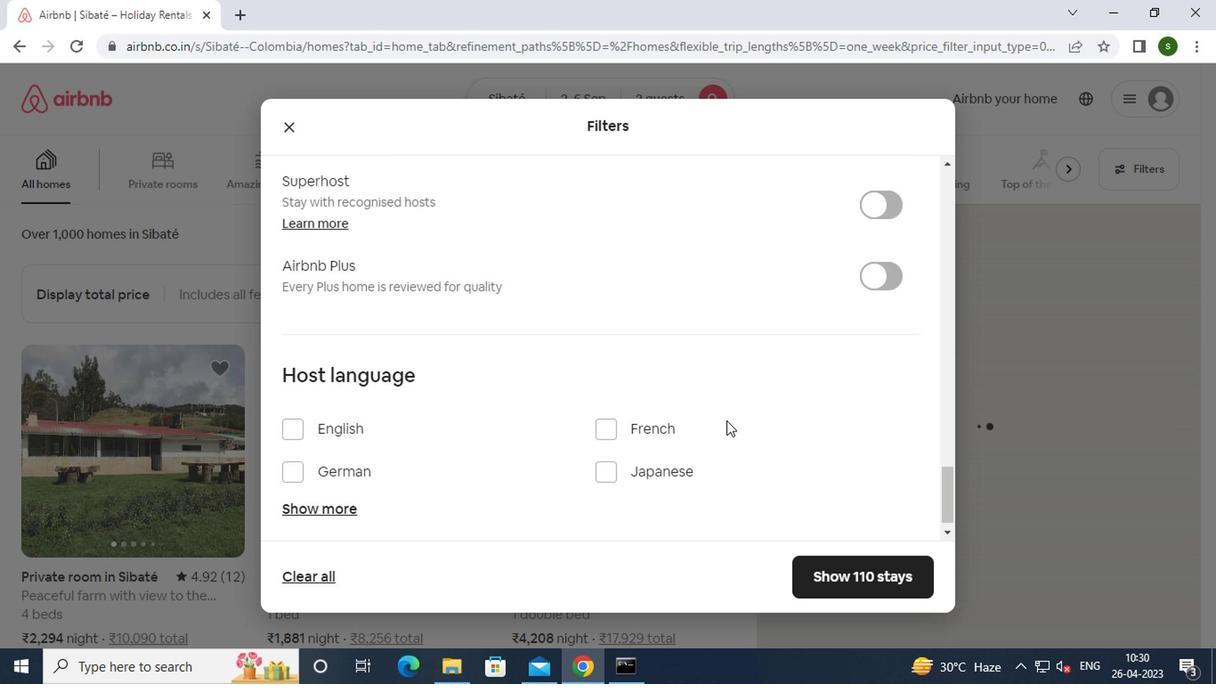 
Action: Mouse scrolled (722, 420) with delta (0, 0)
Screenshot: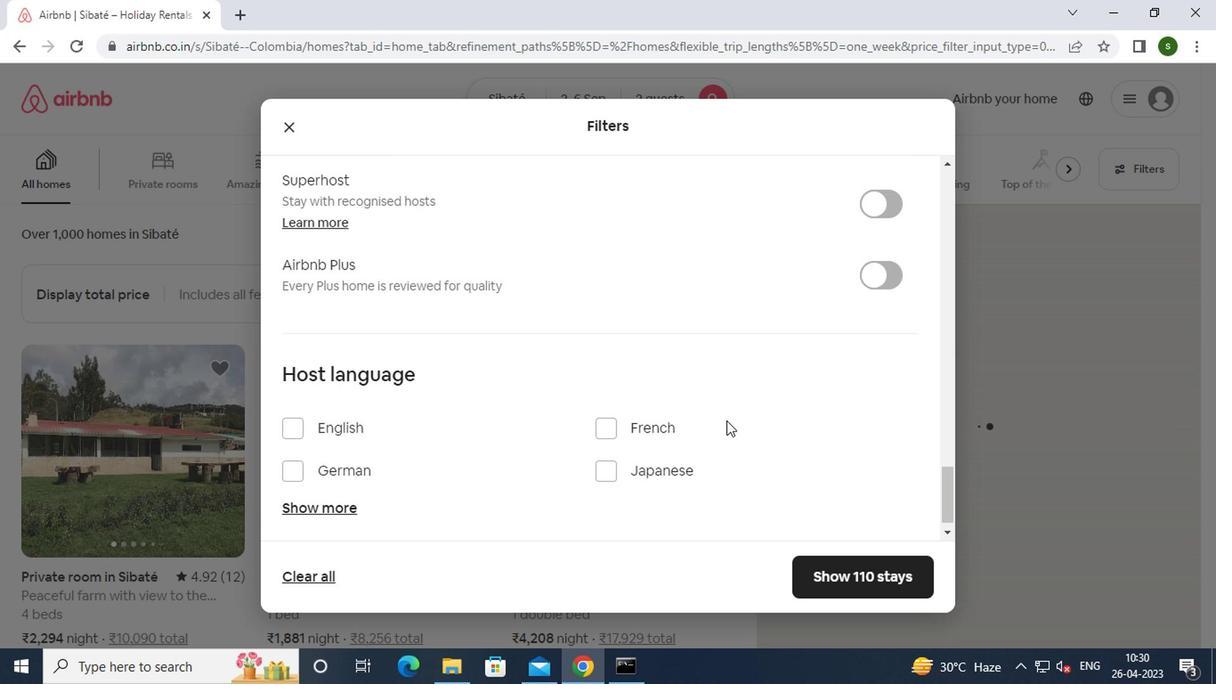 
Action: Mouse moved to (721, 420)
Screenshot: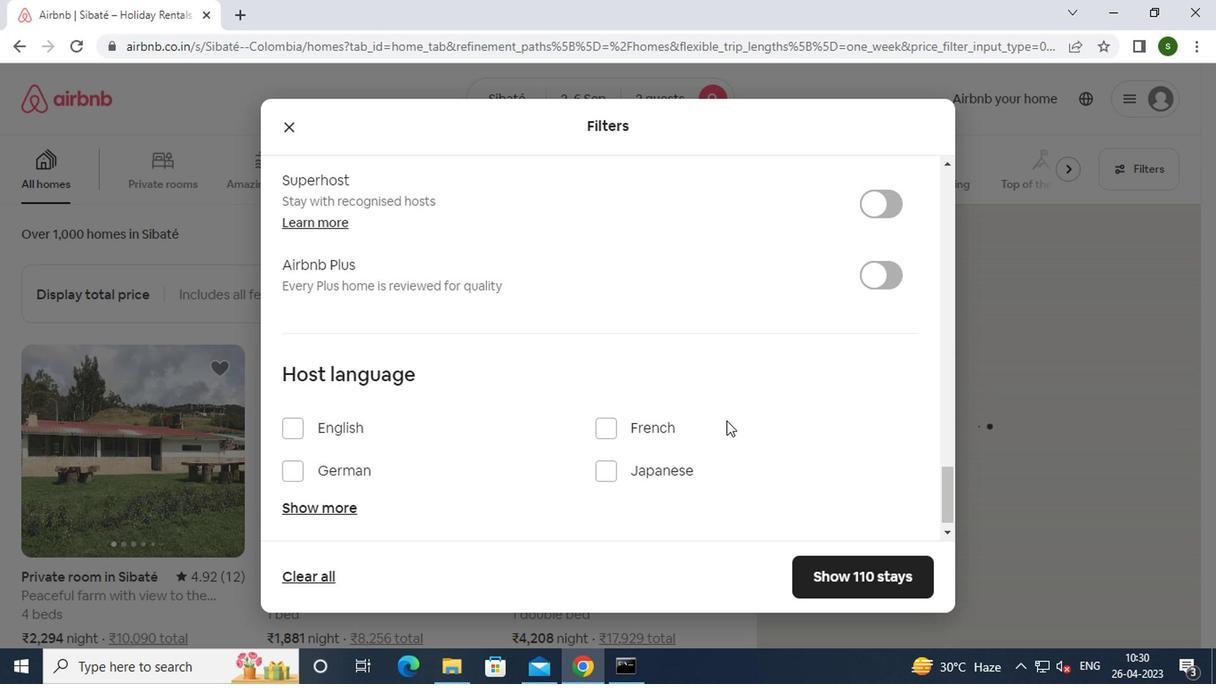 
Action: Mouse scrolled (721, 420) with delta (0, 0)
Screenshot: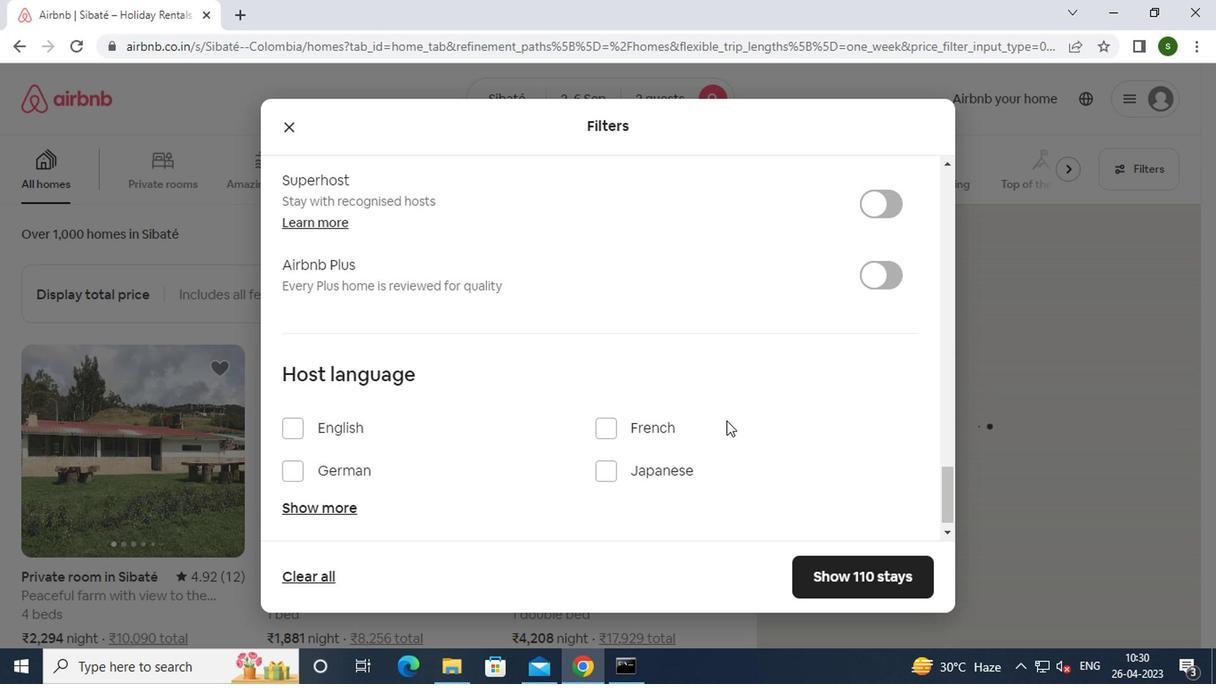 
Action: Mouse moved to (315, 422)
Screenshot: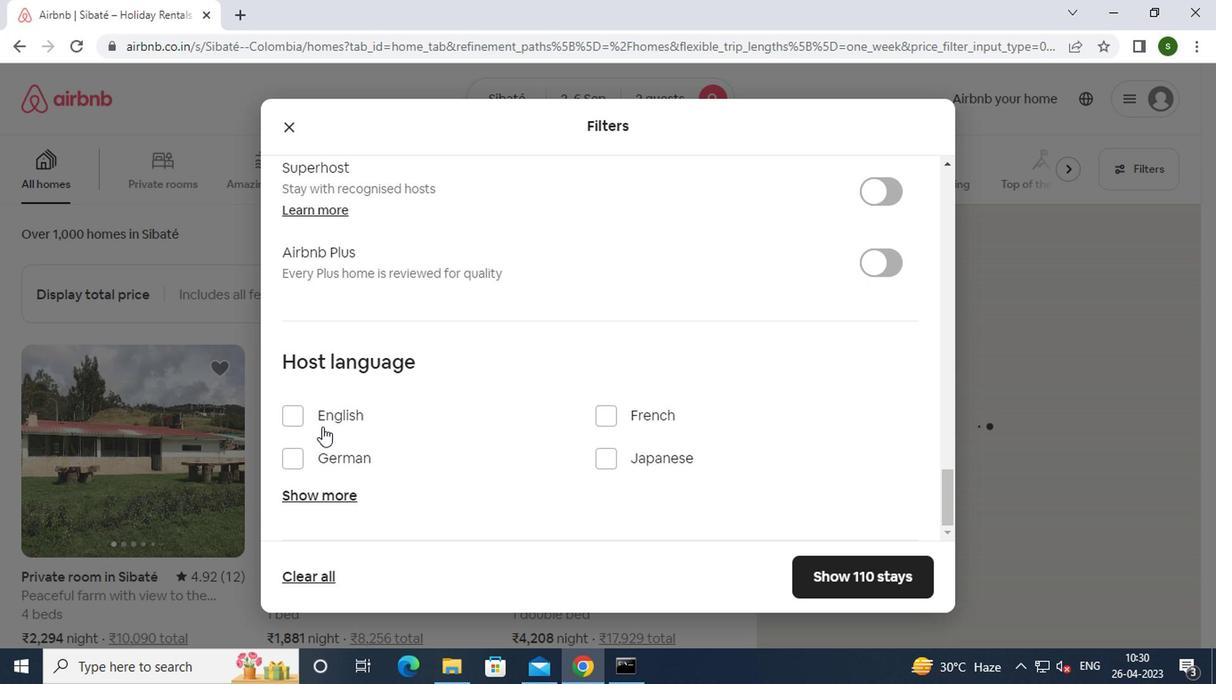 
Action: Mouse pressed left at (315, 422)
Screenshot: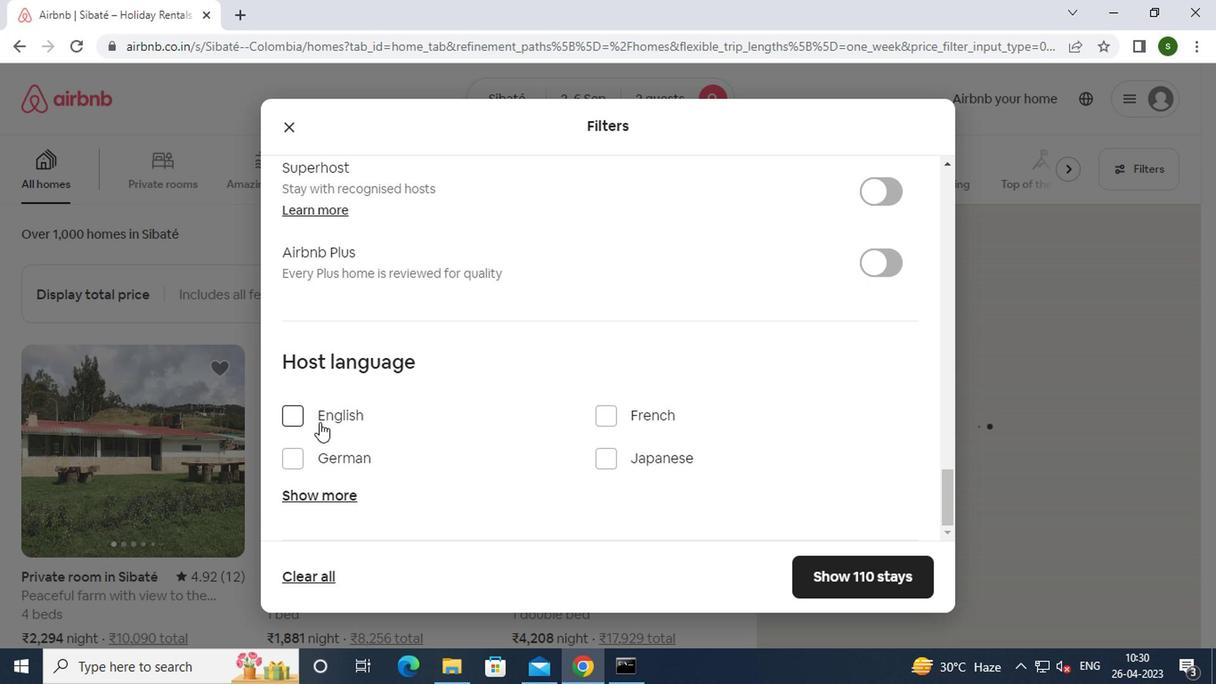 
Action: Mouse moved to (865, 577)
Screenshot: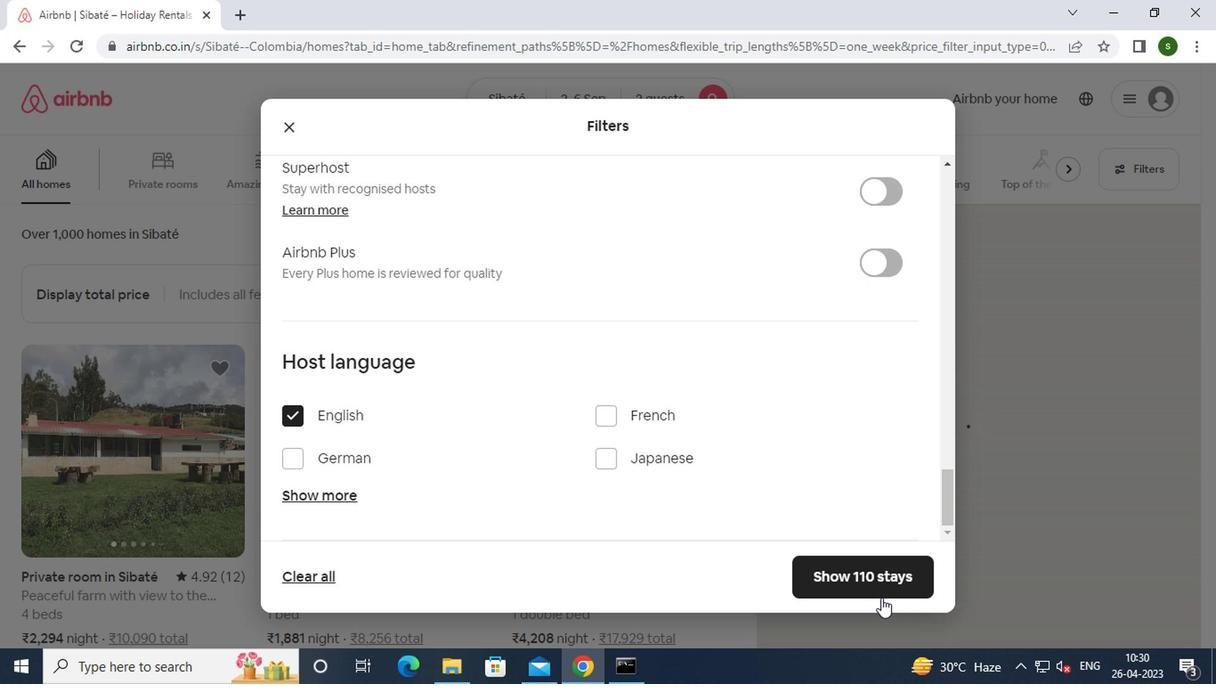 
Action: Mouse pressed left at (865, 577)
Screenshot: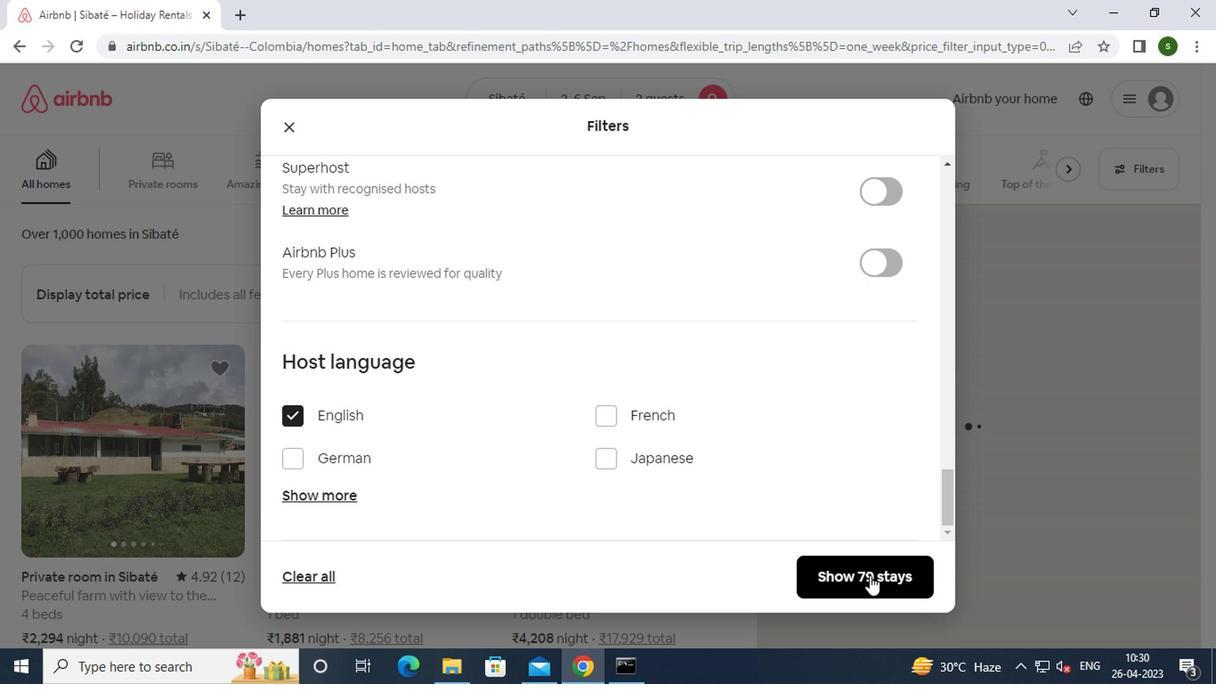 
Action: Mouse moved to (595, 428)
Screenshot: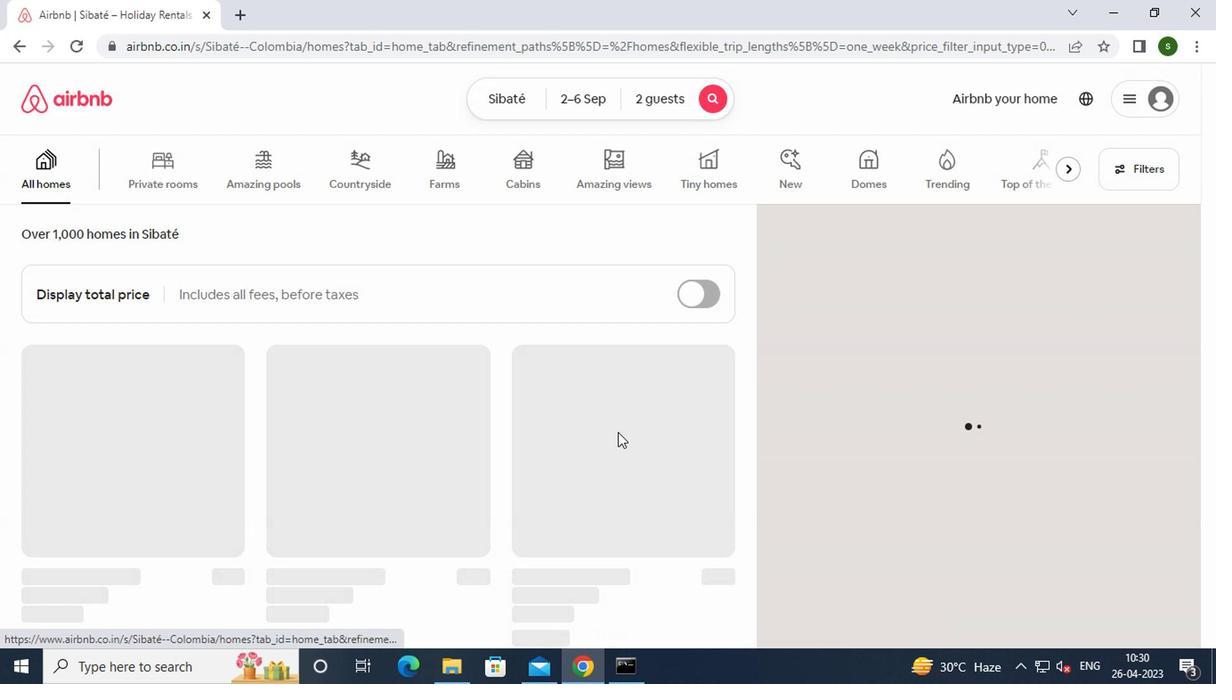 
